 Task: Open Card Change Management Review in Board Customer Success Management to Workspace Brand Strategy and add a team member Softage.1@softage.net, a label Orange, a checklist Employee Engagement, an attachment from your onedrive, a color Orange and finally, add a card description 'Organize and host company retreat' and a comment 'Given the potential impact of this task on our customers, let us ensure that we approach it with a focus on customer satisfaction and experience.'. Add a start date 'Jan 05, 1900' with a due date 'Jan 12, 1900'
Action: Mouse moved to (398, 175)
Screenshot: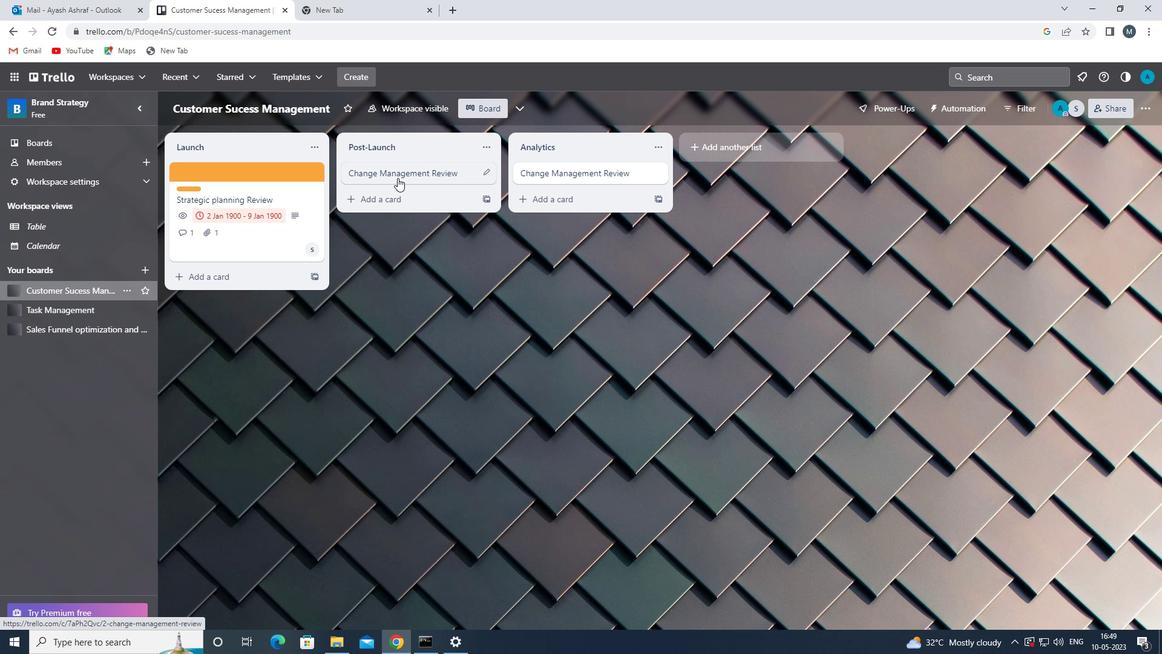 
Action: Mouse pressed left at (398, 175)
Screenshot: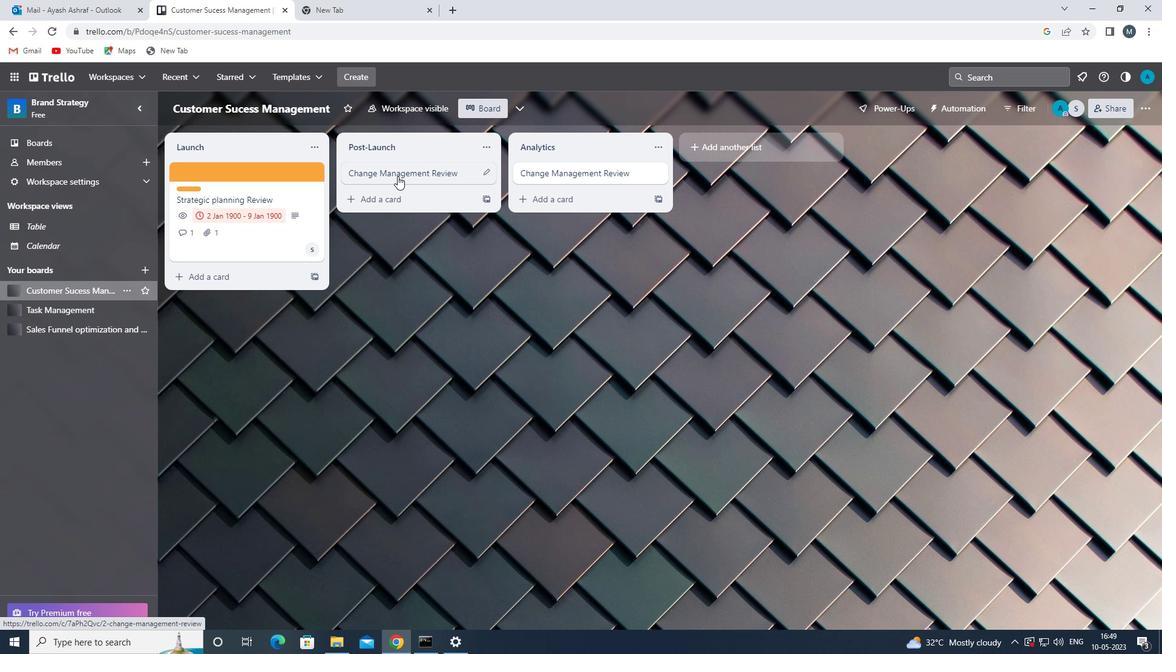 
Action: Mouse moved to (728, 215)
Screenshot: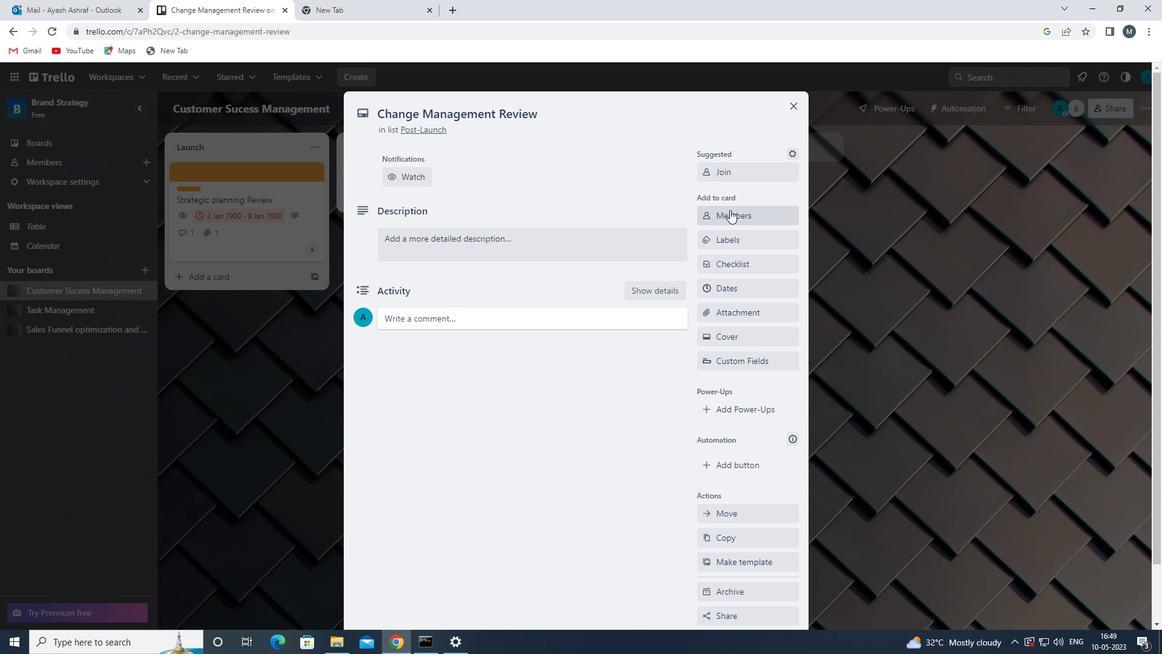 
Action: Mouse pressed left at (728, 215)
Screenshot: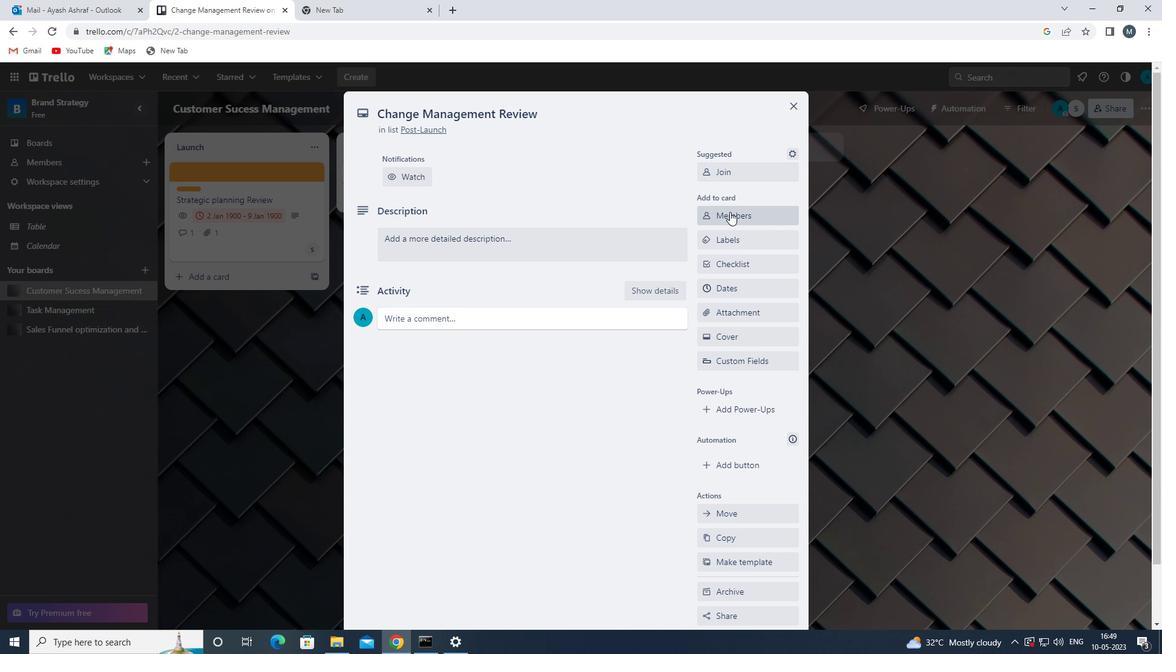 
Action: Mouse moved to (730, 274)
Screenshot: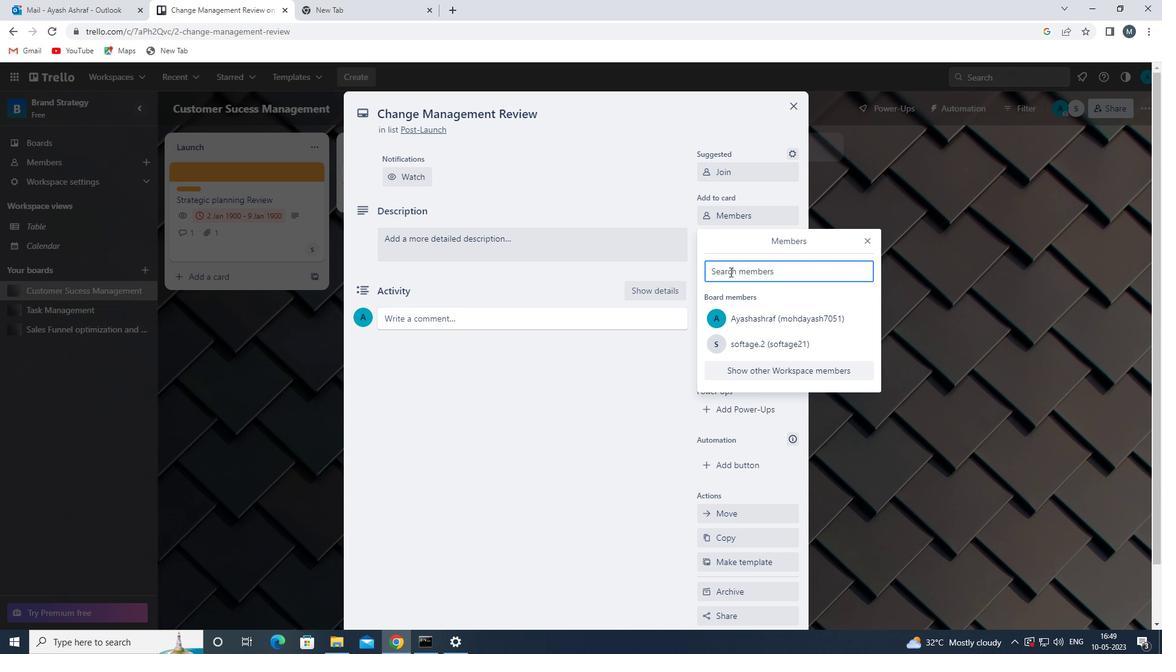 
Action: Mouse pressed left at (730, 274)
Screenshot: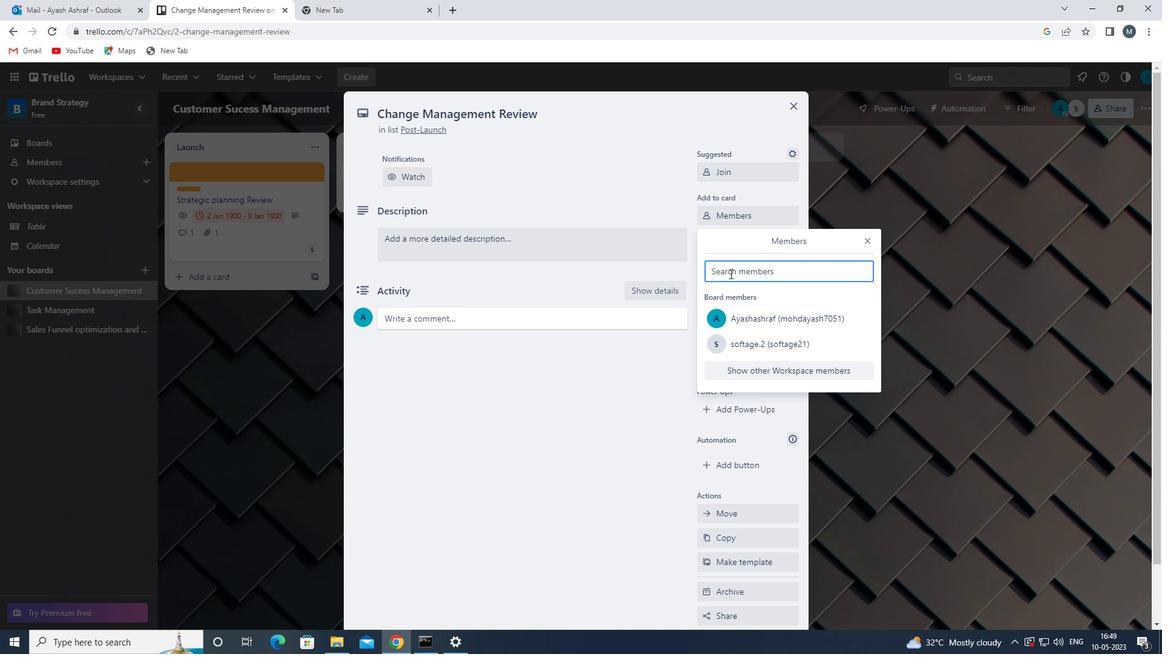 
Action: Mouse moved to (734, 276)
Screenshot: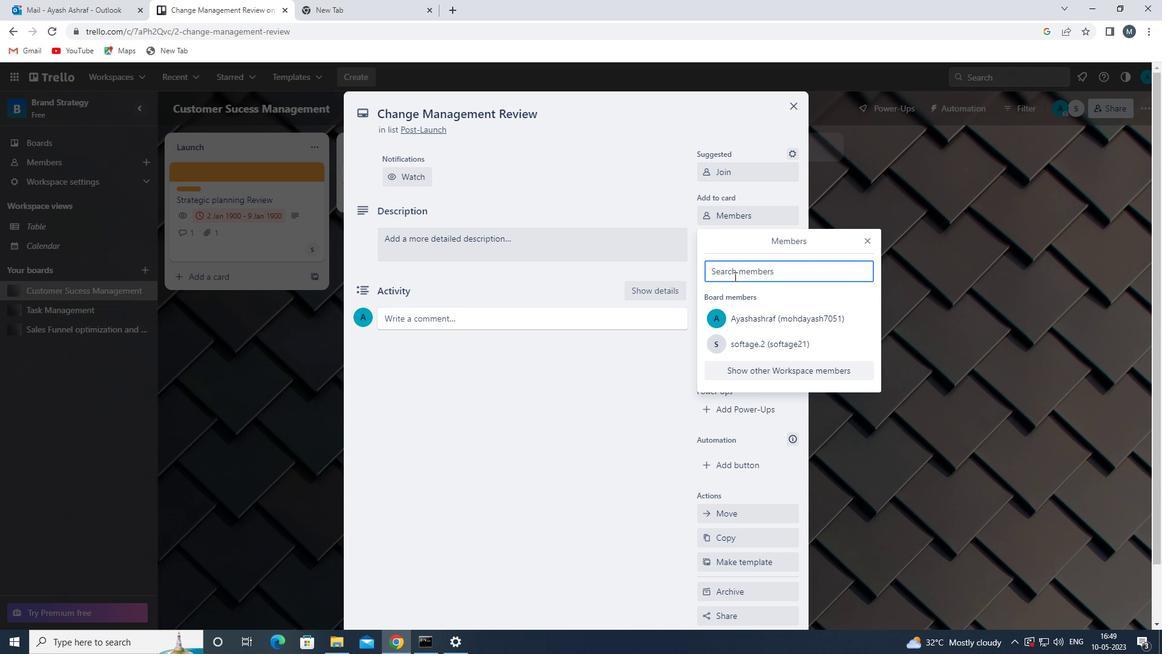 
Action: Key pressed softage.1<Key.shift>@SOFTAGE.NET
Screenshot: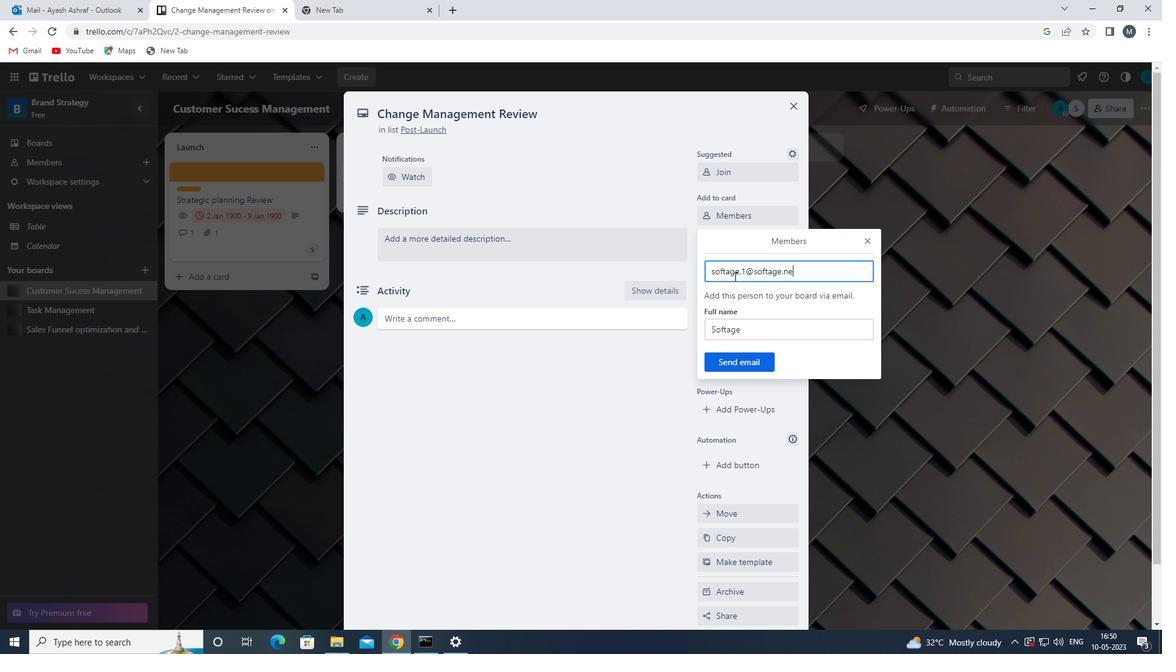 
Action: Mouse moved to (733, 365)
Screenshot: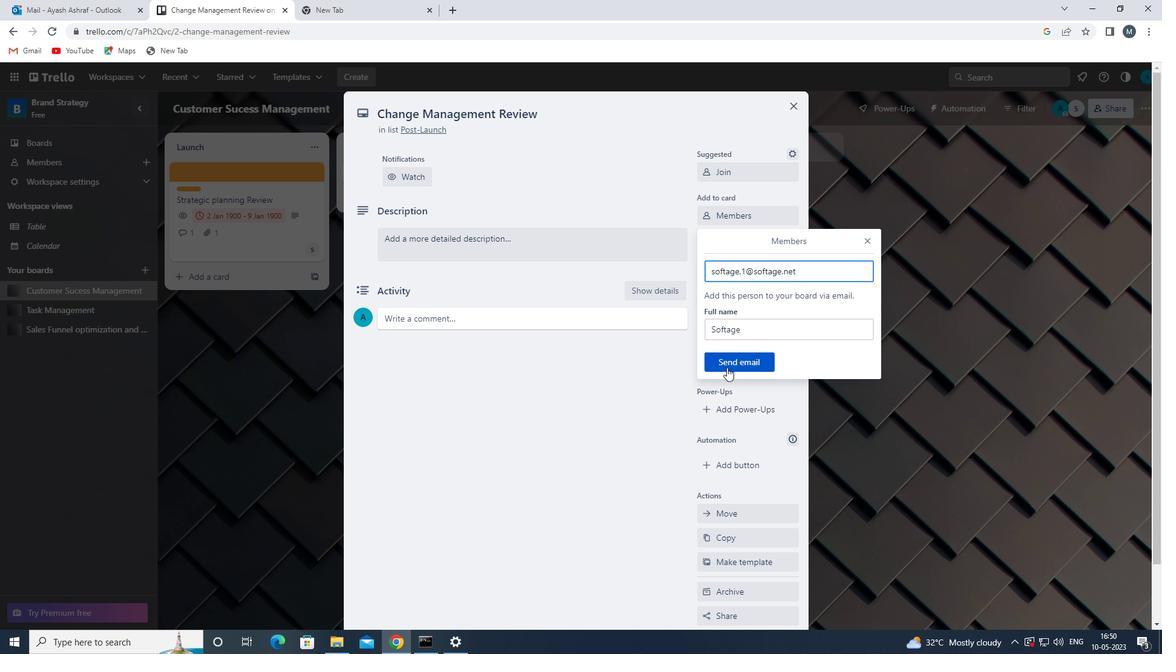 
Action: Mouse pressed left at (733, 365)
Screenshot: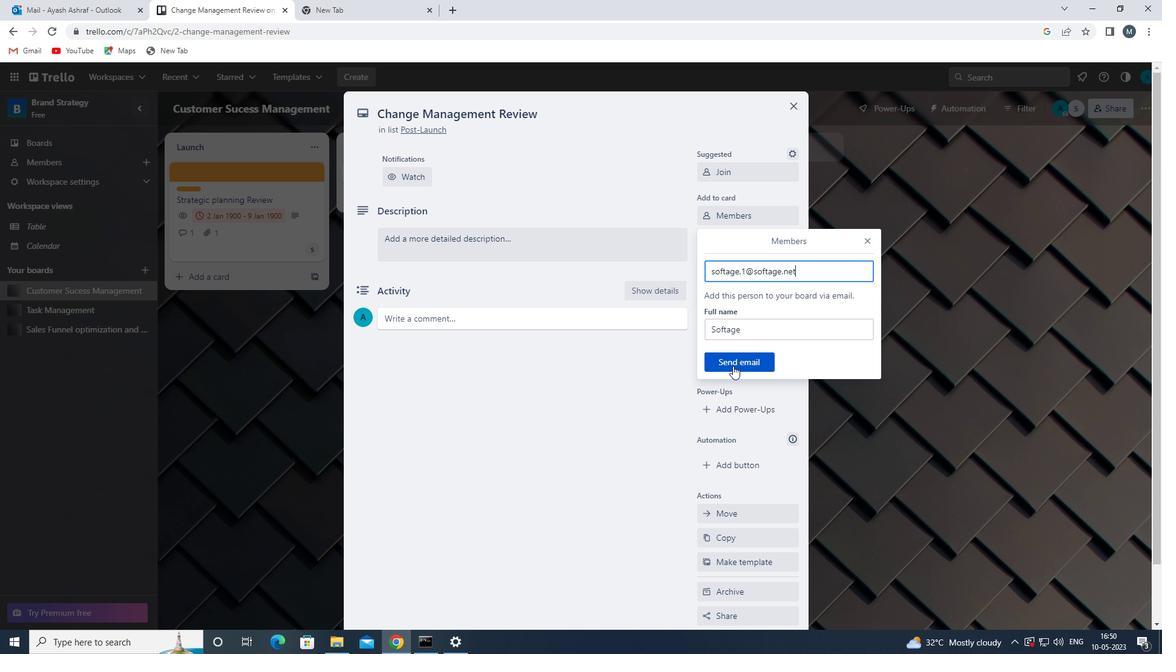 
Action: Mouse moved to (742, 241)
Screenshot: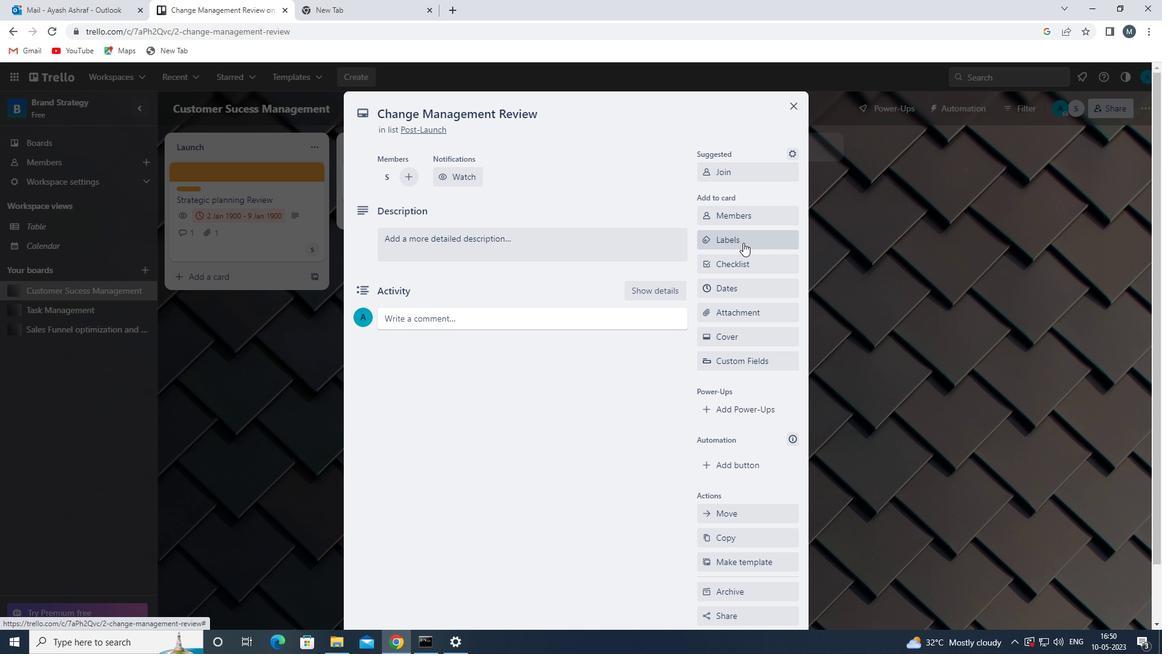 
Action: Mouse pressed left at (742, 241)
Screenshot: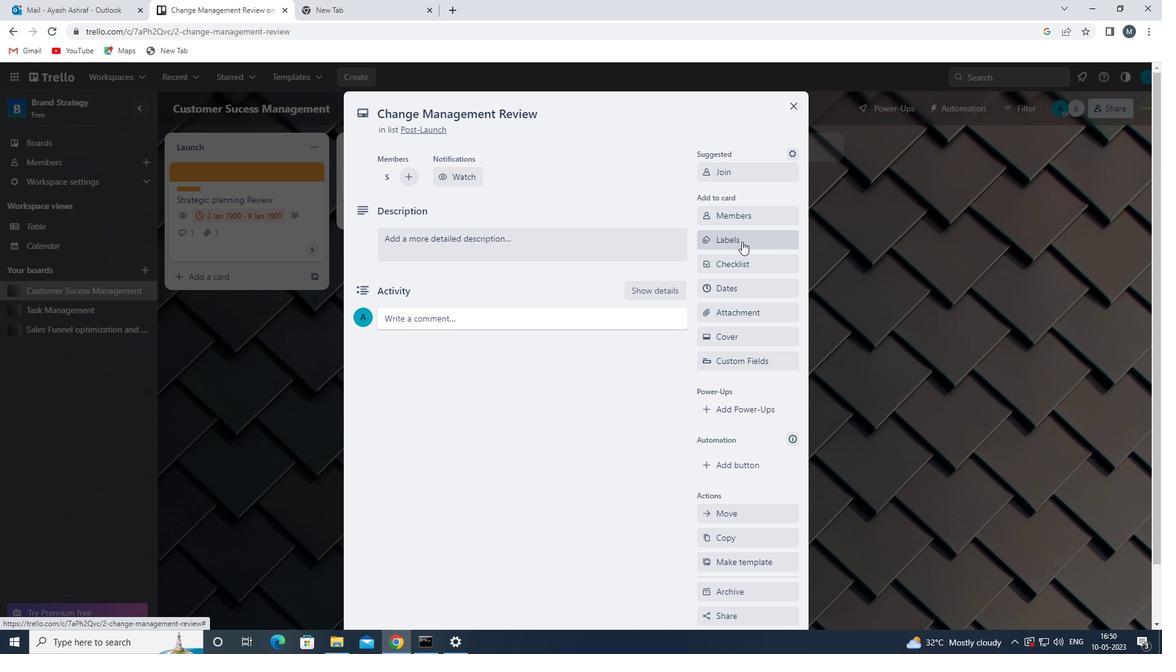 
Action: Mouse moved to (709, 382)
Screenshot: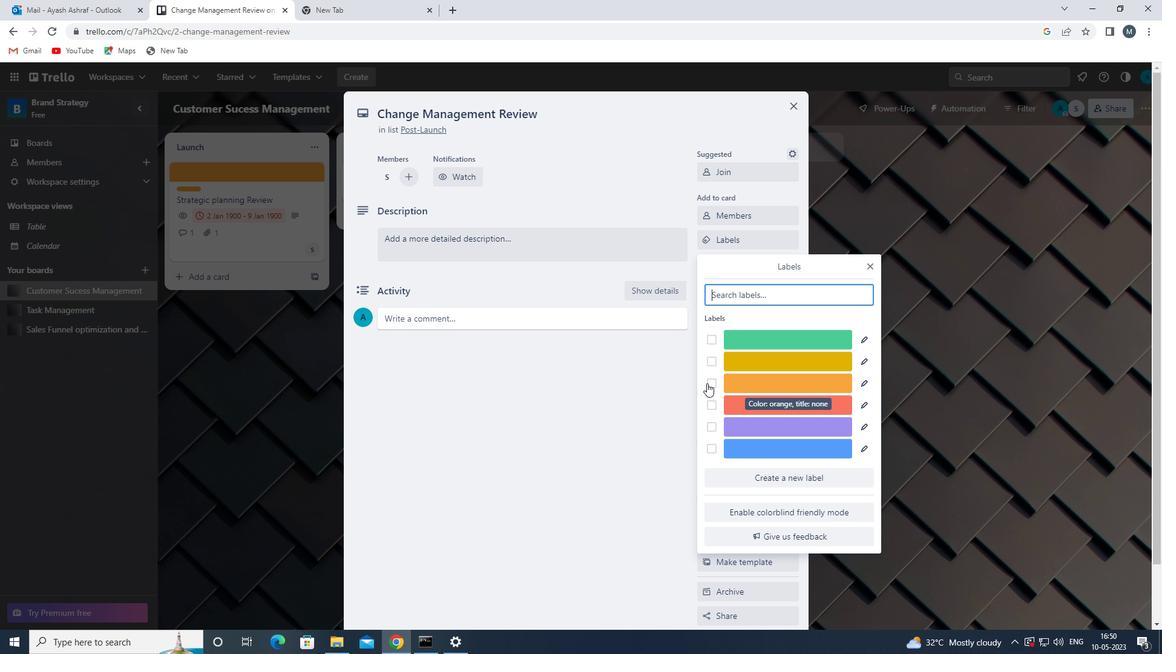 
Action: Mouse pressed left at (709, 382)
Screenshot: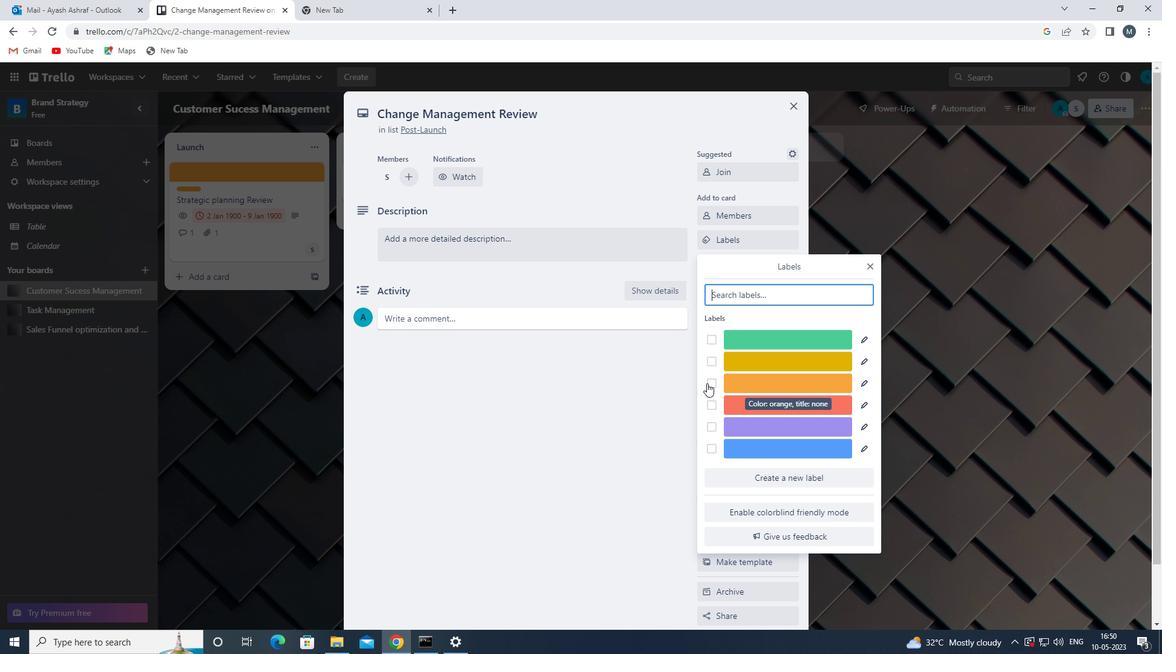 
Action: Mouse moved to (869, 270)
Screenshot: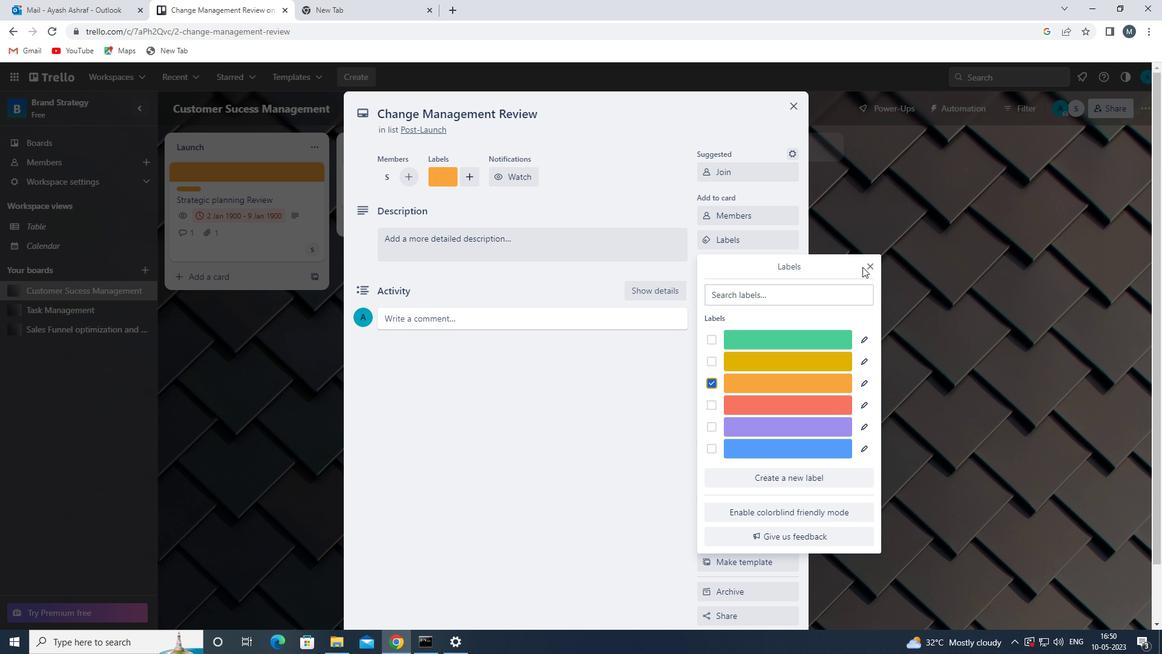 
Action: Mouse pressed left at (869, 270)
Screenshot: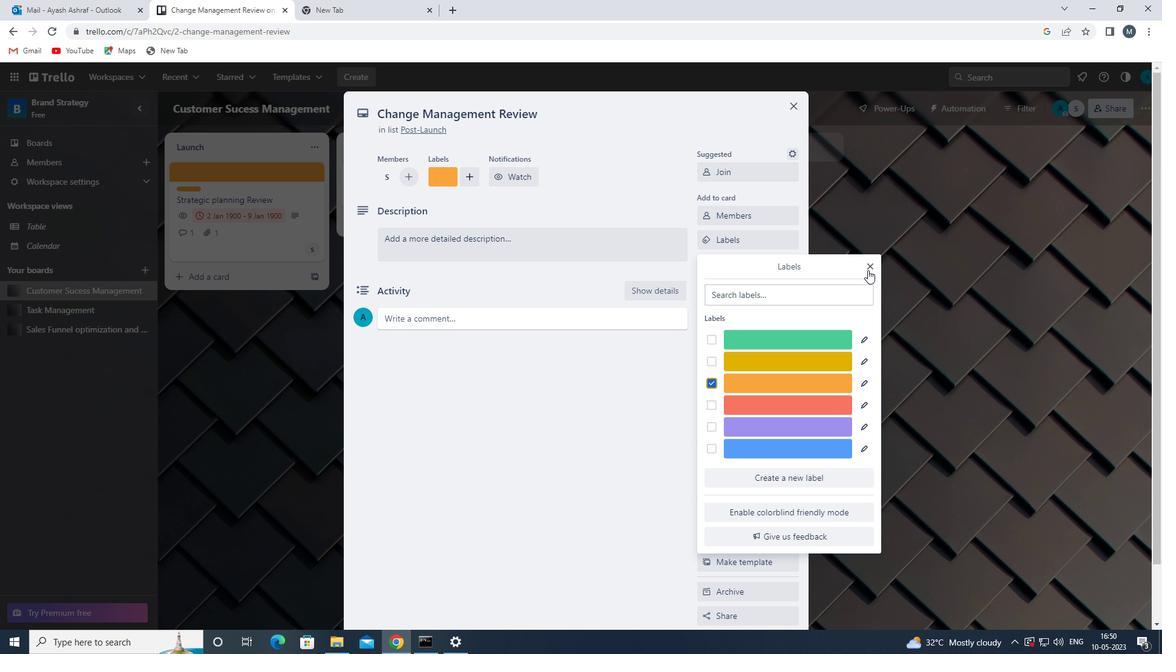 
Action: Mouse moved to (750, 269)
Screenshot: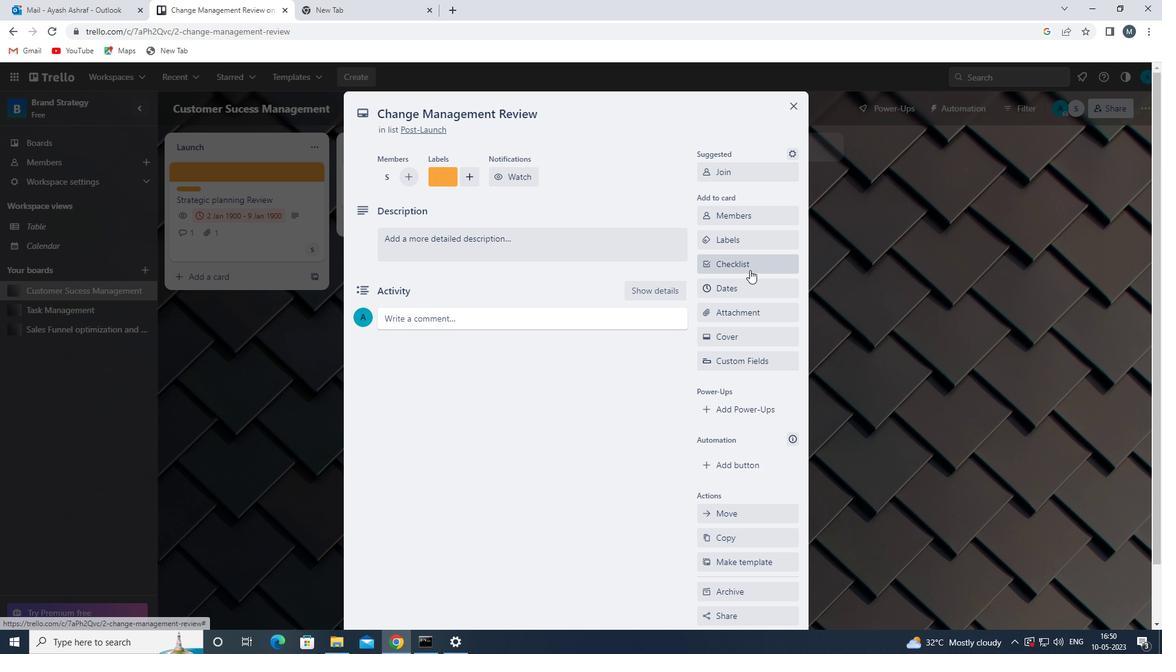 
Action: Mouse pressed left at (750, 269)
Screenshot: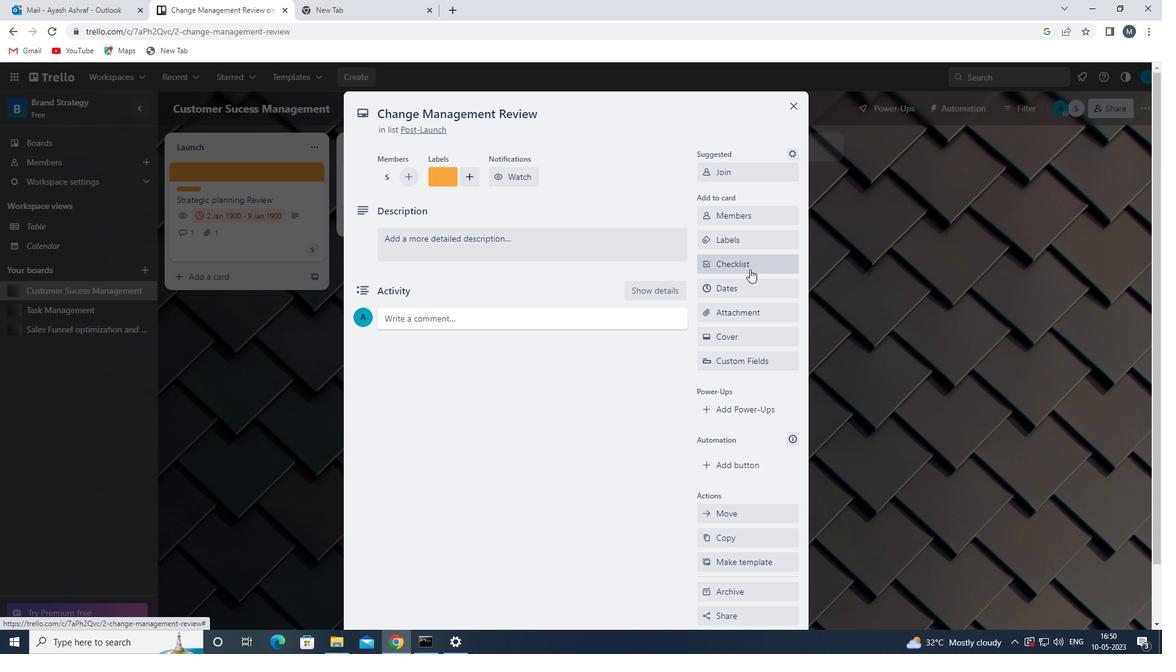 
Action: Mouse moved to (749, 336)
Screenshot: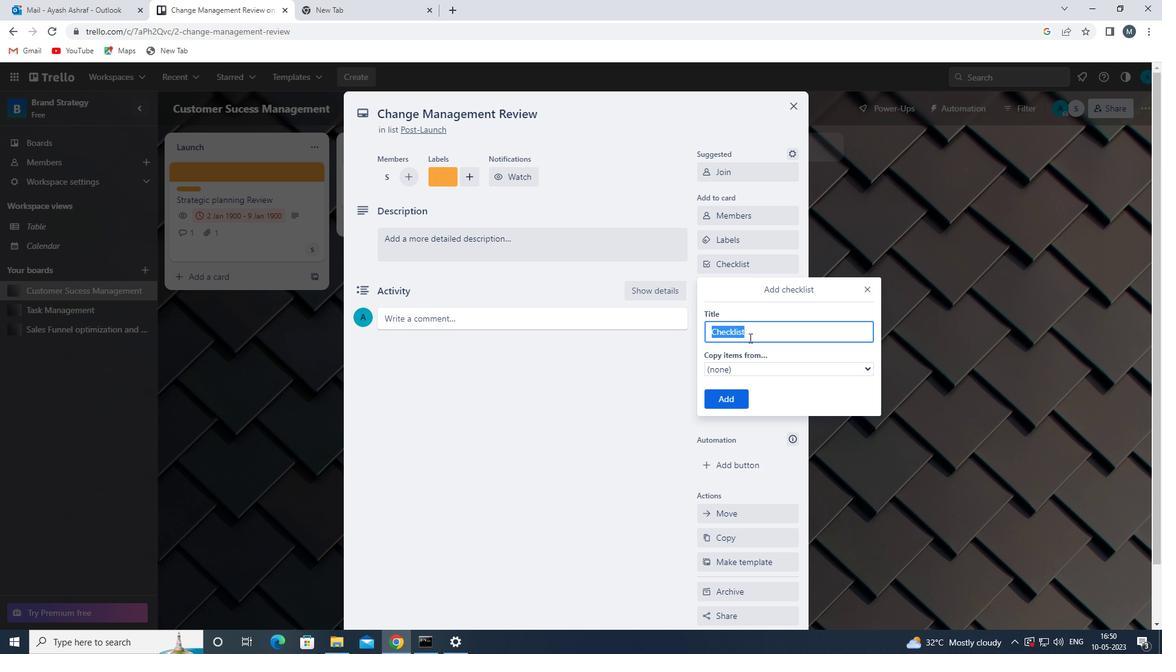 
Action: Key pressed E
Screenshot: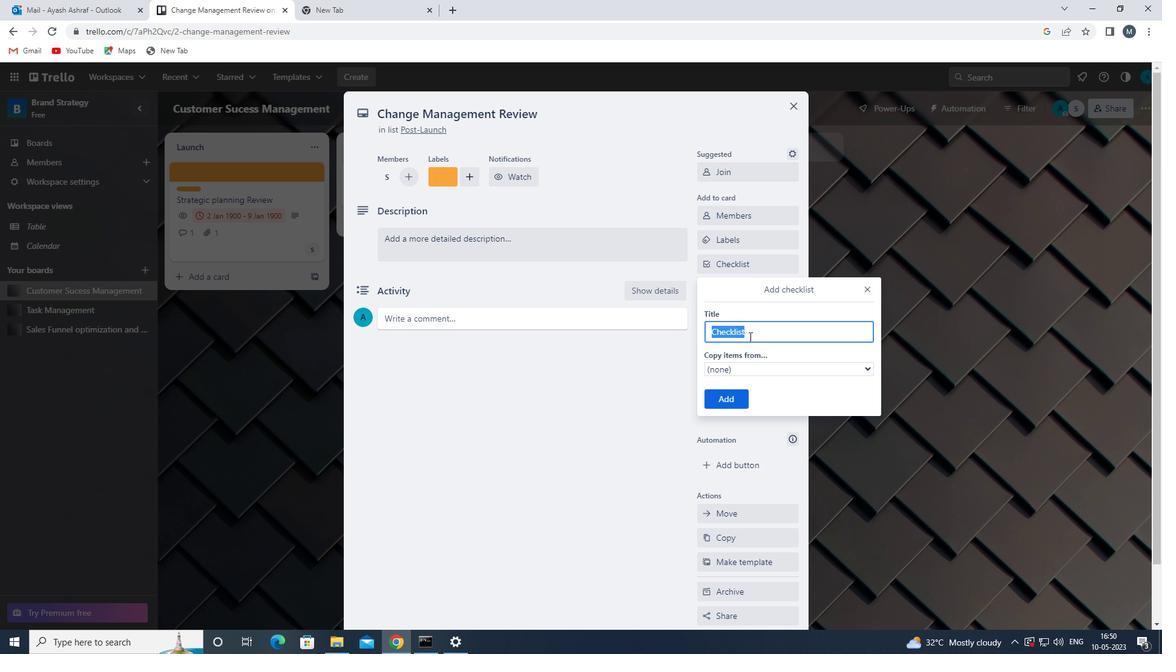 
Action: Mouse moved to (786, 367)
Screenshot: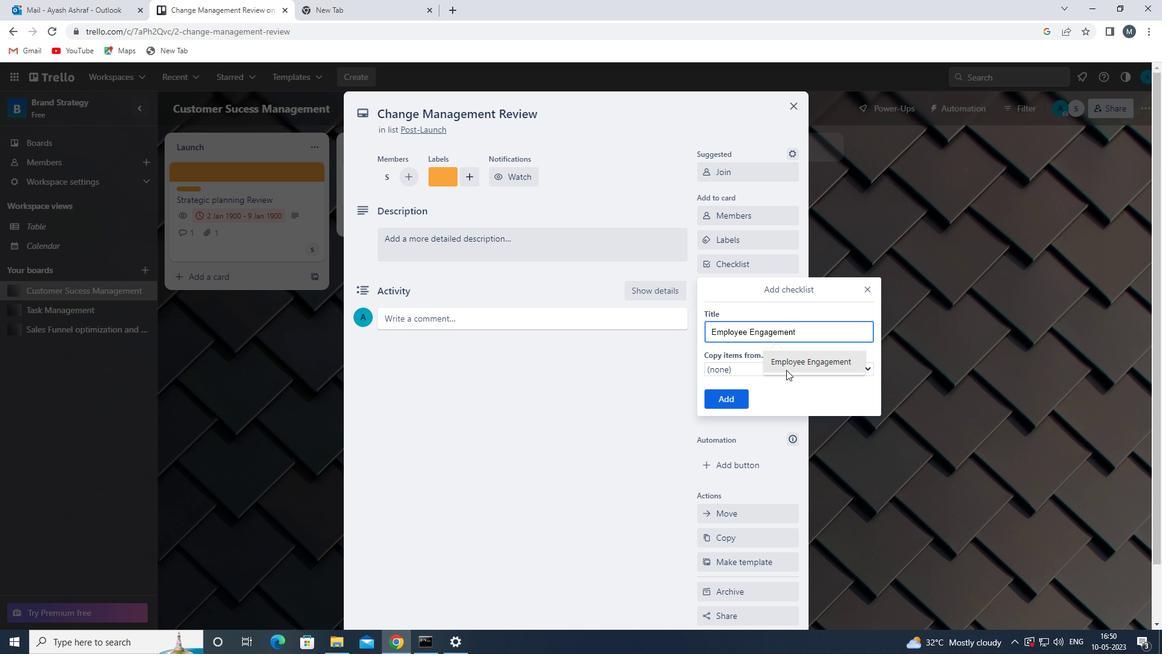 
Action: Mouse pressed left at (786, 367)
Screenshot: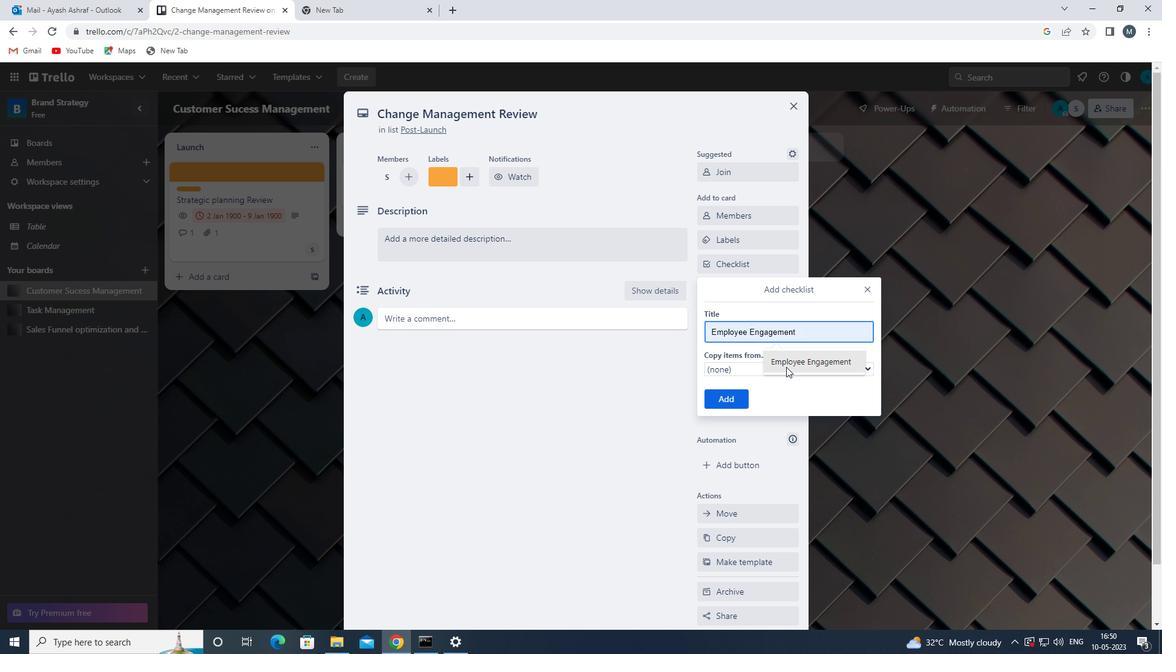 
Action: Mouse moved to (733, 402)
Screenshot: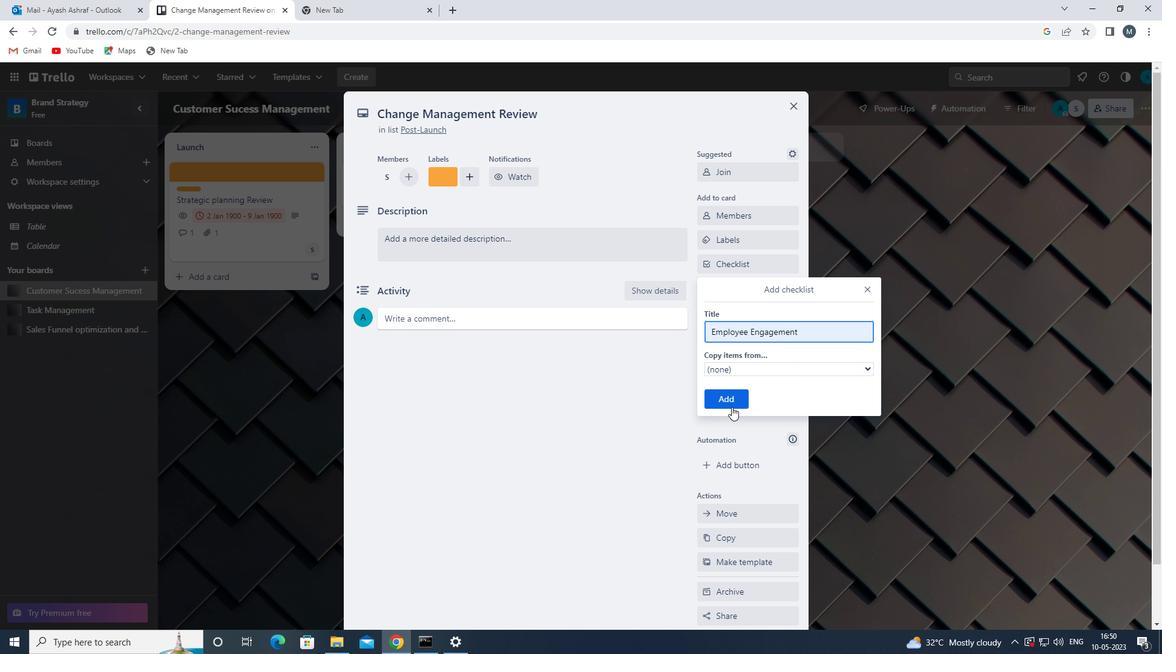 
Action: Mouse pressed left at (733, 402)
Screenshot: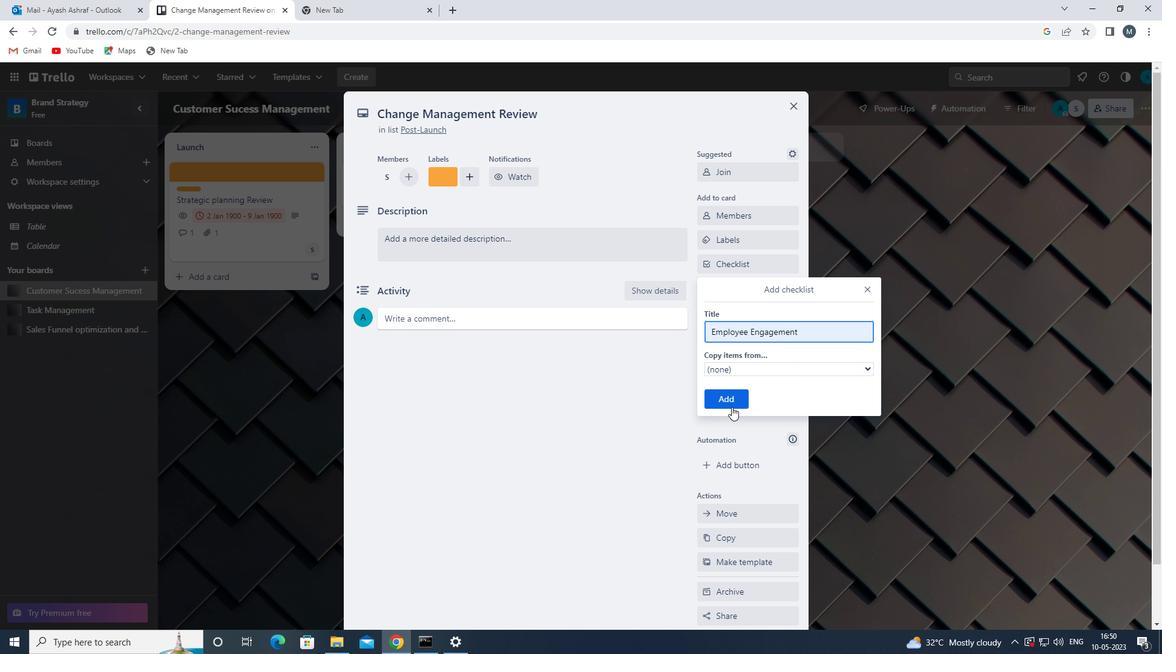 
Action: Mouse moved to (757, 313)
Screenshot: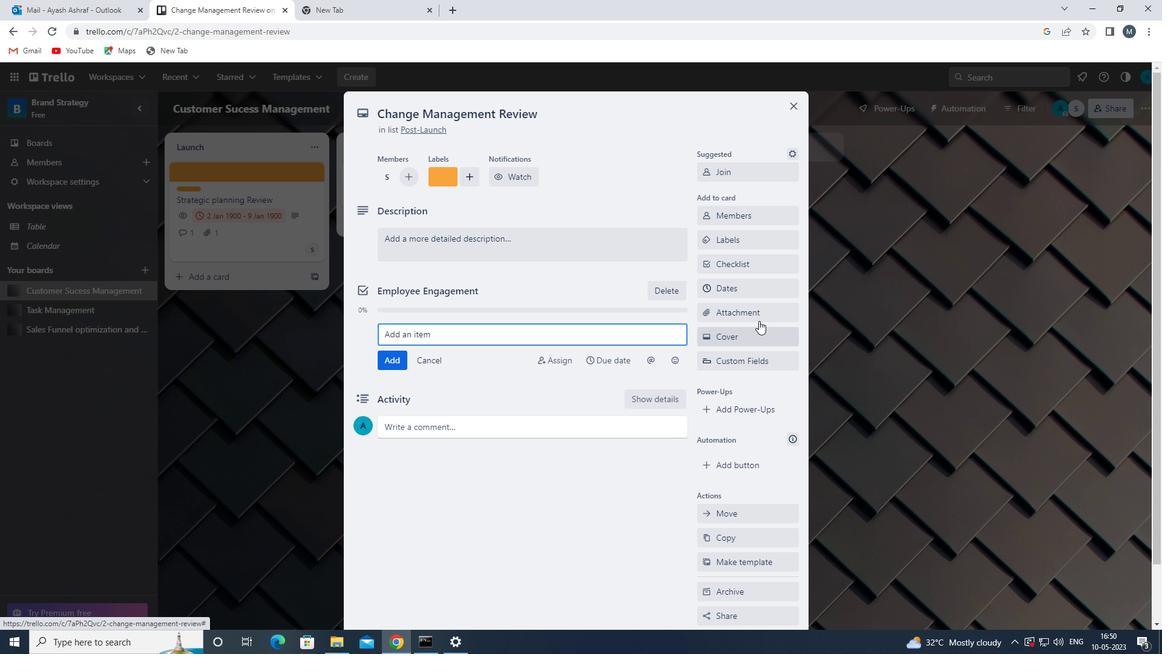 
Action: Mouse pressed left at (757, 313)
Screenshot: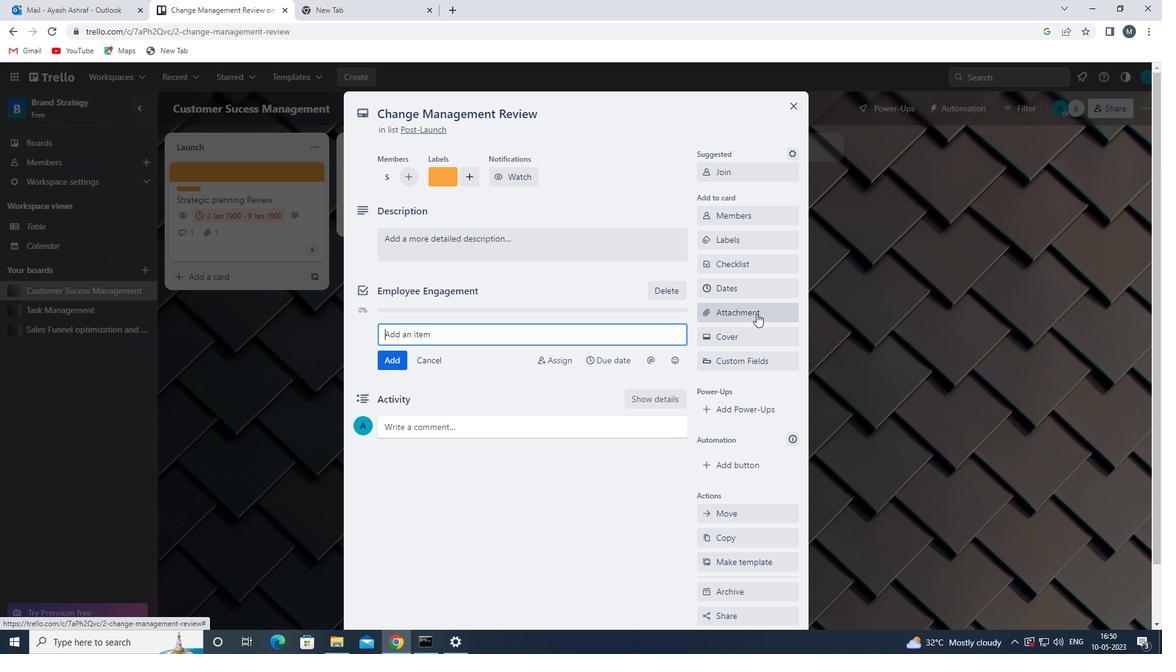
Action: Mouse moved to (743, 459)
Screenshot: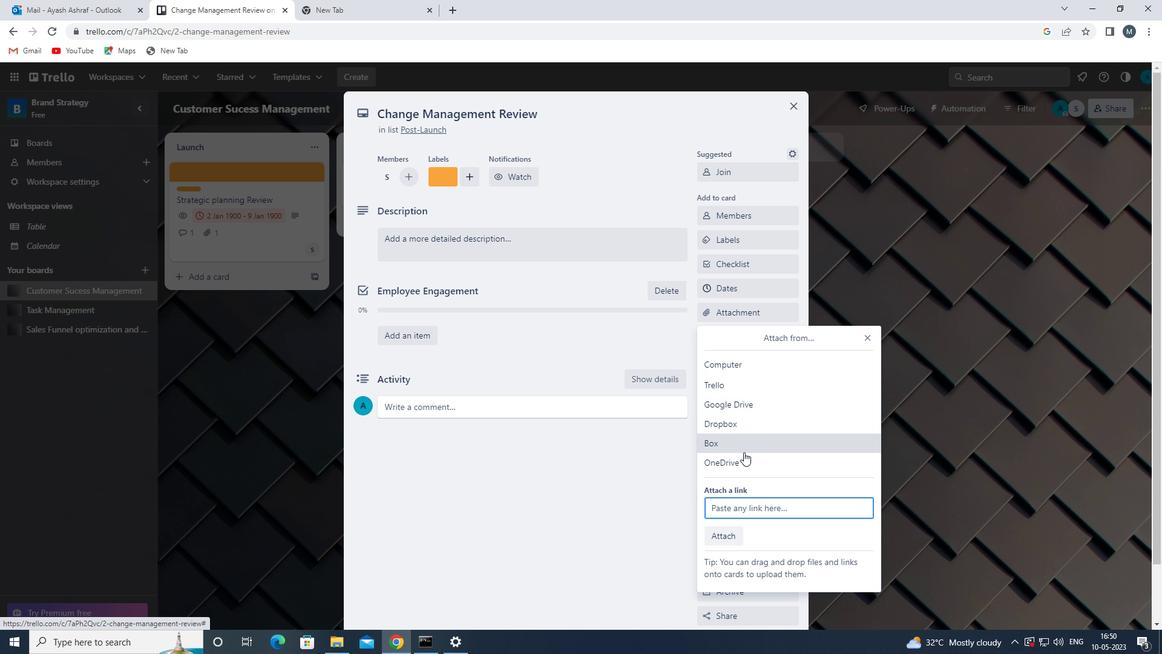 
Action: Mouse pressed left at (743, 459)
Screenshot: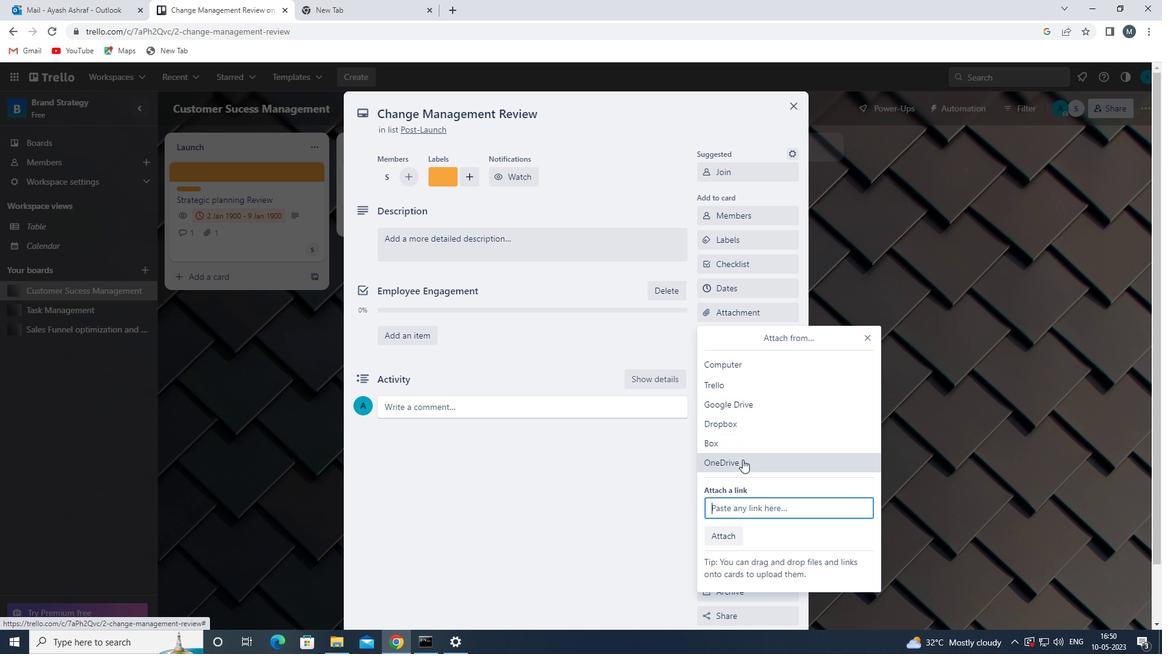 
Action: Mouse moved to (493, 242)
Screenshot: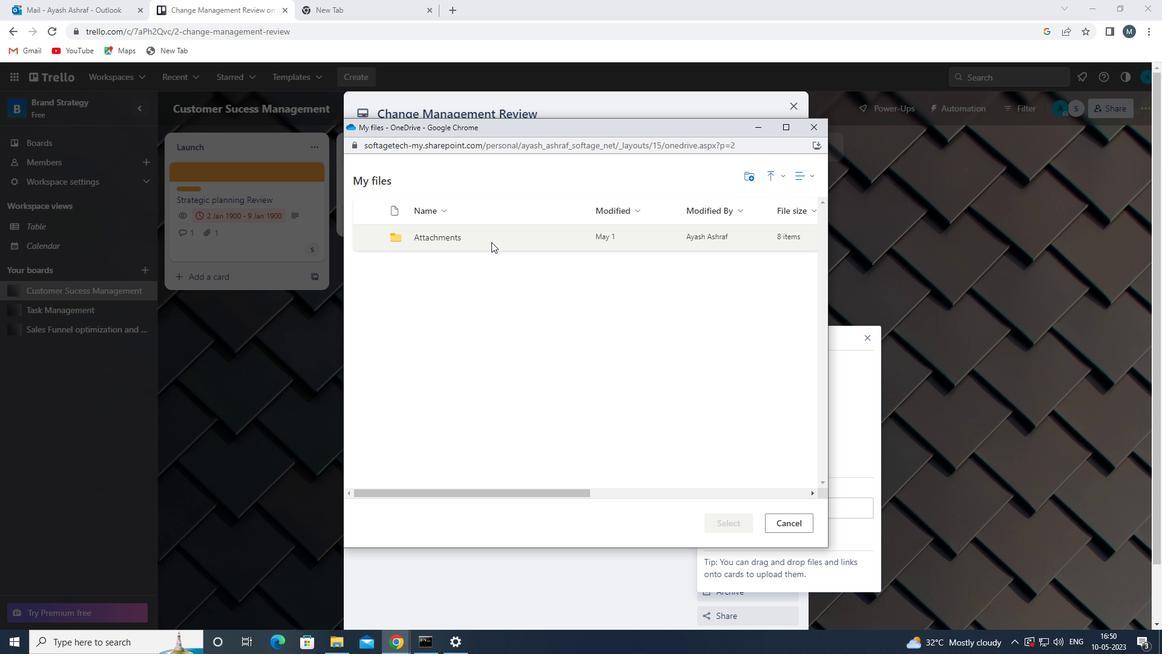 
Action: Mouse pressed left at (493, 242)
Screenshot: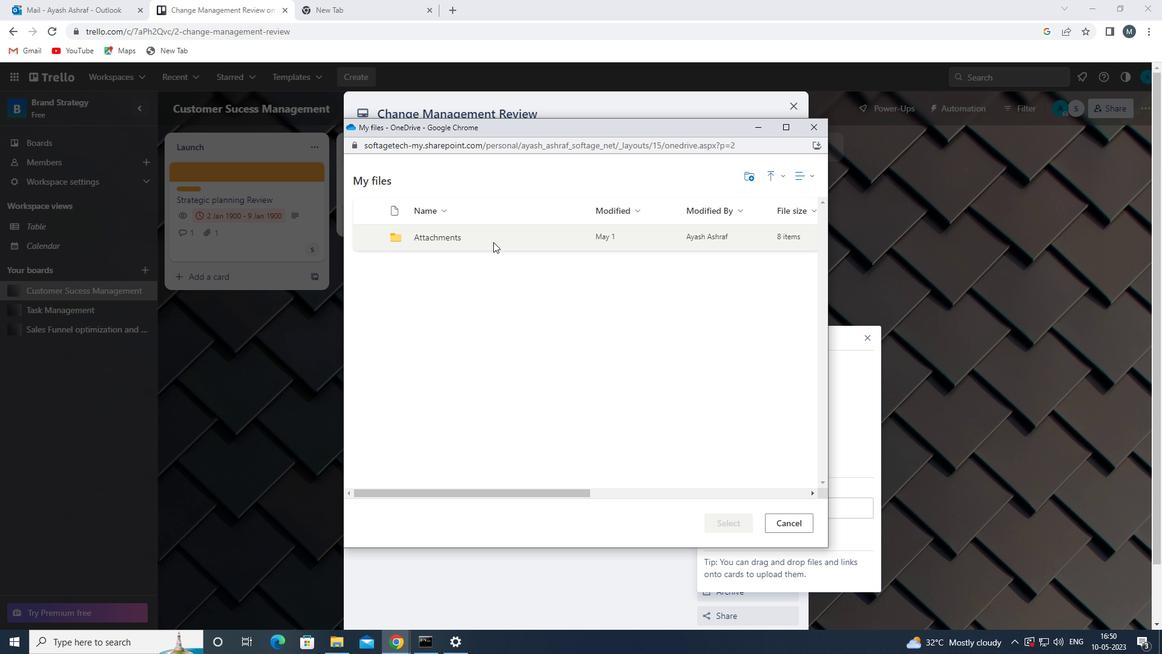 
Action: Mouse moved to (560, 242)
Screenshot: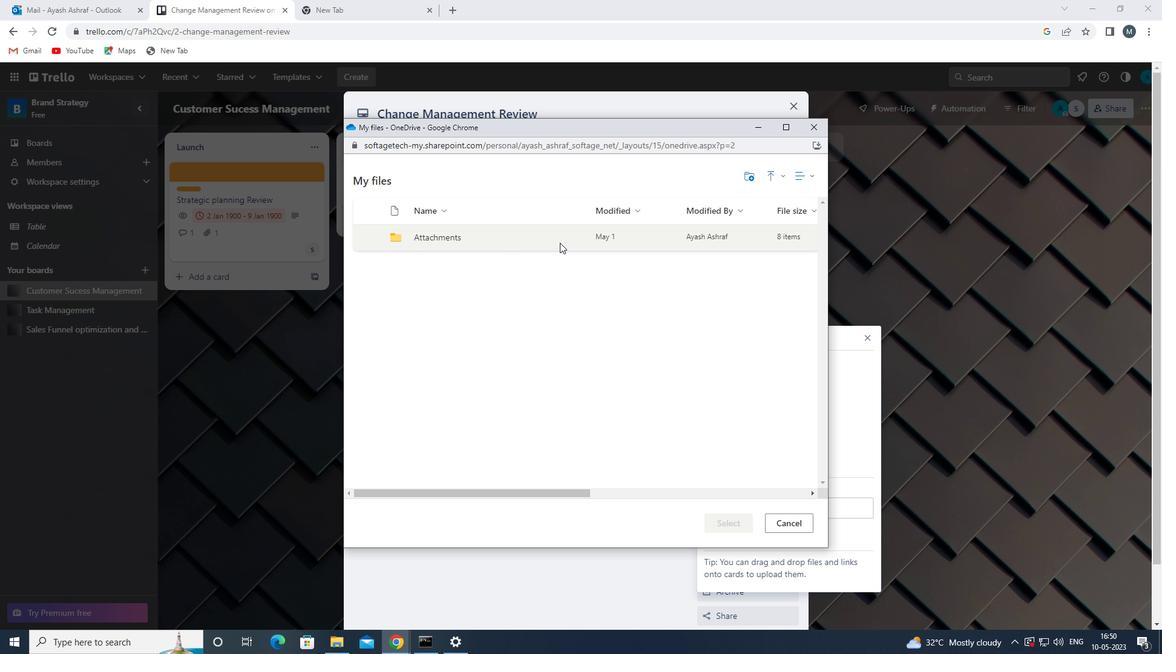 
Action: Mouse pressed left at (560, 242)
Screenshot: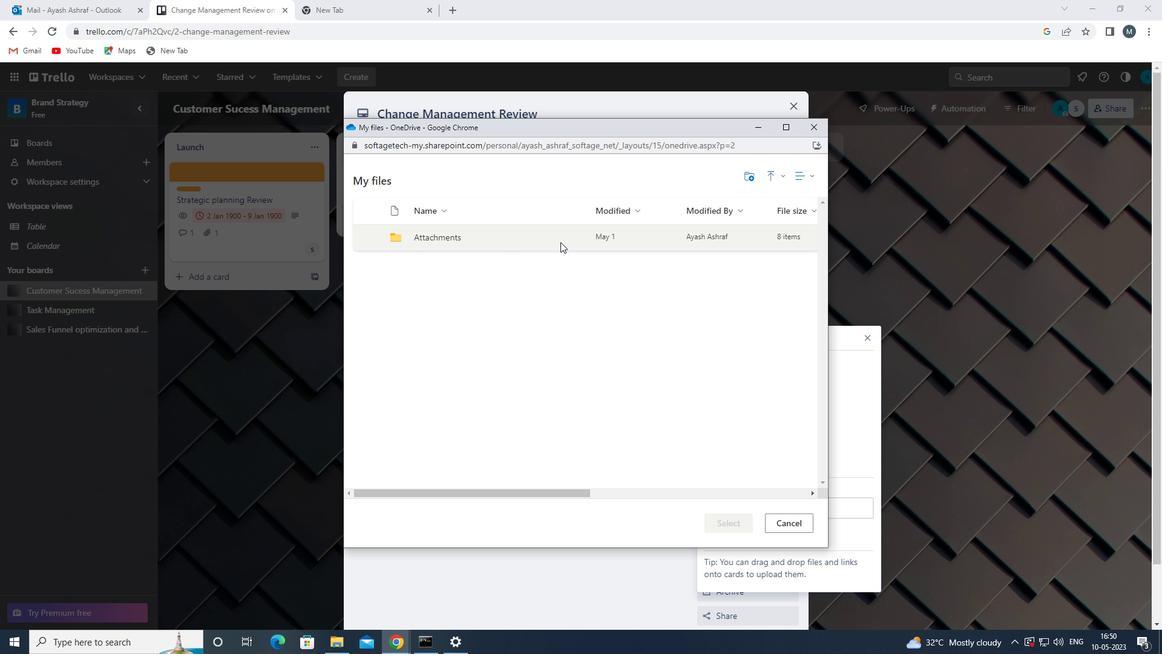 
Action: Mouse pressed left at (560, 242)
Screenshot: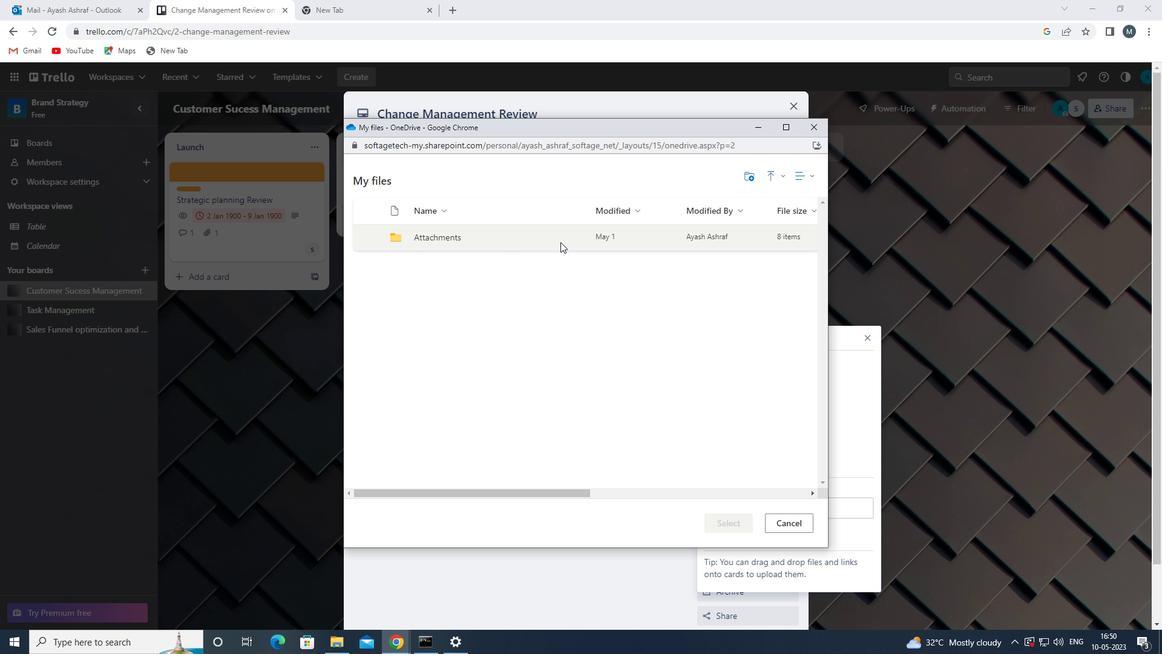 
Action: Mouse moved to (547, 294)
Screenshot: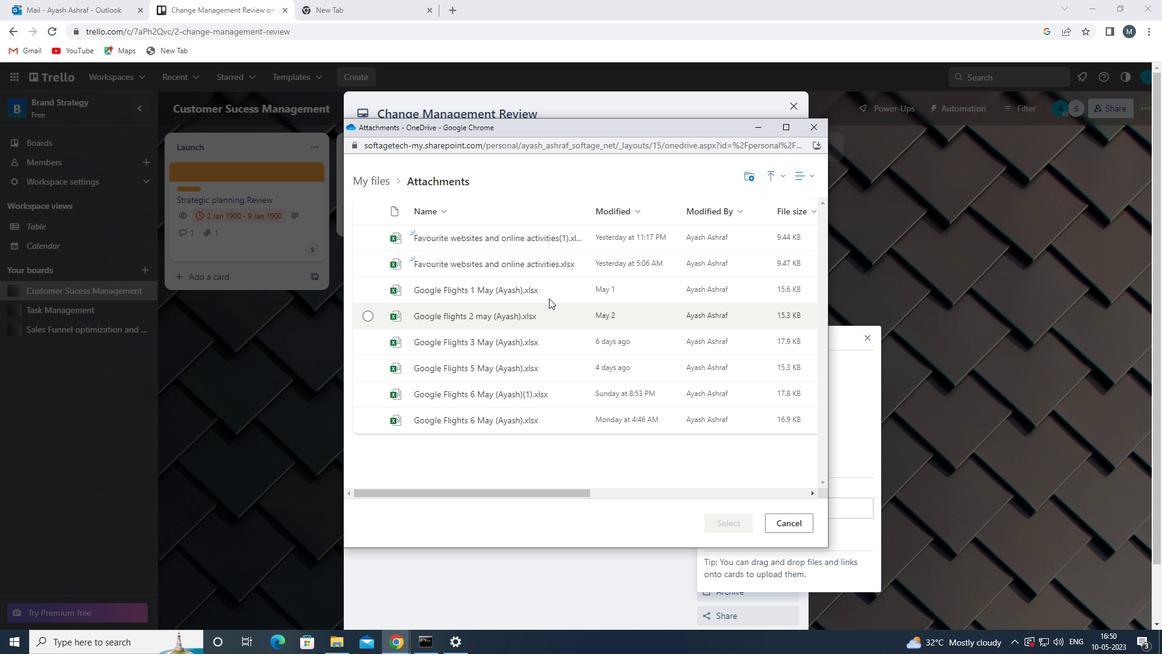 
Action: Mouse pressed left at (547, 294)
Screenshot: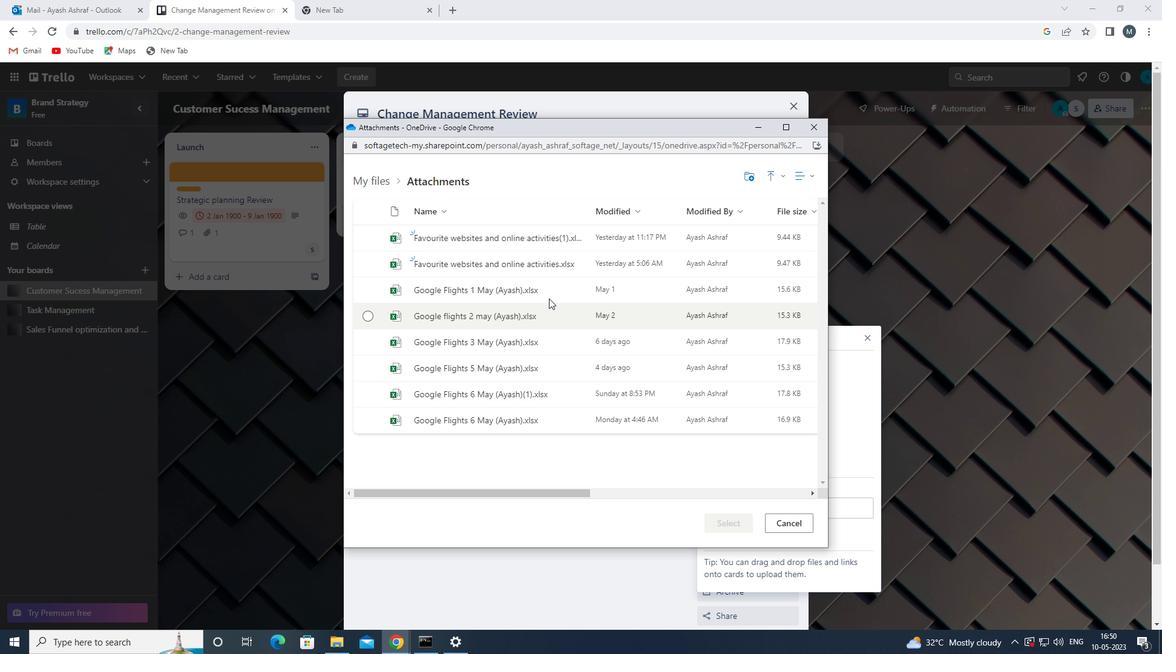 
Action: Mouse moved to (725, 525)
Screenshot: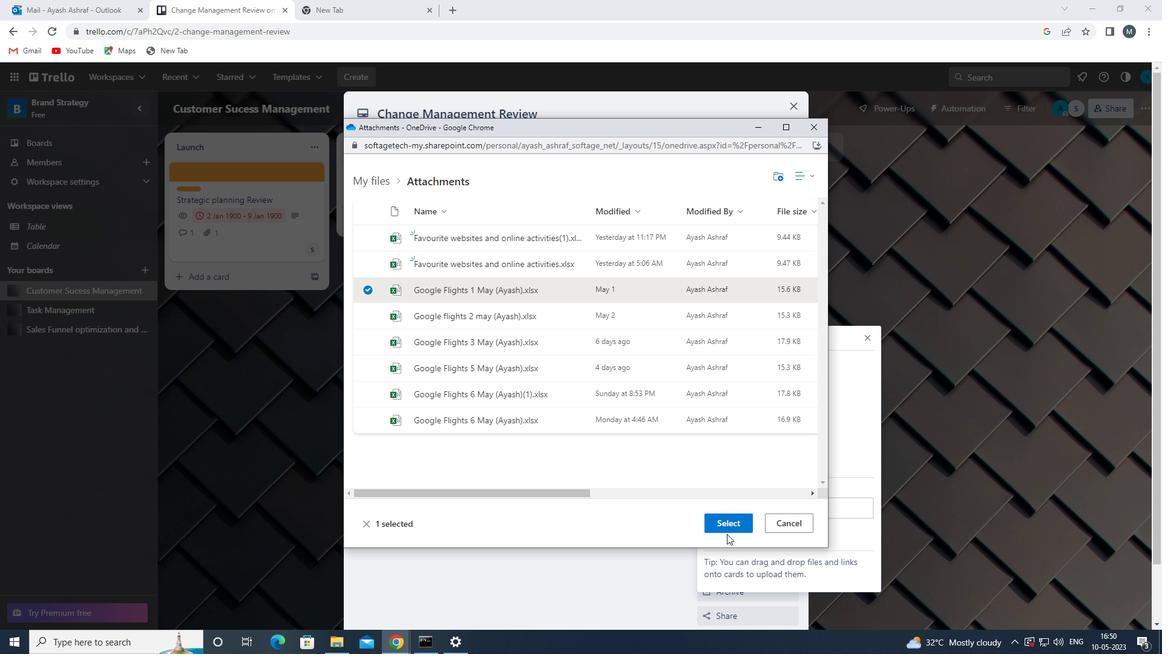 
Action: Mouse pressed left at (725, 525)
Screenshot: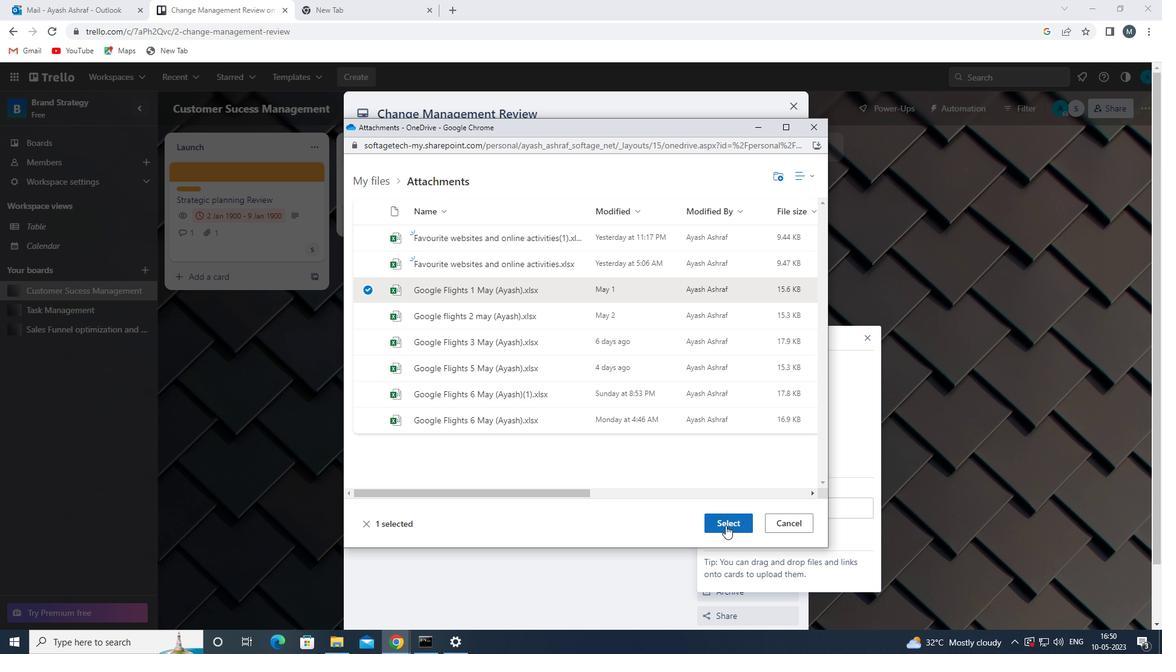 
Action: Mouse moved to (717, 296)
Screenshot: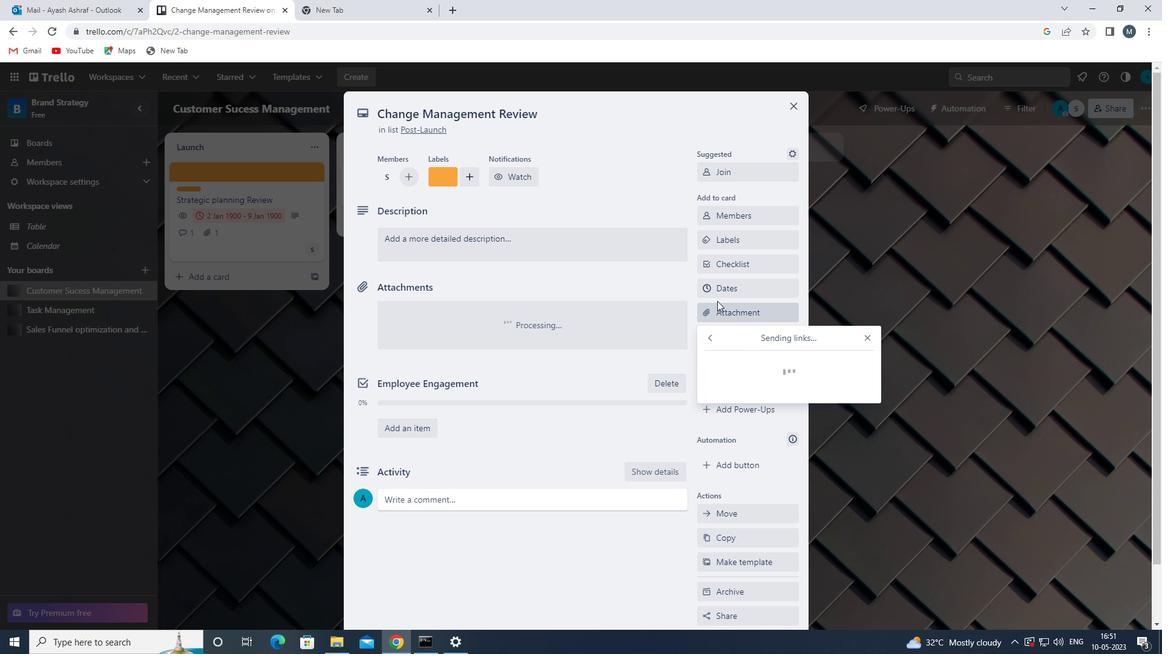 
Action: Mouse scrolled (717, 296) with delta (0, 0)
Screenshot: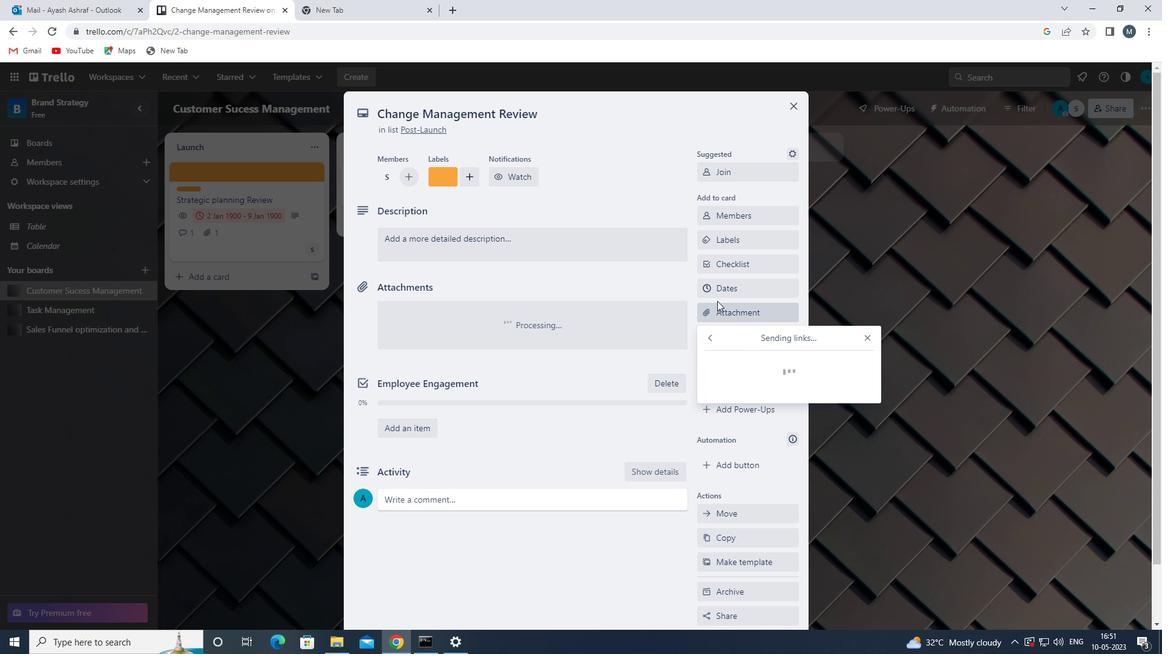 
Action: Mouse moved to (732, 279)
Screenshot: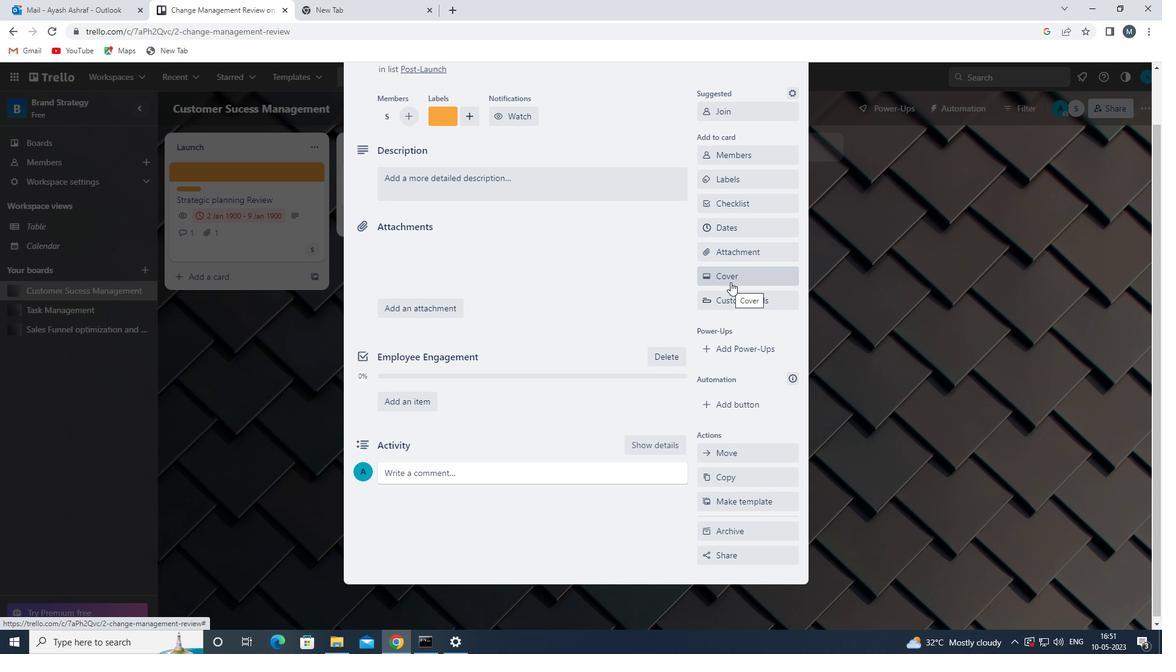 
Action: Mouse pressed left at (732, 279)
Screenshot: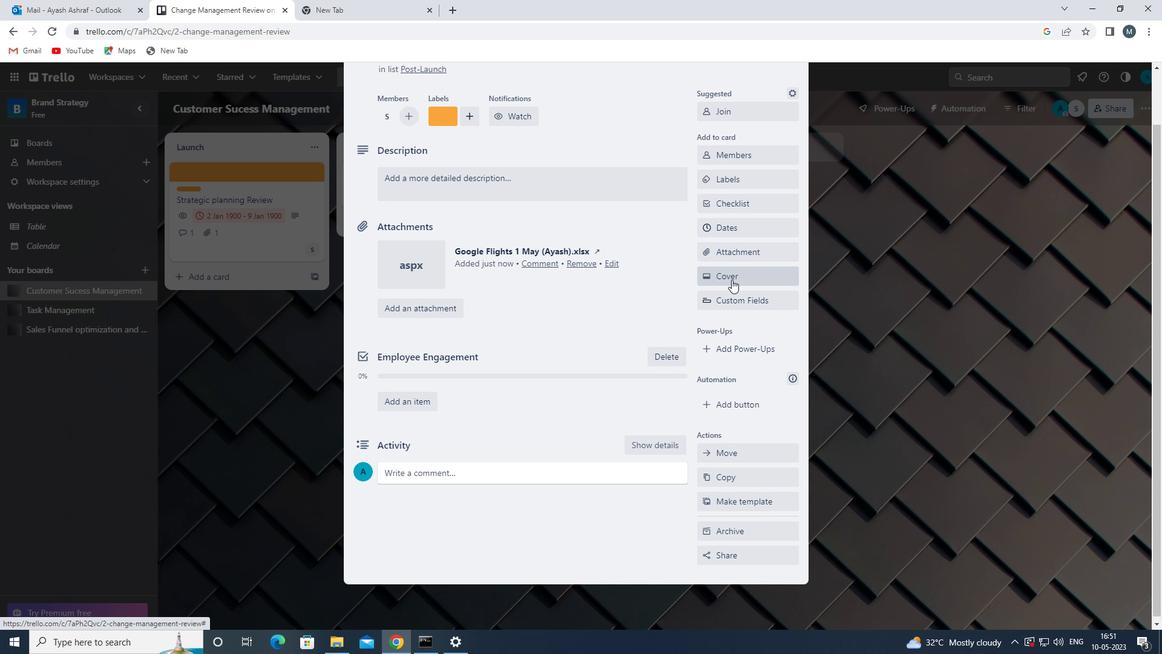 
Action: Mouse moved to (789, 205)
Screenshot: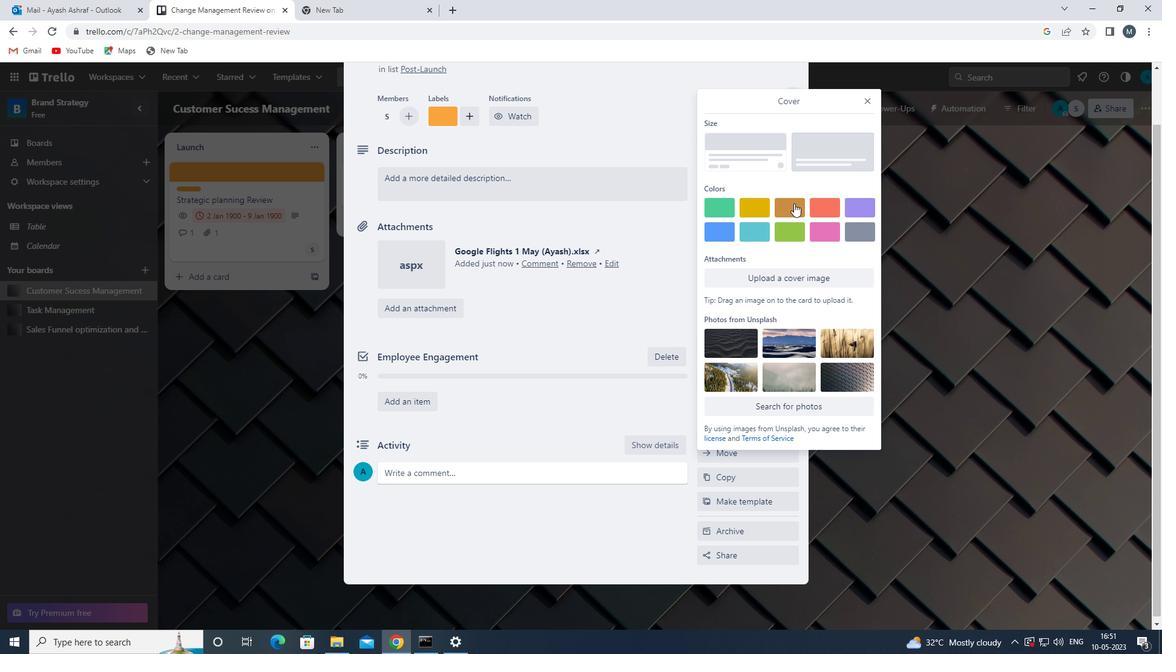 
Action: Mouse pressed left at (789, 205)
Screenshot: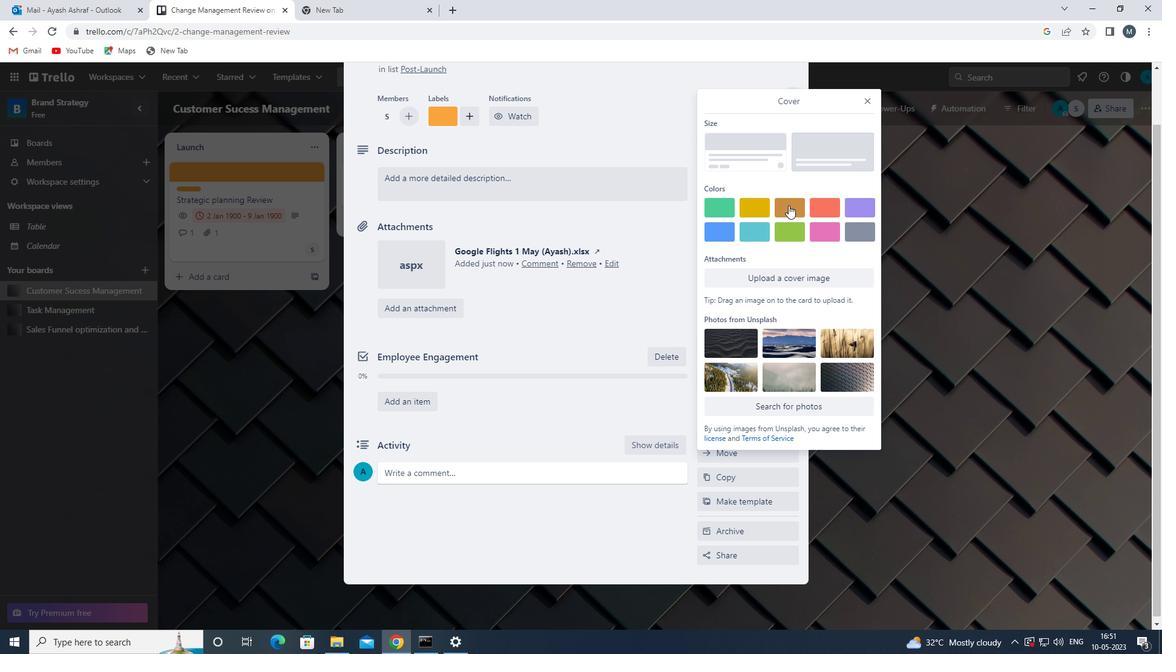
Action: Mouse moved to (863, 99)
Screenshot: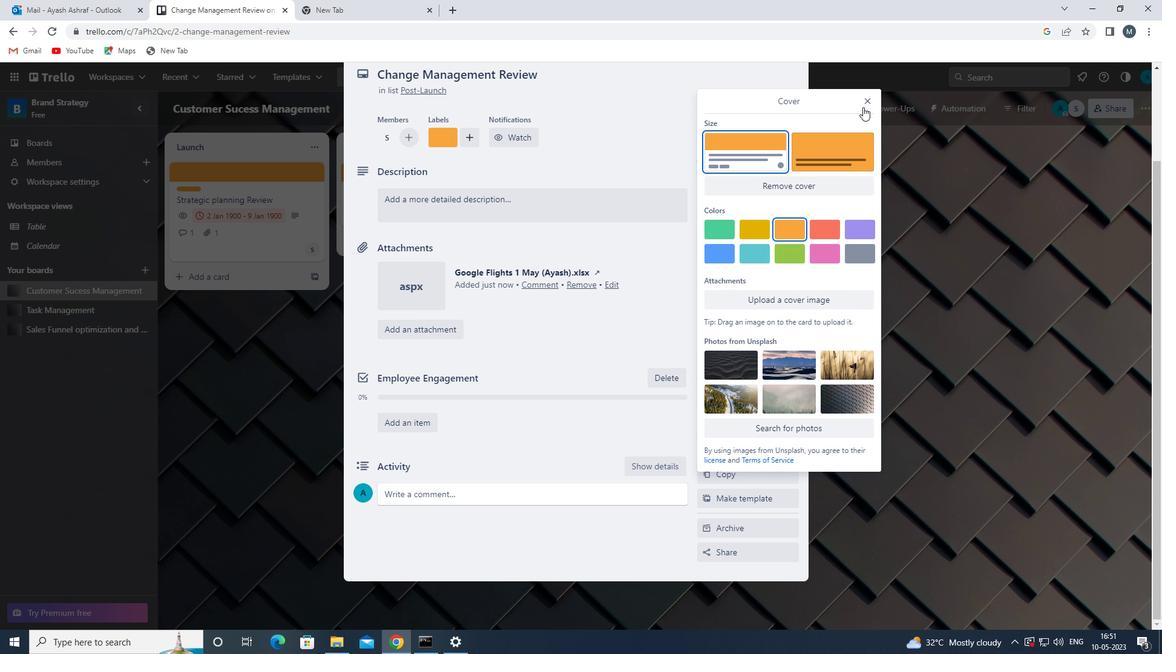 
Action: Mouse pressed left at (863, 99)
Screenshot: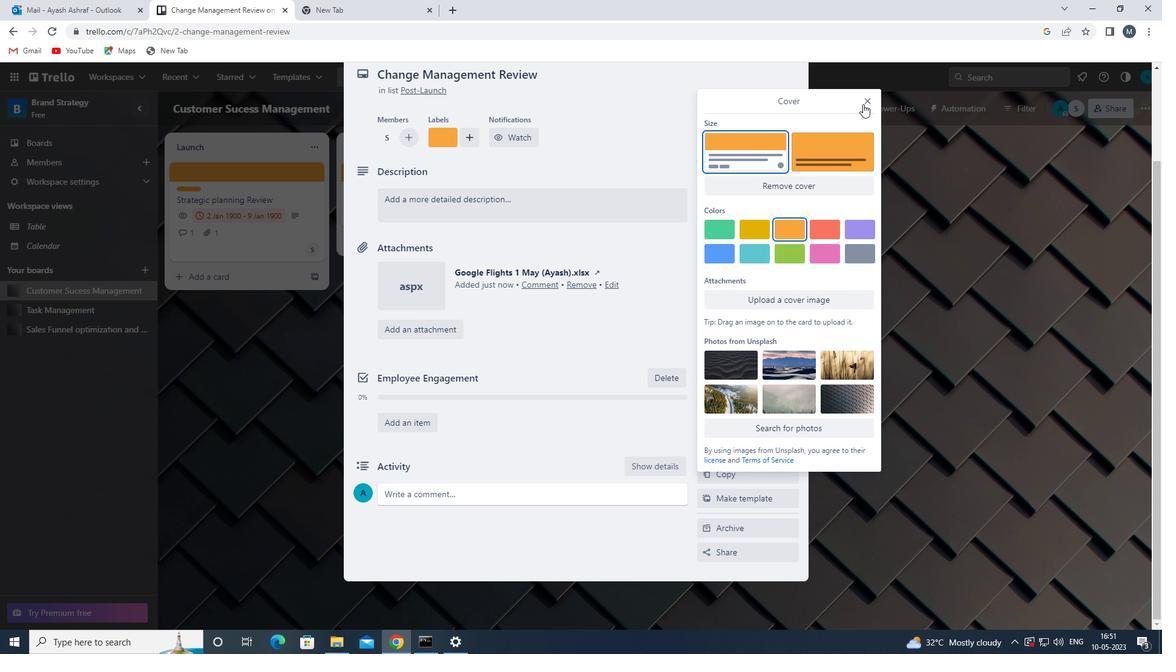 
Action: Mouse moved to (527, 205)
Screenshot: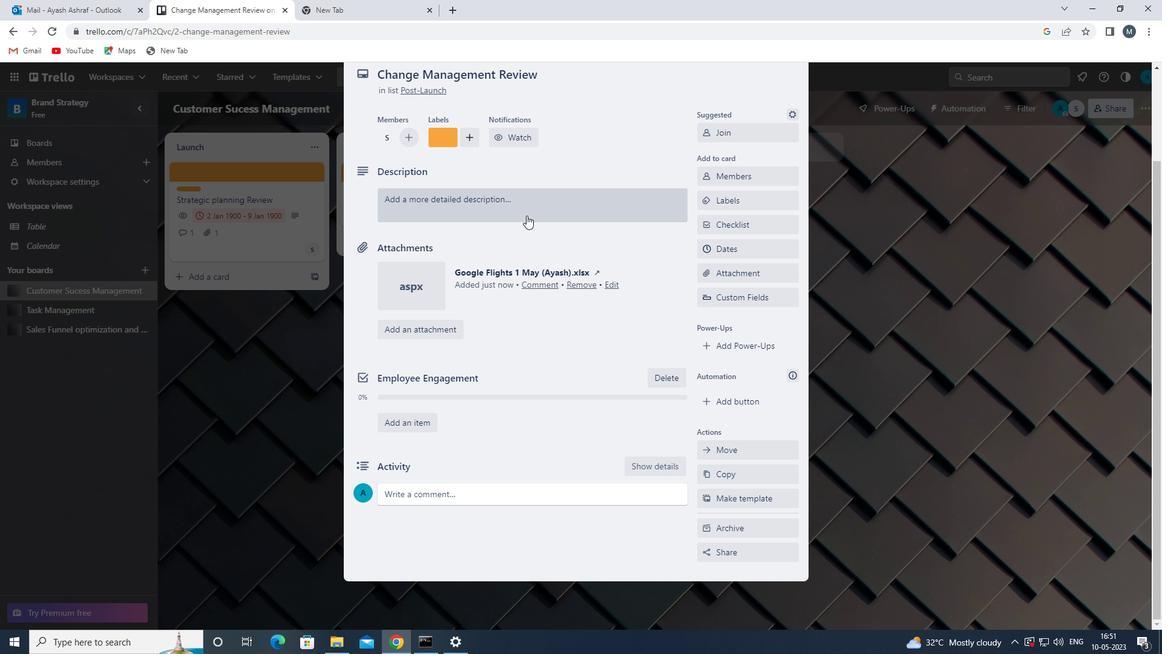 
Action: Mouse pressed left at (527, 205)
Screenshot: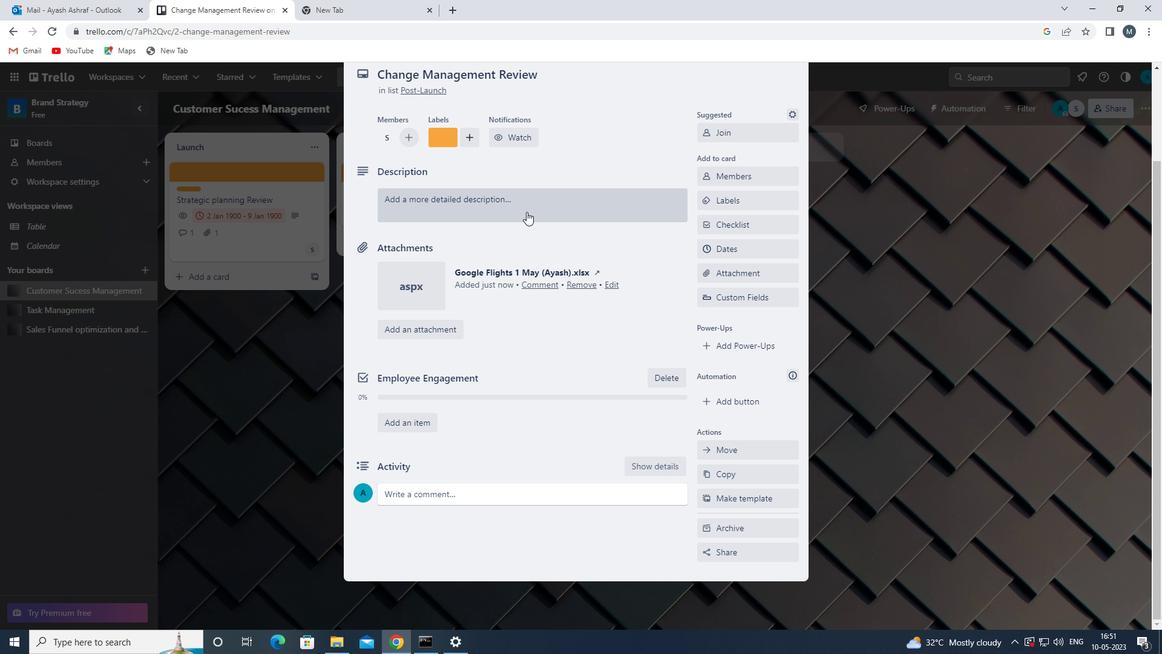 
Action: Mouse moved to (456, 251)
Screenshot: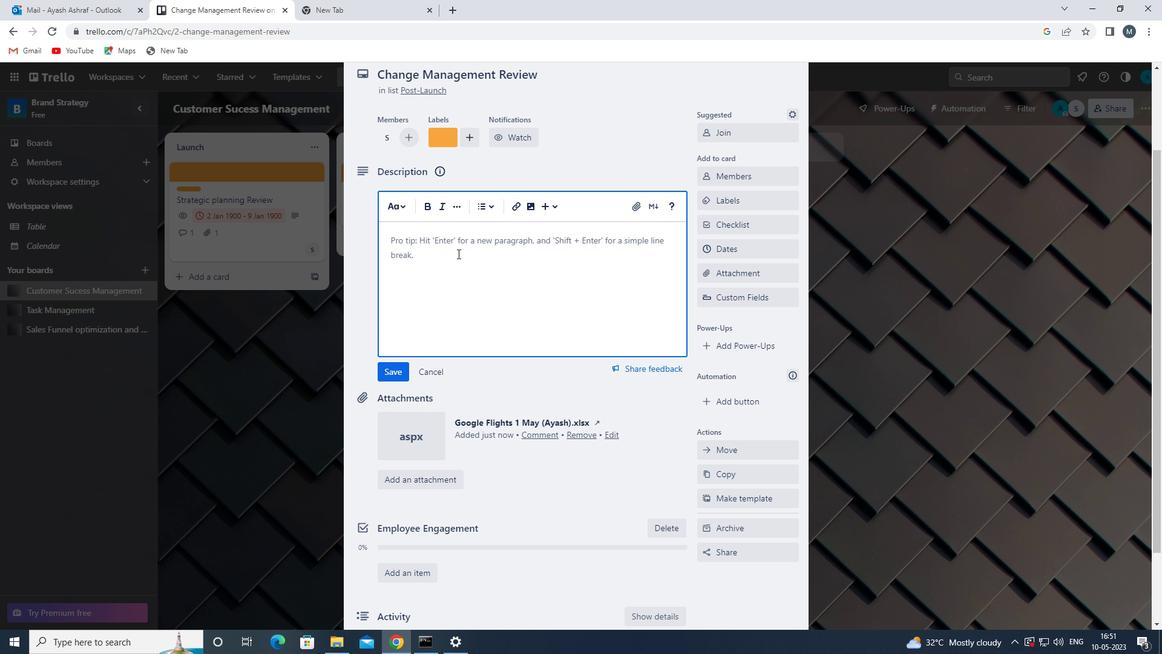 
Action: Mouse pressed left at (456, 251)
Screenshot: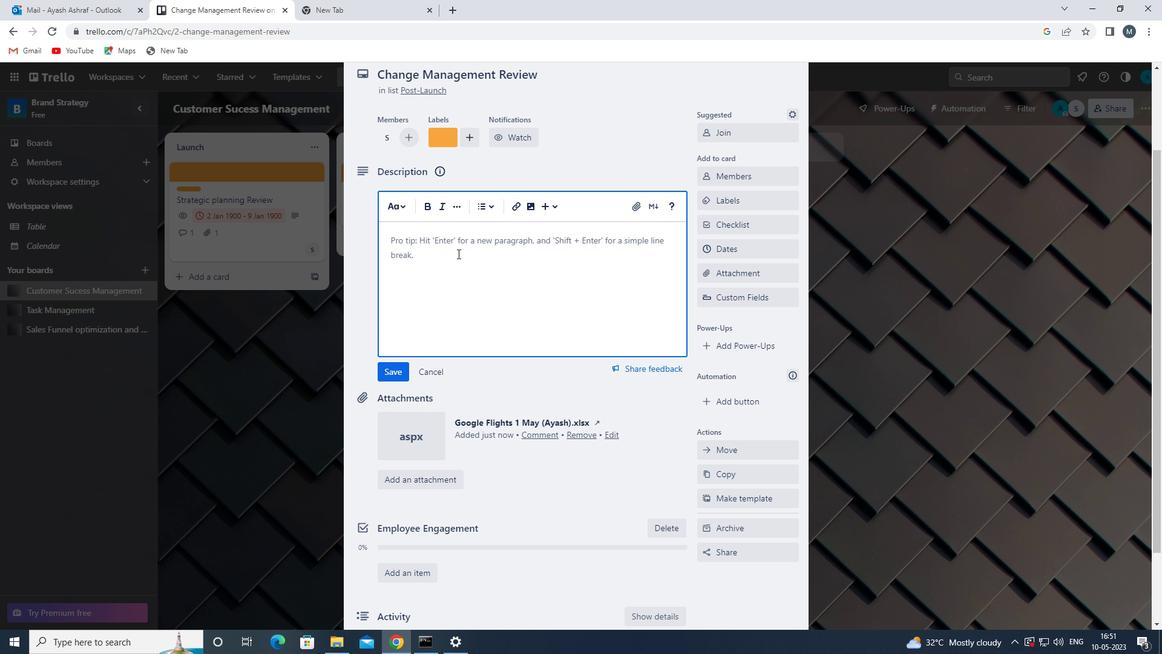 
Action: Key pressed <Key.backspace><Key.shift><Key.shift>ORGANIZE<Key.space>AND<Key.space>HOST<Key.space>COMPANY<Key.space>RETREAT<Key.space>
Screenshot: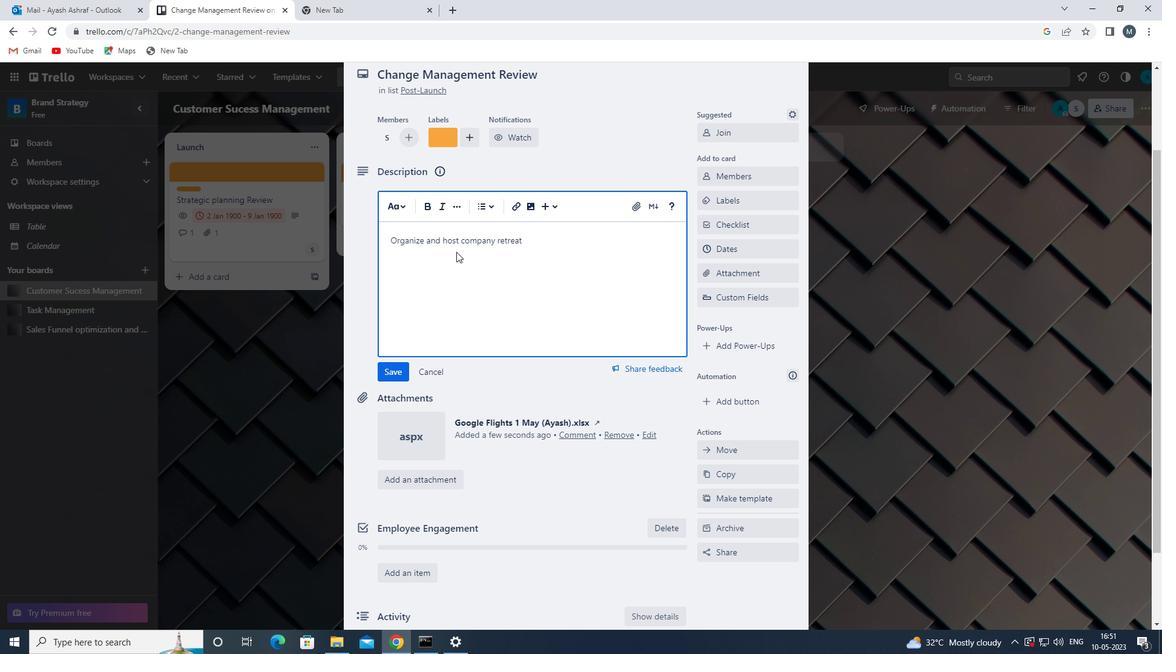 
Action: Mouse moved to (396, 377)
Screenshot: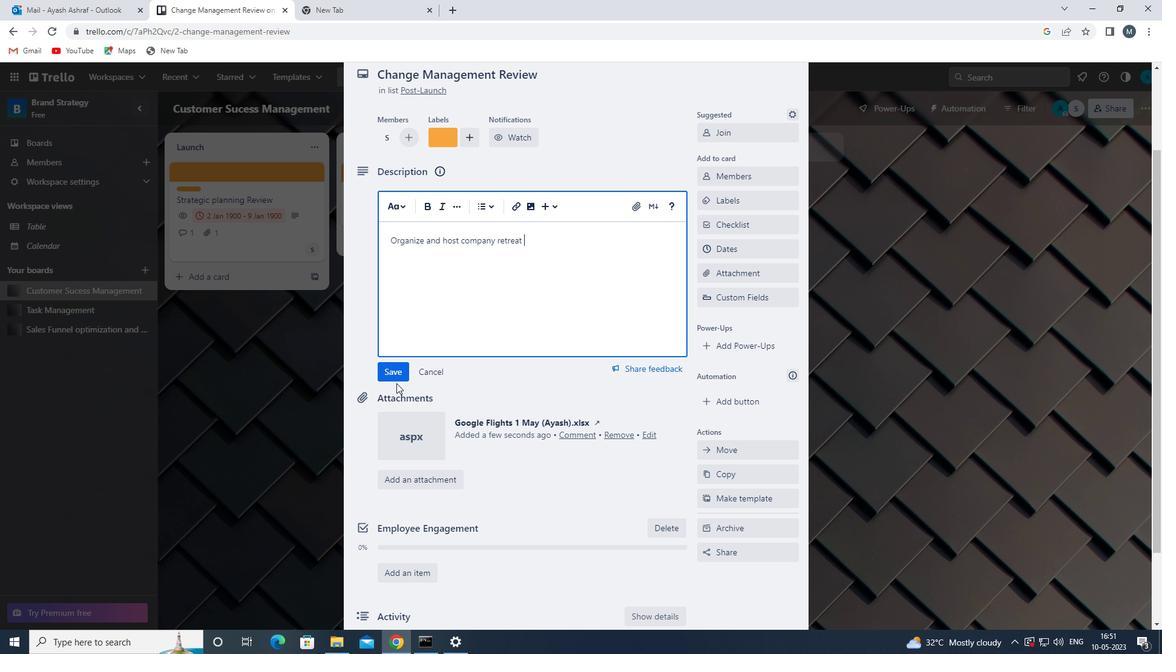 
Action: Mouse pressed left at (396, 377)
Screenshot: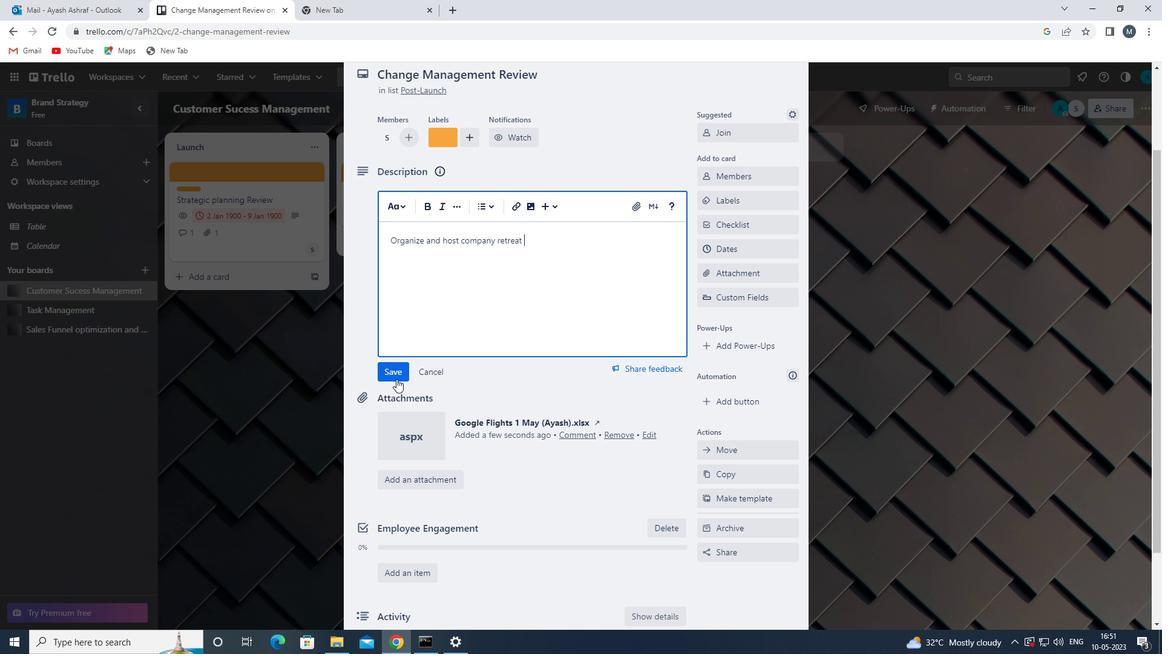 
Action: Mouse moved to (439, 477)
Screenshot: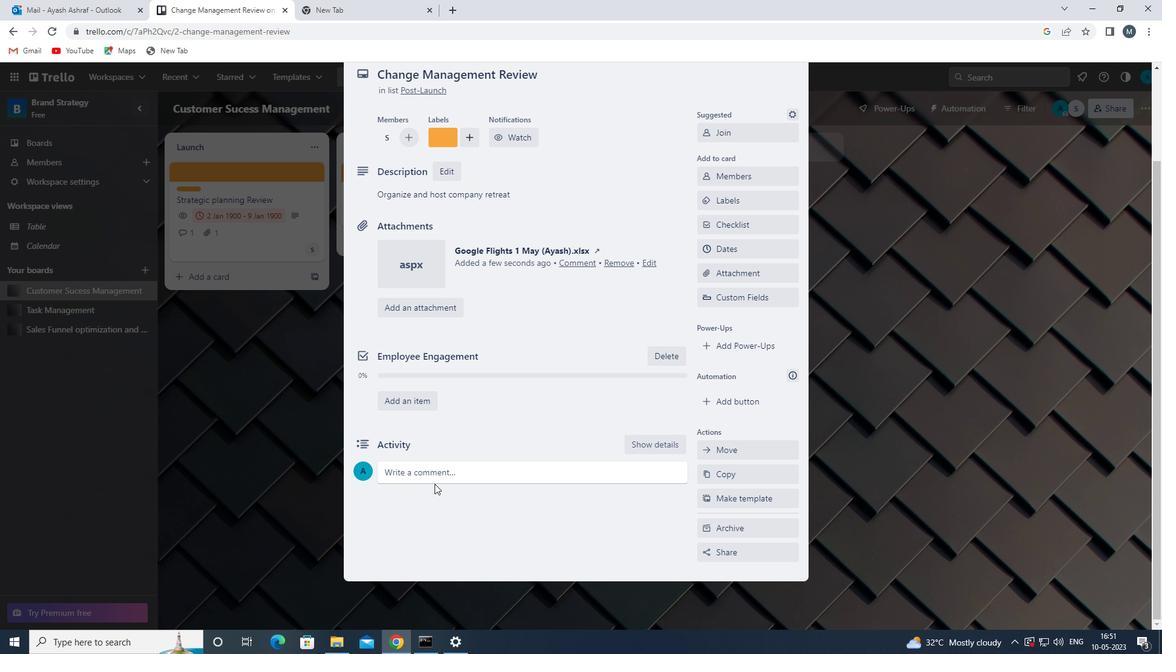 
Action: Mouse pressed left at (439, 477)
Screenshot: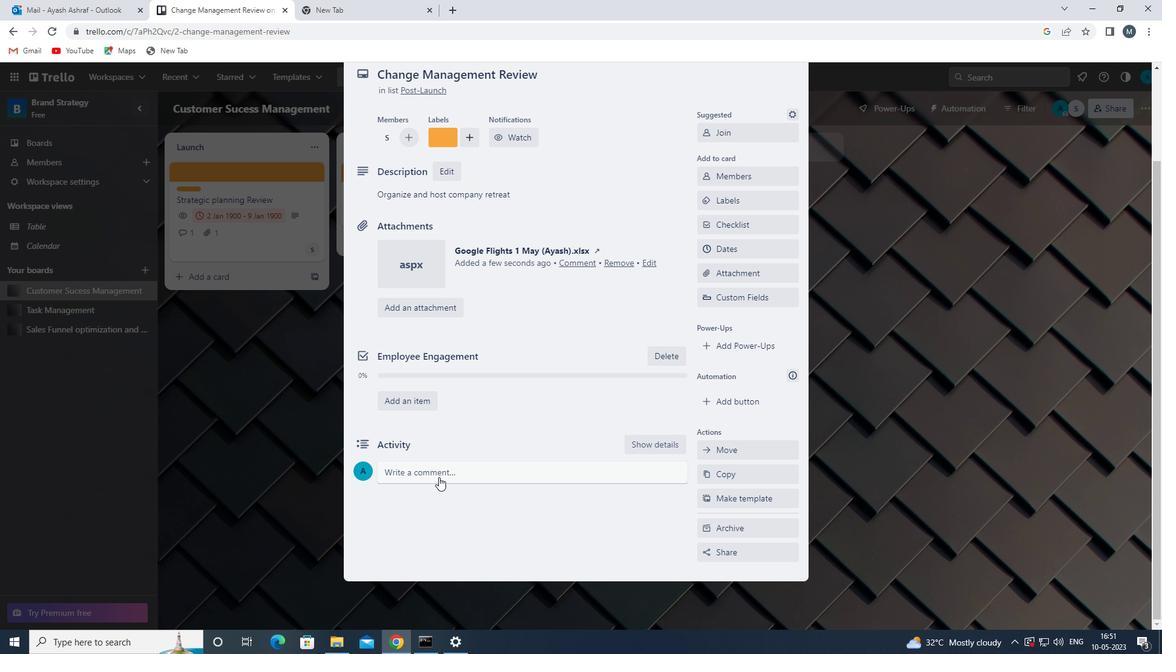 
Action: Mouse moved to (441, 509)
Screenshot: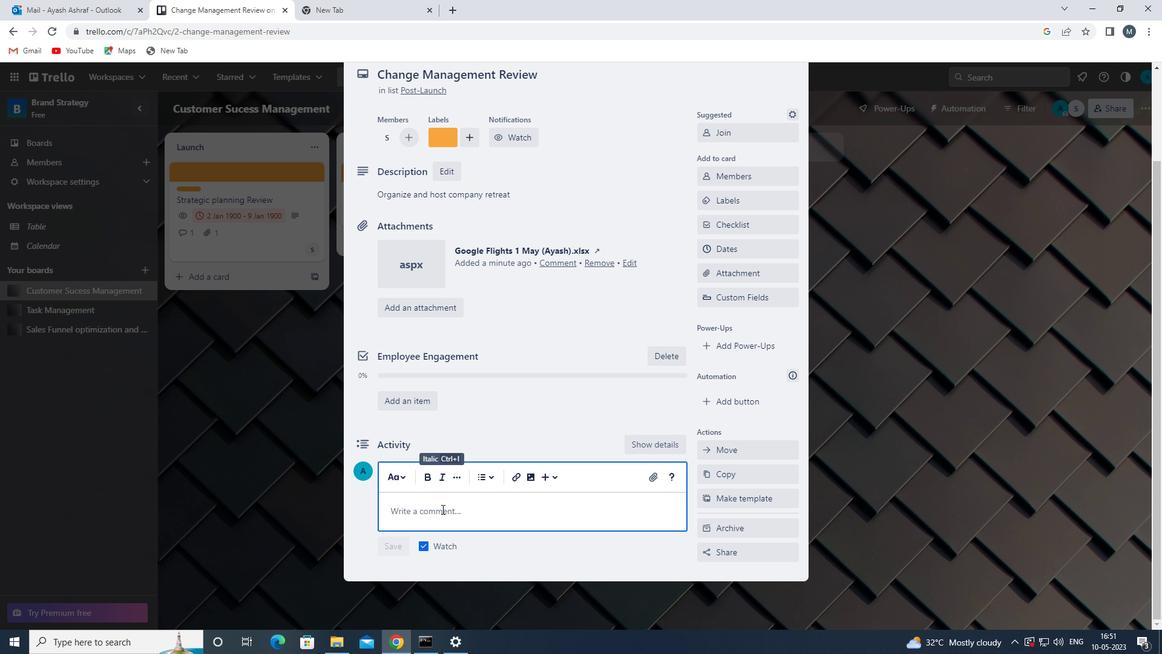
Action: Mouse pressed left at (441, 509)
Screenshot: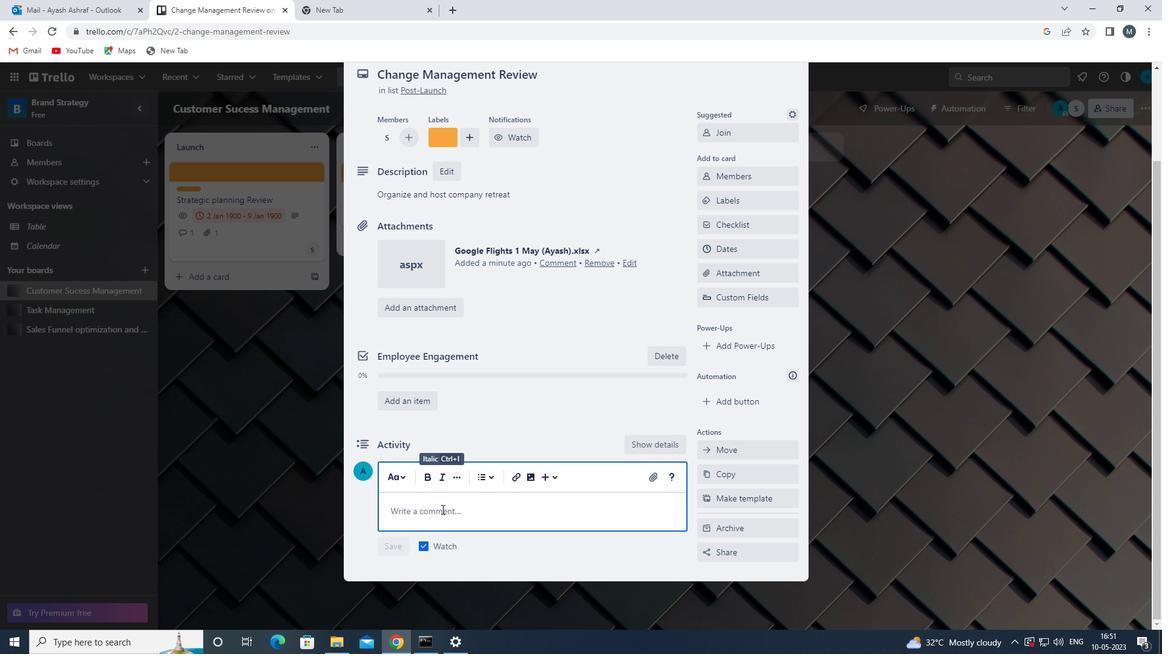 
Action: Mouse moved to (440, 509)
Screenshot: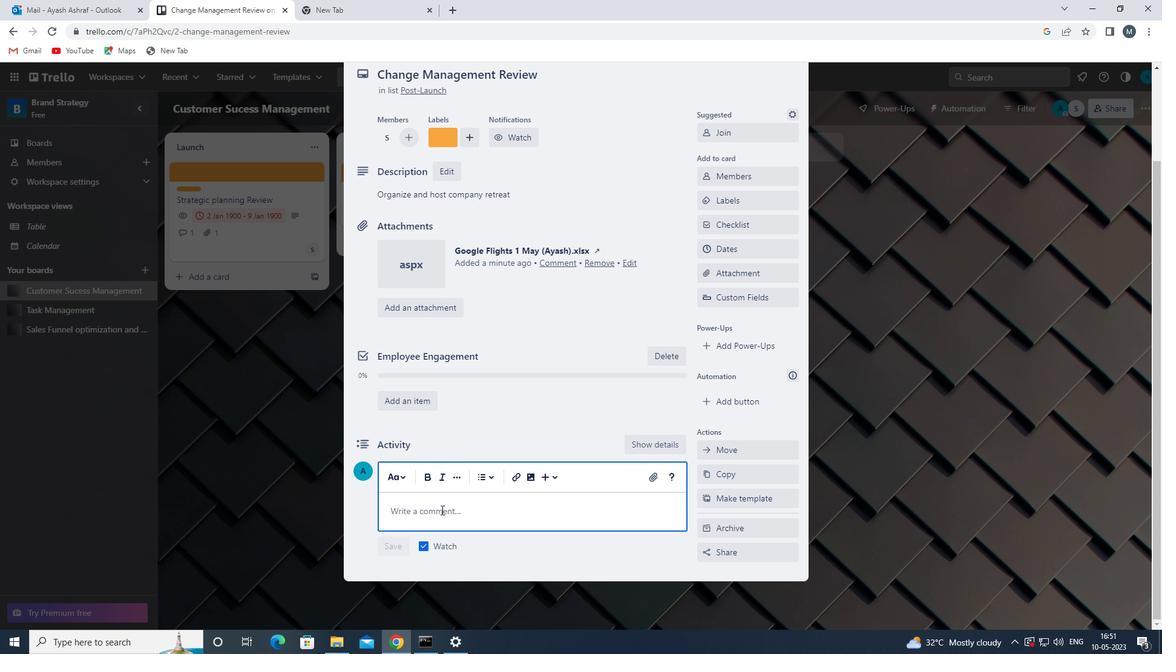 
Action: Key pressed <Key.shift><Key.shift><Key.shift><Key.shift><Key.shift><Key.shift><Key.shift><Key.shift><Key.shift><Key.shift><Key.shift><Key.shift><Key.shift><Key.shift><Key.shift><Key.shift><Key.shift><Key.shift>GIVEN<Key.space>THE<Key.space>POTENTIAL<Key.space>IMPACT<Key.space>OF<Key.space>THIS<Key.space>TASK<Key.space>ON<Key.space>OUR<Key.space>CUSTOMERS<Key.space><Key.backspace>,LET<Key.space>US<Key.space>ENSURE<Key.space>THAT<Key.space>WE<Key.space>APPROACH<Key.space>IT<Key.space>WITH<Key.space>A<Key.space>FOCUS<Key.space>ON<Key.space>CUSTOMER<Key.space>SATISFIACTION<Key.space><Key.backspace><Key.backspace><Key.backspace><Key.backspace><Key.backspace><Key.backspace><Key.backspace><Key.backspace><Key.backspace>FACTION<Key.space>AND<Key.space>EXPERIENCE<Key.space>
Screenshot: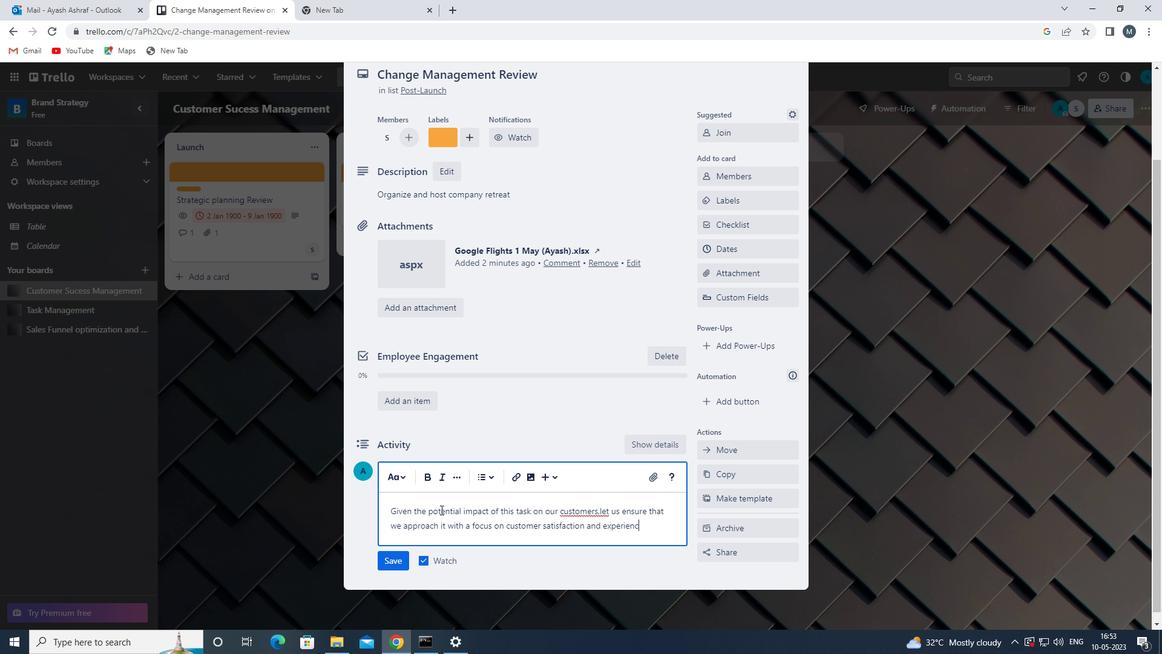 
Action: Mouse moved to (393, 558)
Screenshot: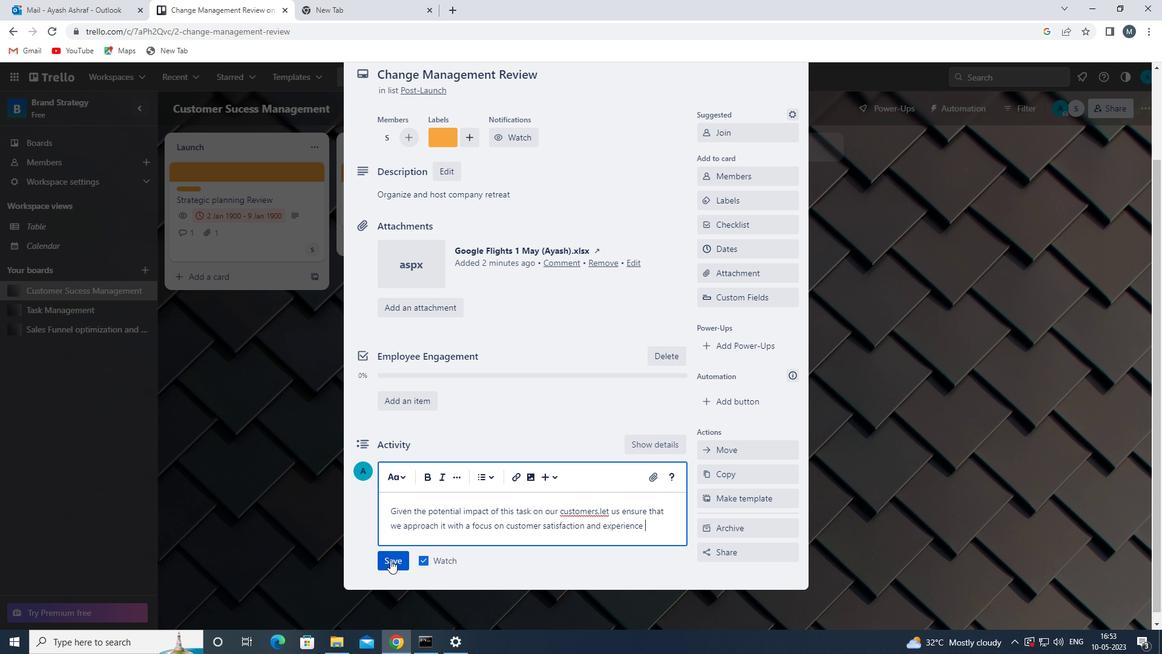 
Action: Mouse pressed left at (393, 558)
Screenshot: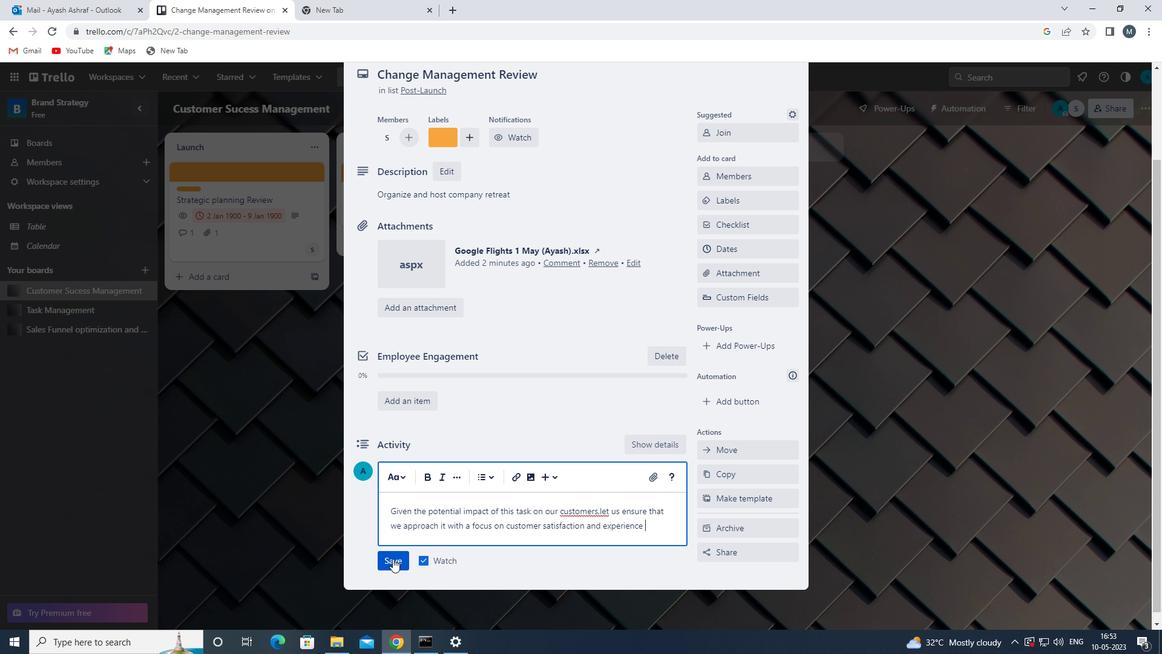 
Action: Mouse moved to (734, 251)
Screenshot: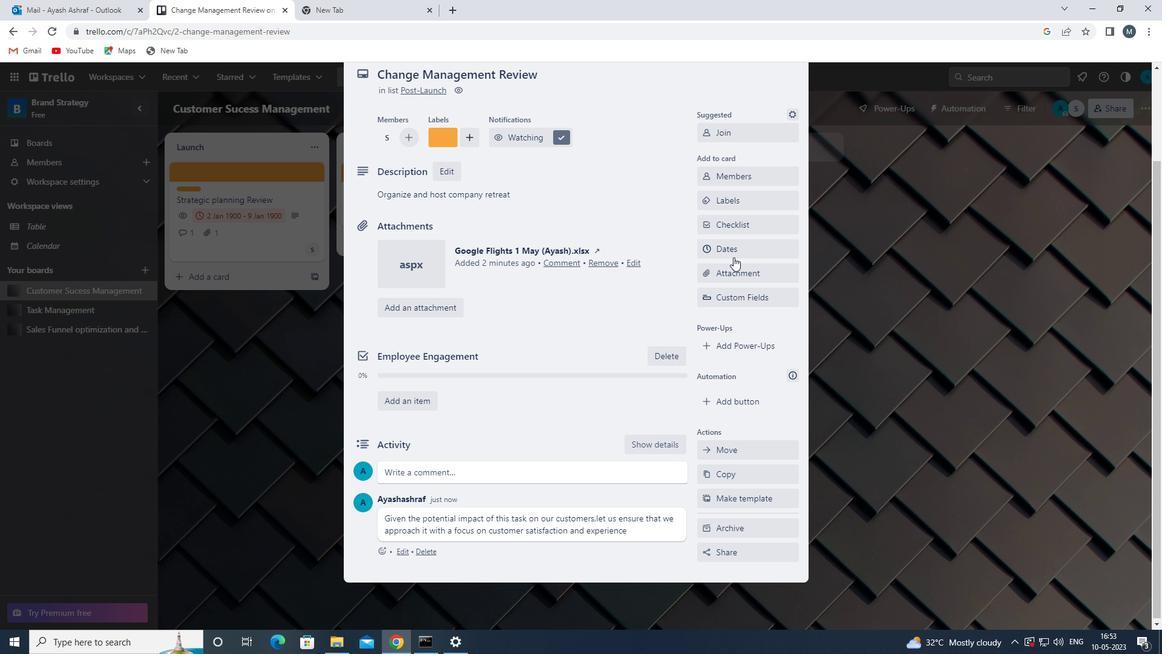 
Action: Mouse pressed left at (734, 251)
Screenshot: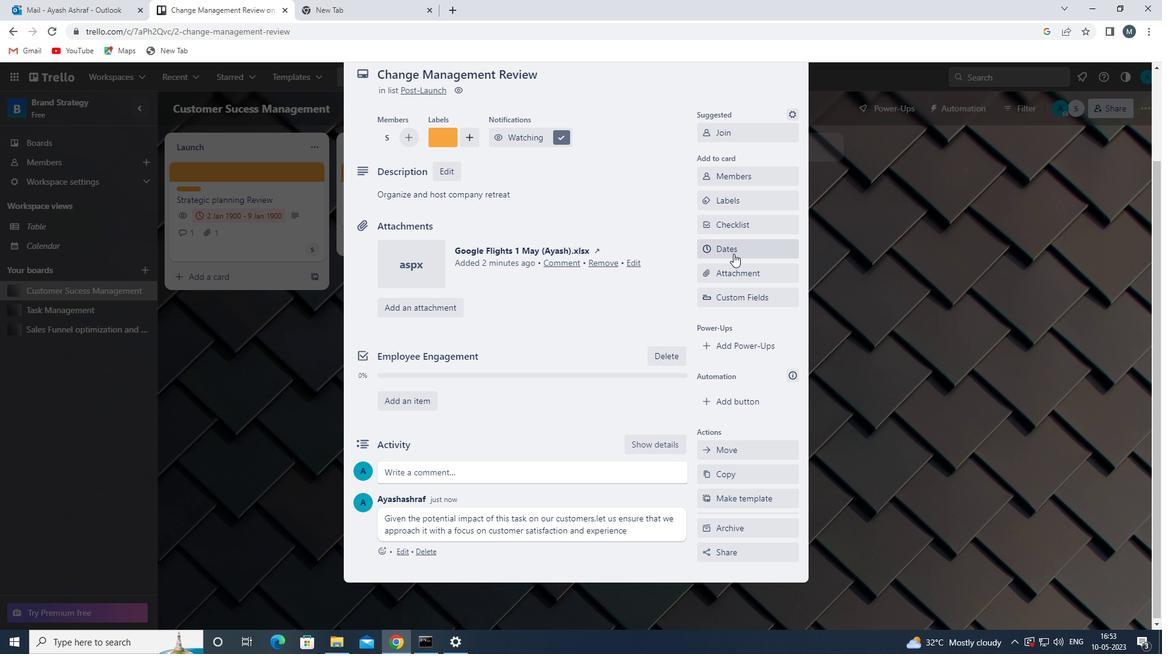
Action: Mouse moved to (705, 327)
Screenshot: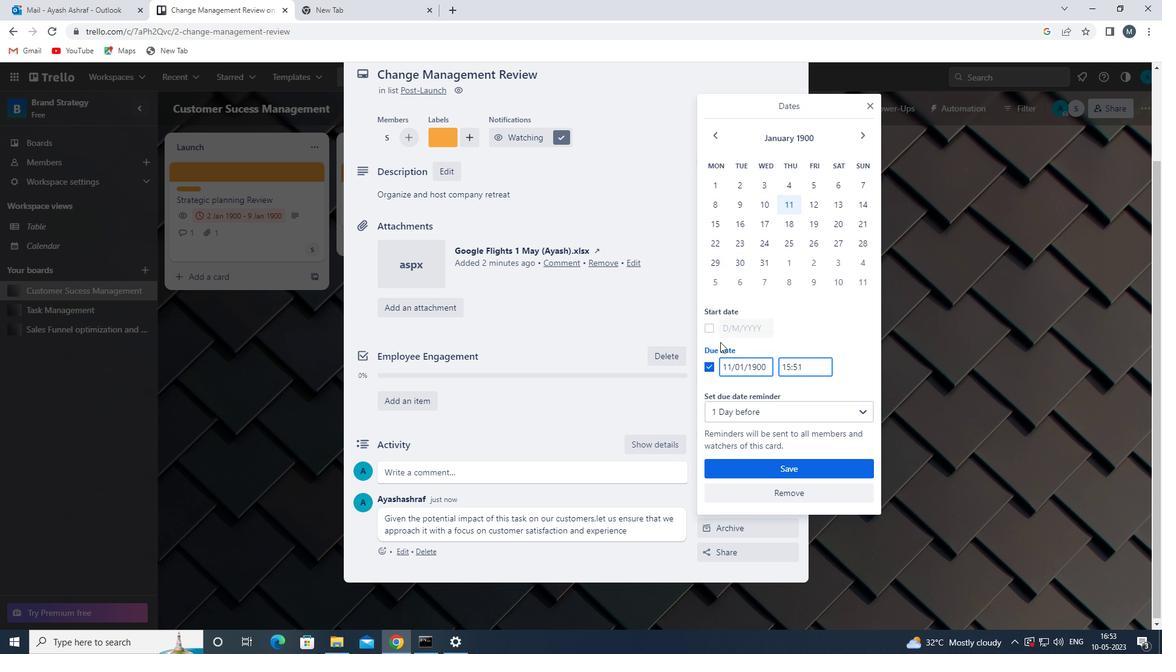 
Action: Mouse pressed left at (705, 327)
Screenshot: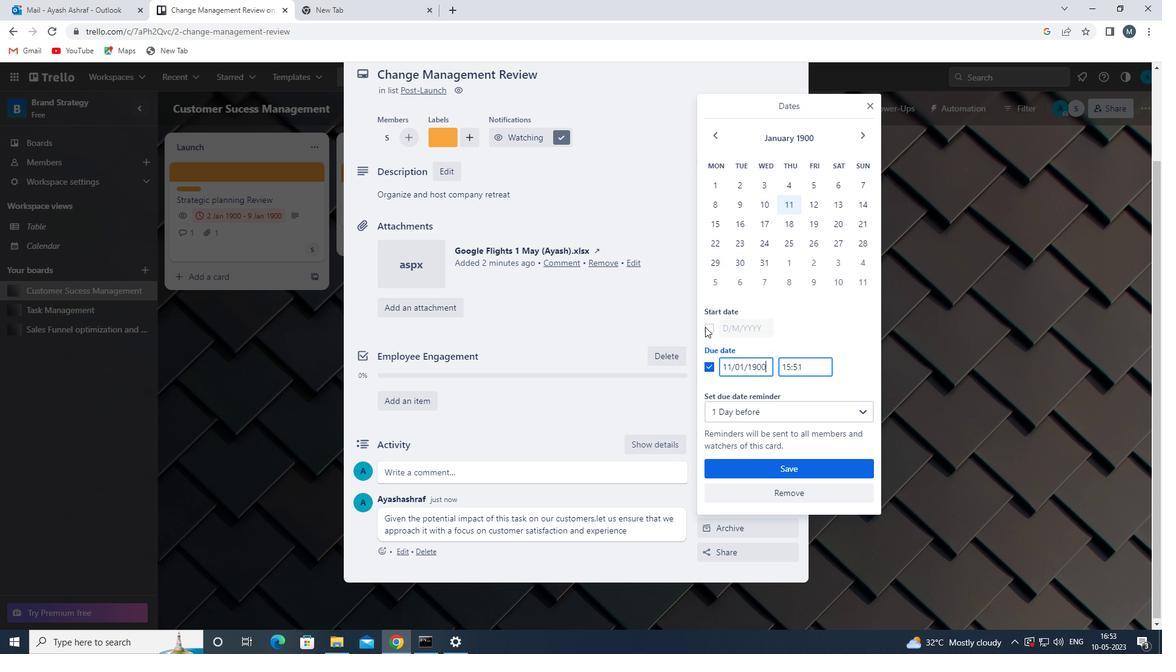 
Action: Mouse moved to (706, 326)
Screenshot: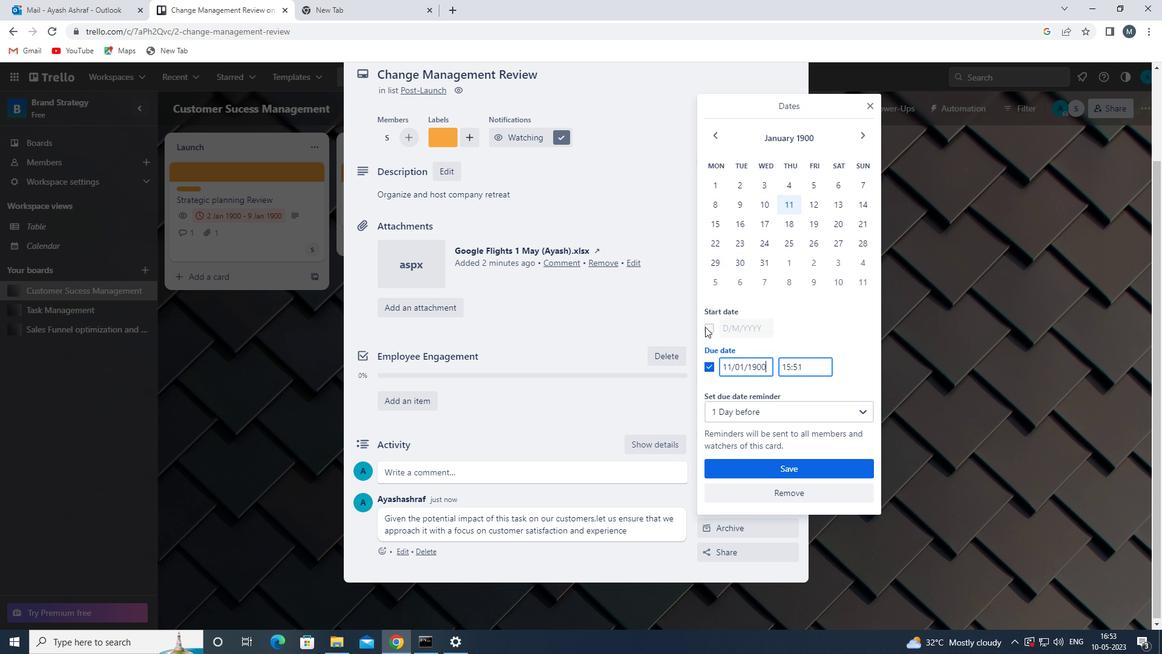 
Action: Mouse pressed left at (706, 326)
Screenshot: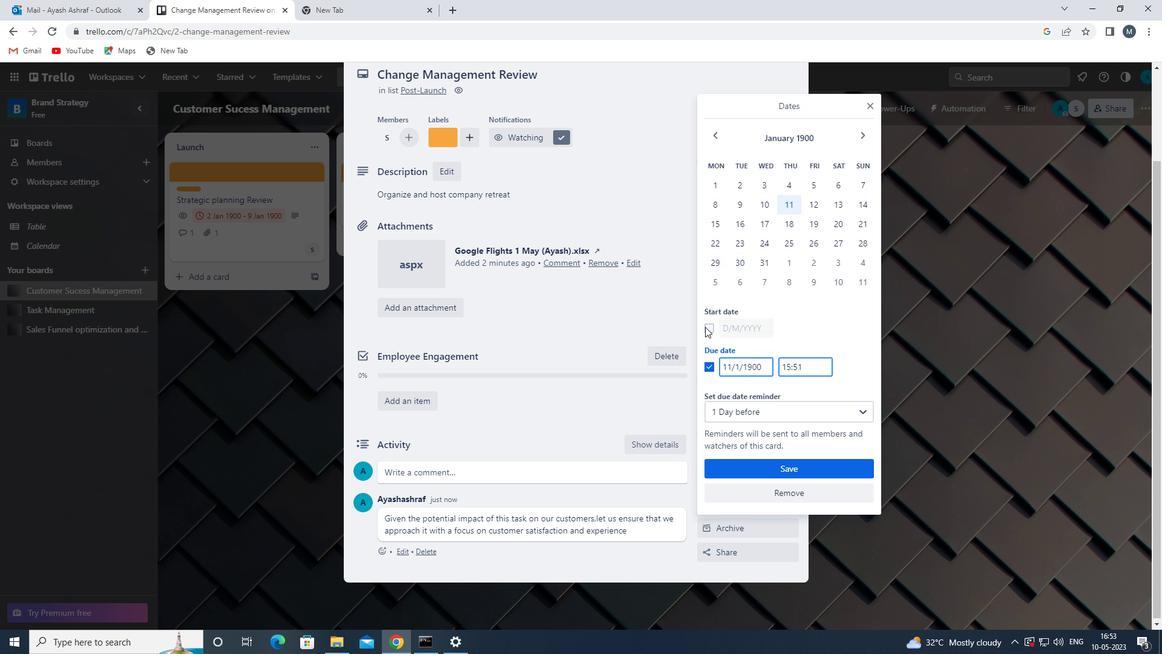 
Action: Mouse moved to (709, 327)
Screenshot: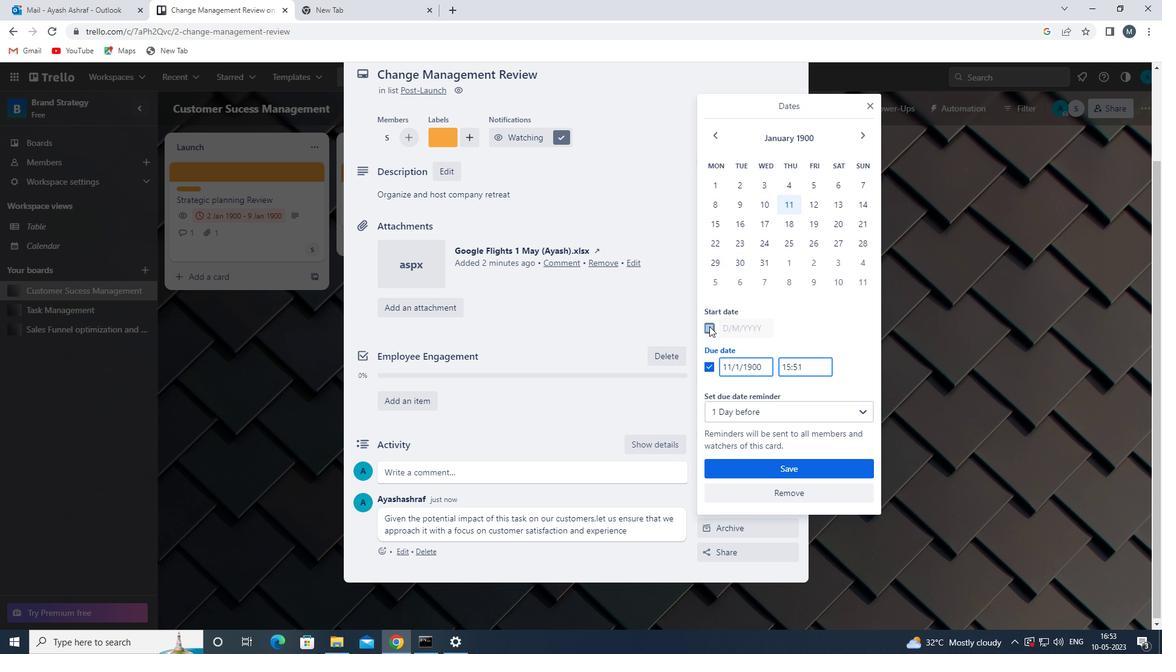 
Action: Mouse pressed left at (709, 327)
Screenshot: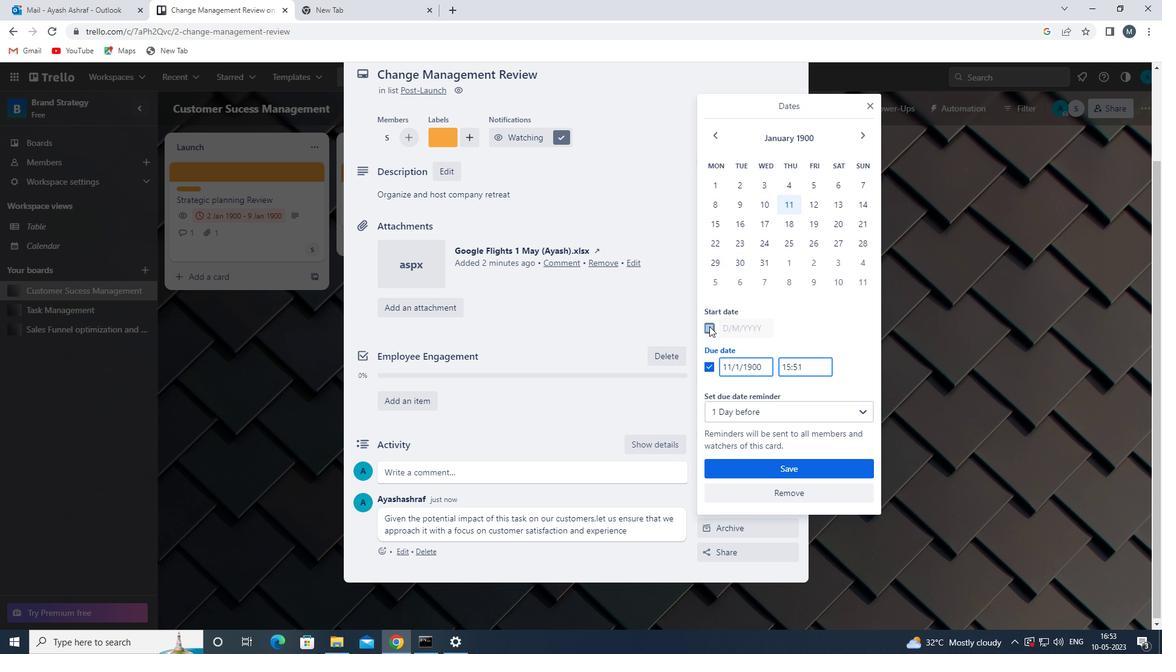 
Action: Mouse moved to (731, 328)
Screenshot: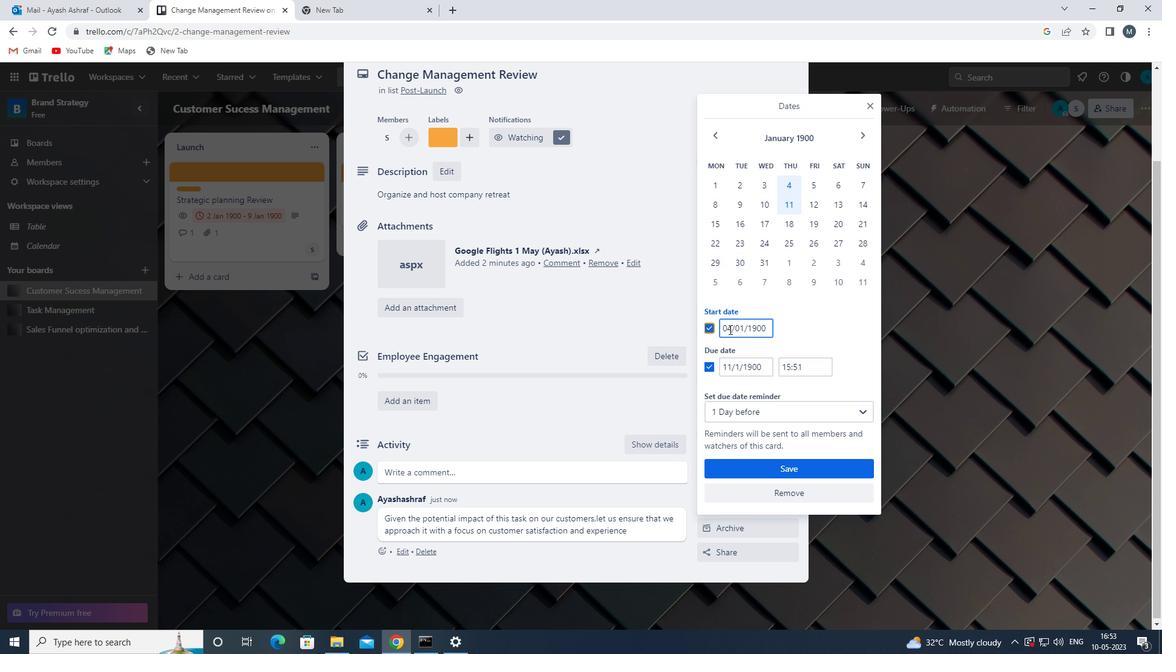 
Action: Mouse pressed left at (731, 328)
Screenshot: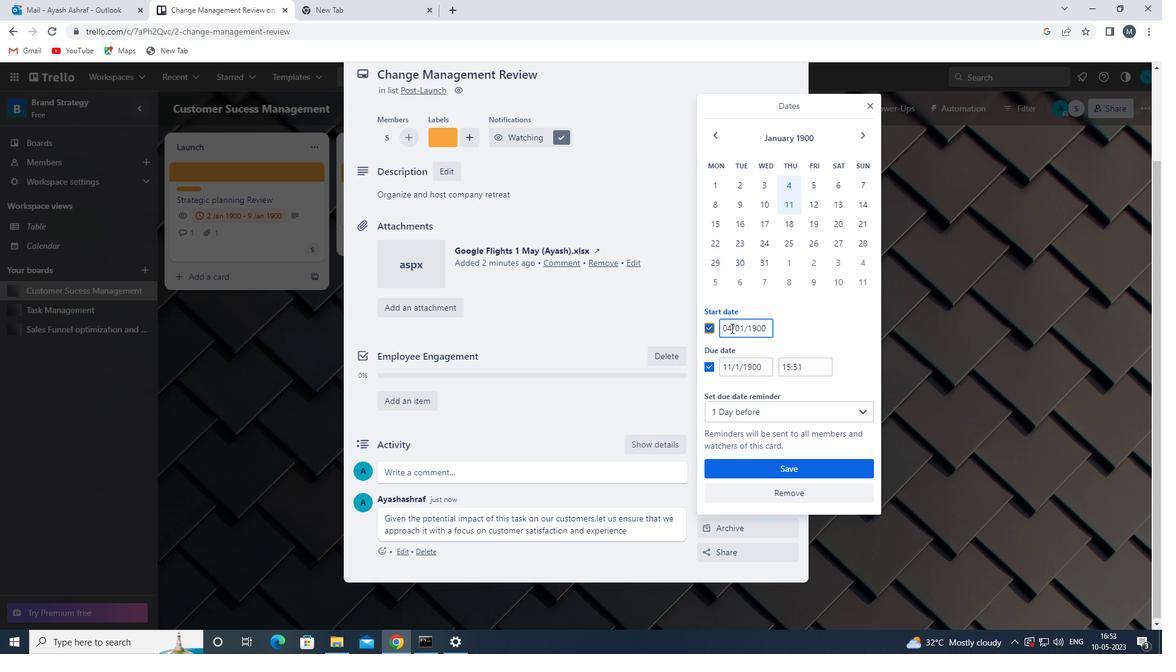 
Action: Mouse moved to (727, 327)
Screenshot: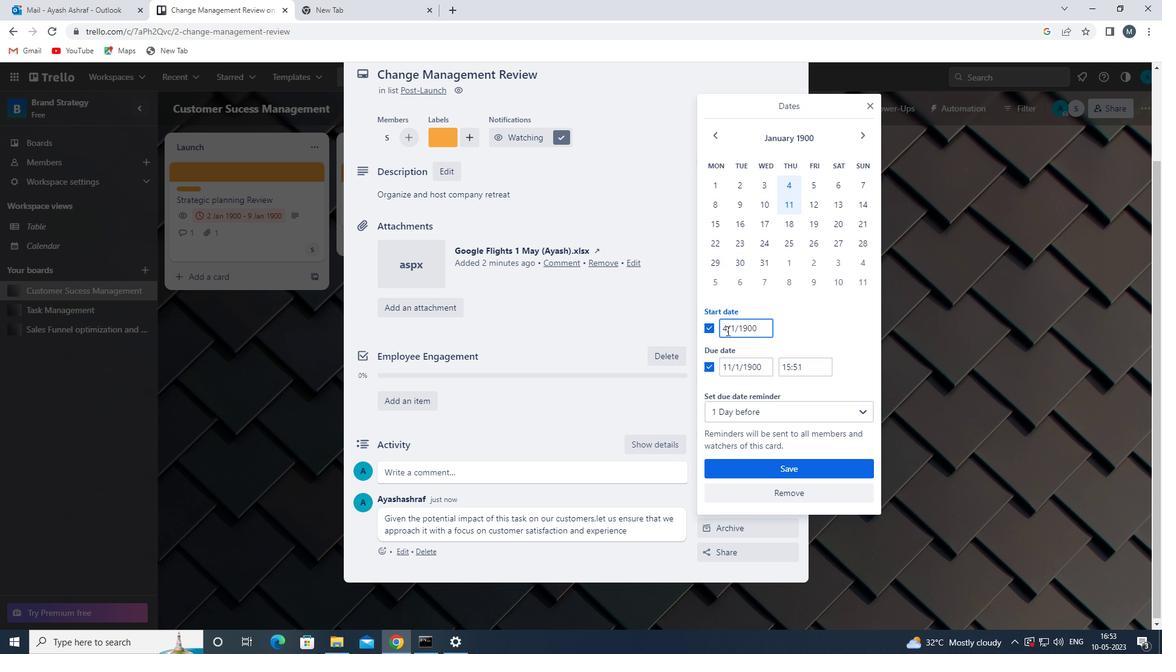 
Action: Mouse pressed left at (727, 327)
Screenshot: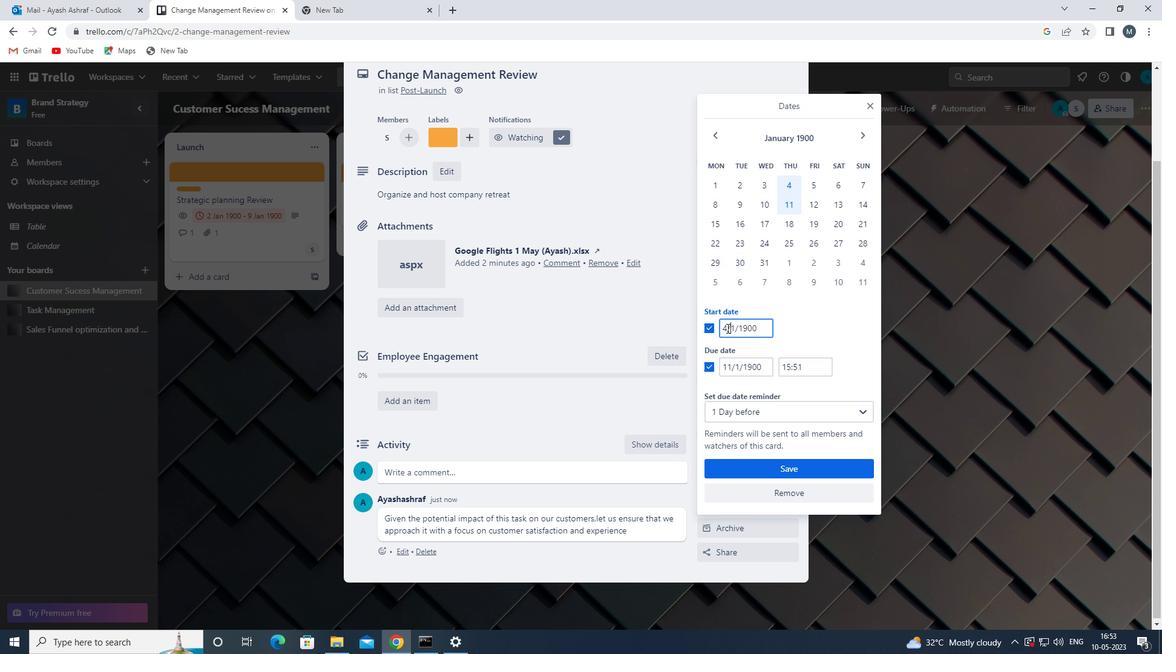 
Action: Mouse moved to (738, 332)
Screenshot: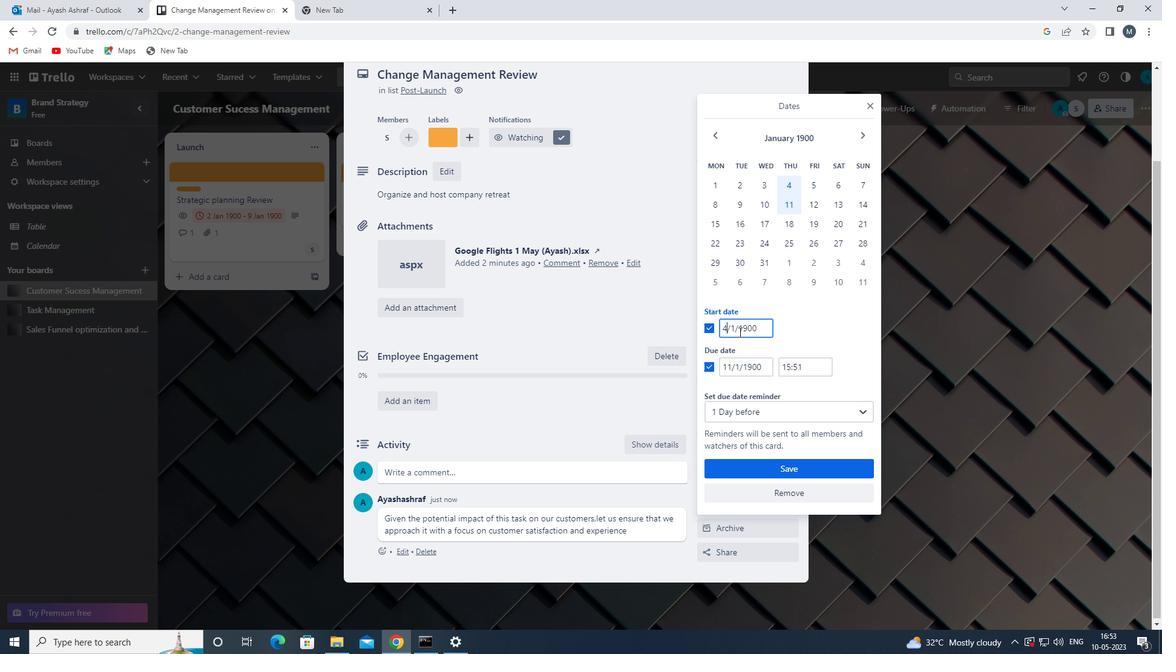 
Action: Key pressed <Key.backspace><<96>><<101>>
Screenshot: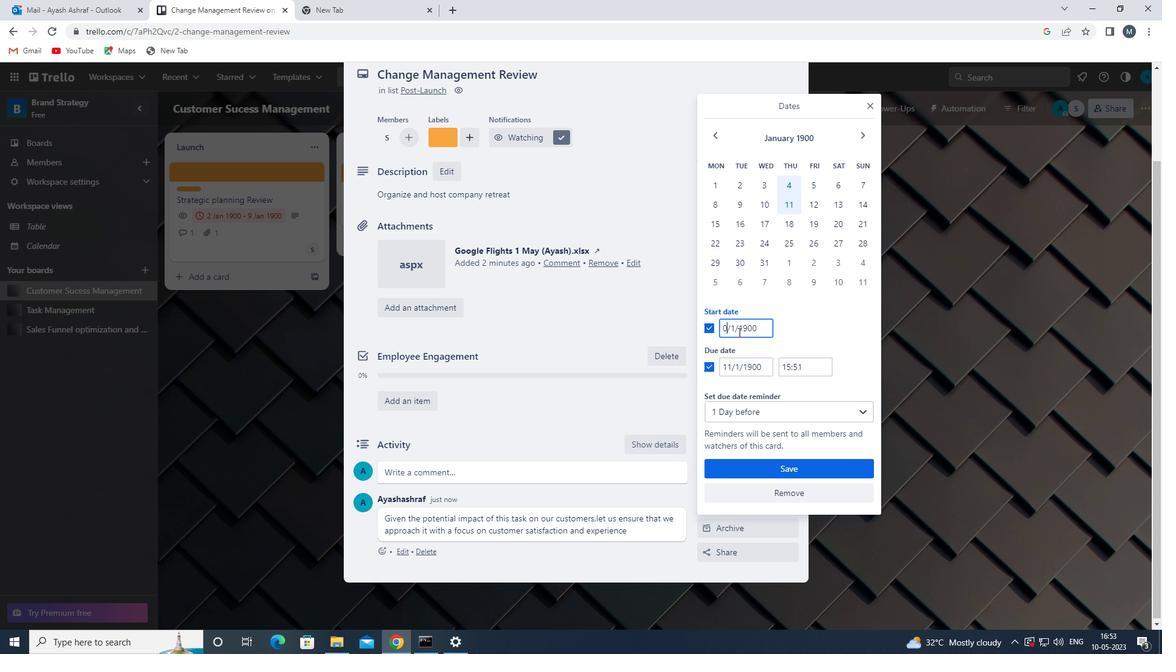 
Action: Mouse moved to (733, 327)
Screenshot: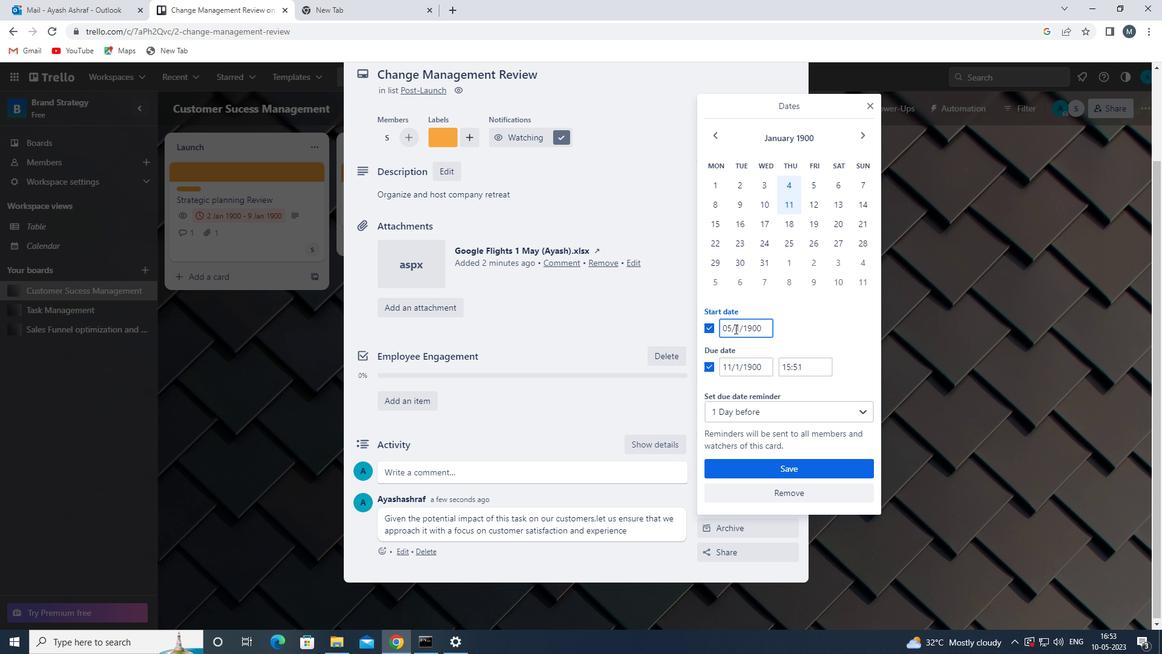 
Action: Mouse pressed left at (733, 327)
Screenshot: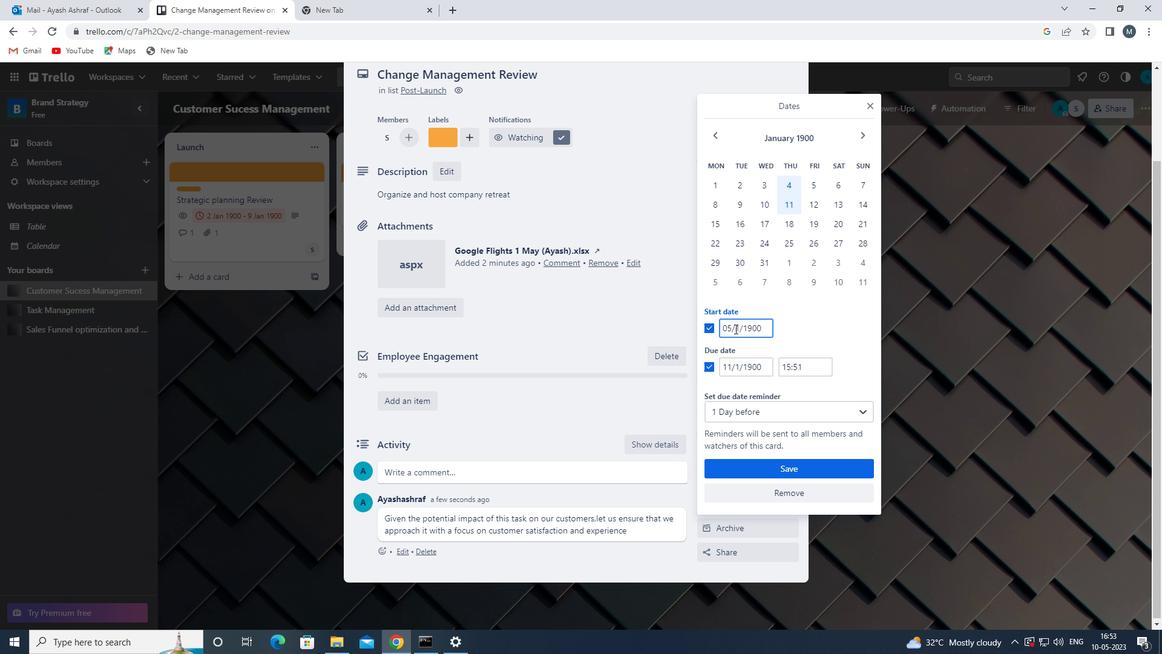 
Action: Mouse moved to (737, 329)
Screenshot: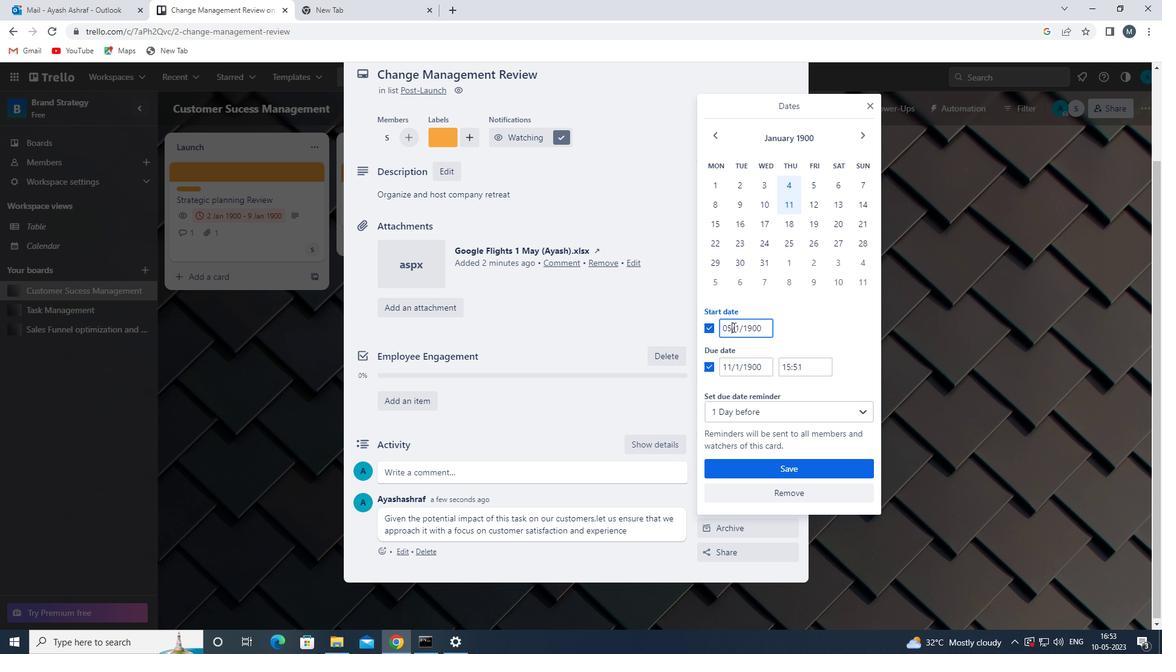 
Action: Mouse pressed left at (737, 329)
Screenshot: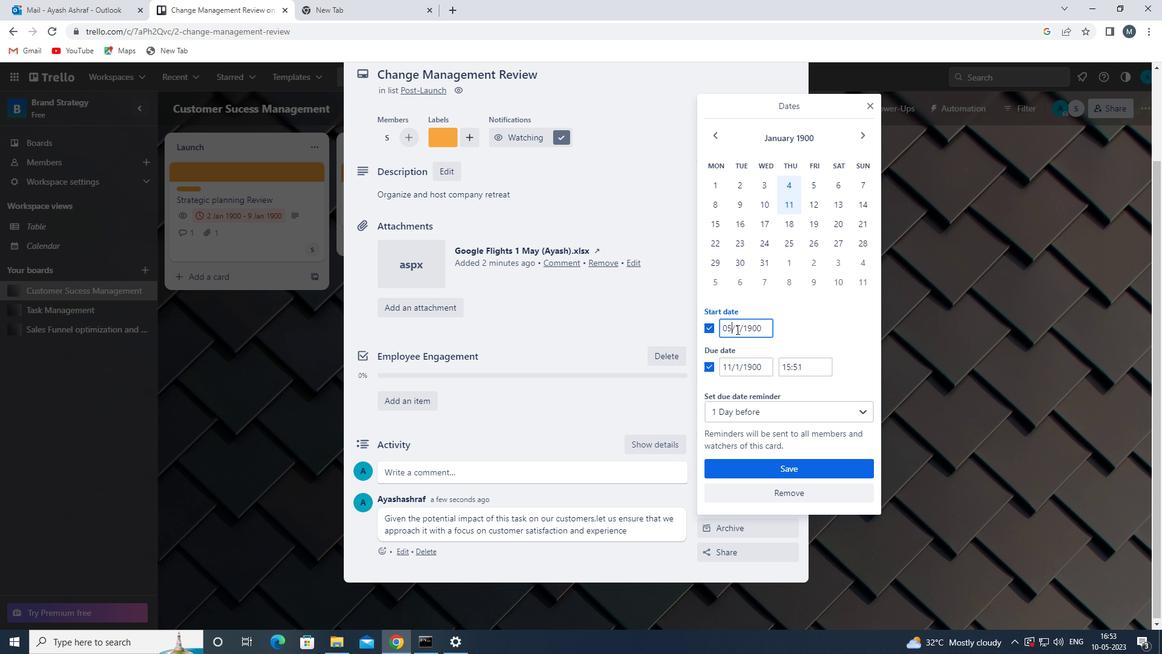 
Action: Mouse moved to (741, 331)
Screenshot: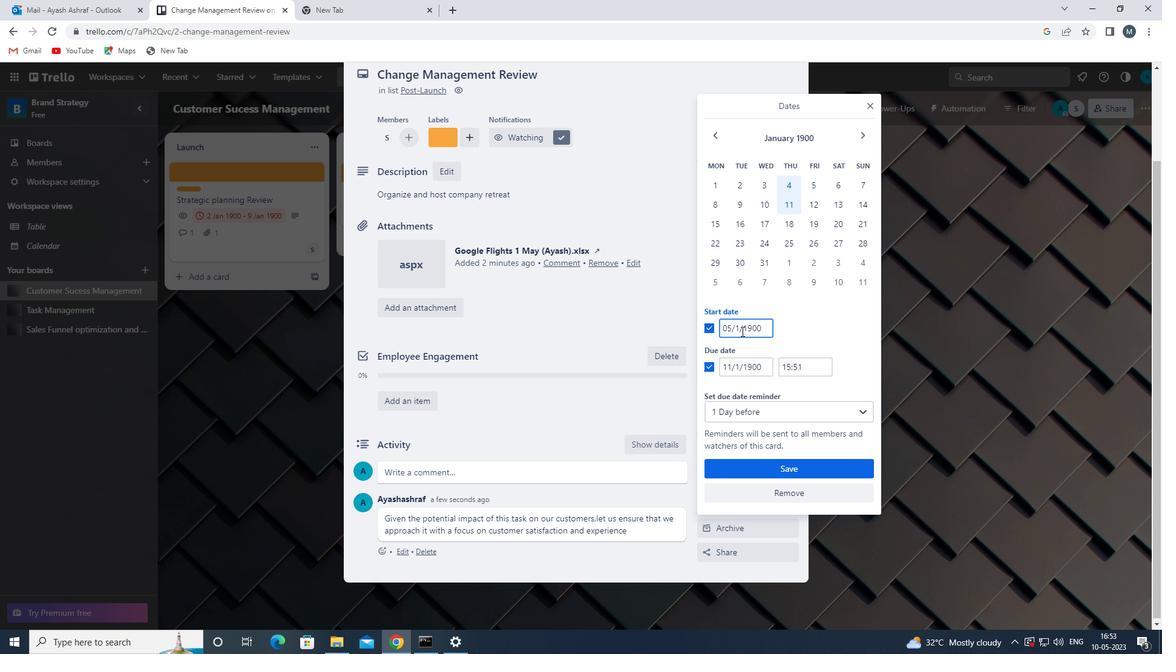 
Action: Key pressed <<96>>
Screenshot: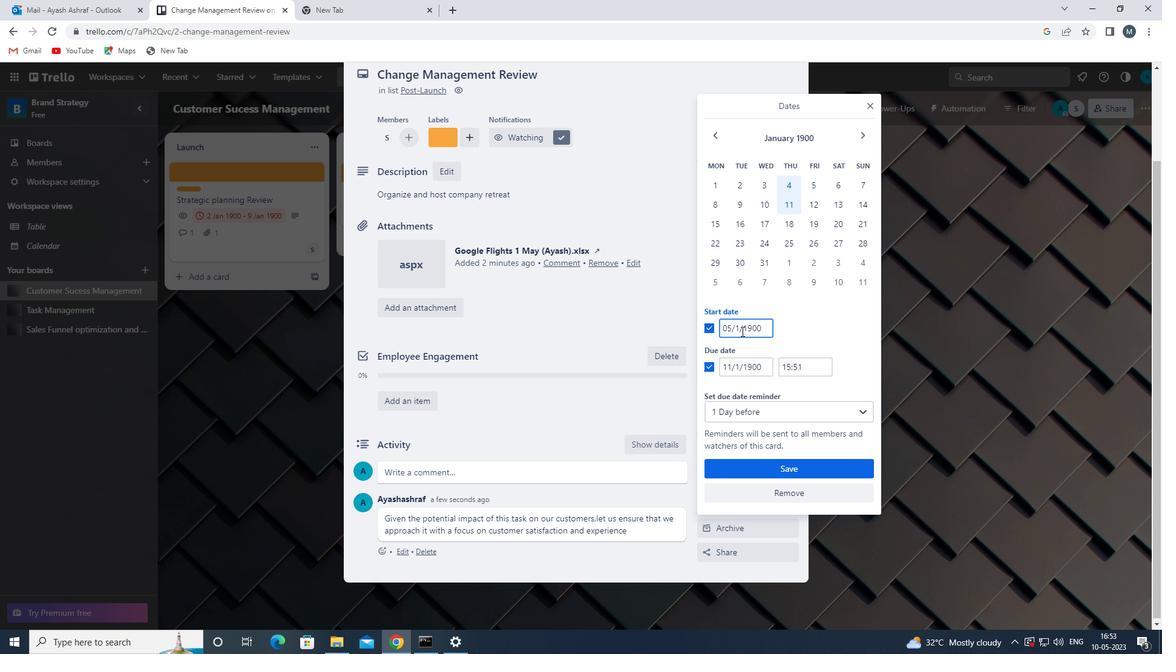 
Action: Mouse moved to (731, 365)
Screenshot: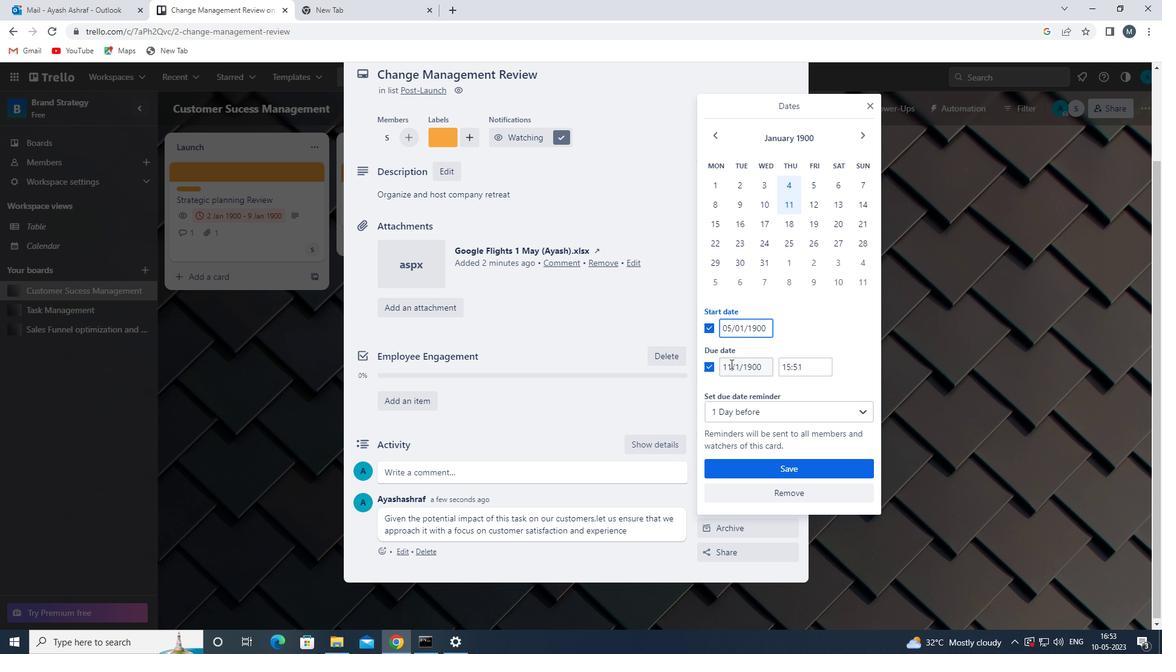 
Action: Mouse pressed left at (731, 365)
Screenshot: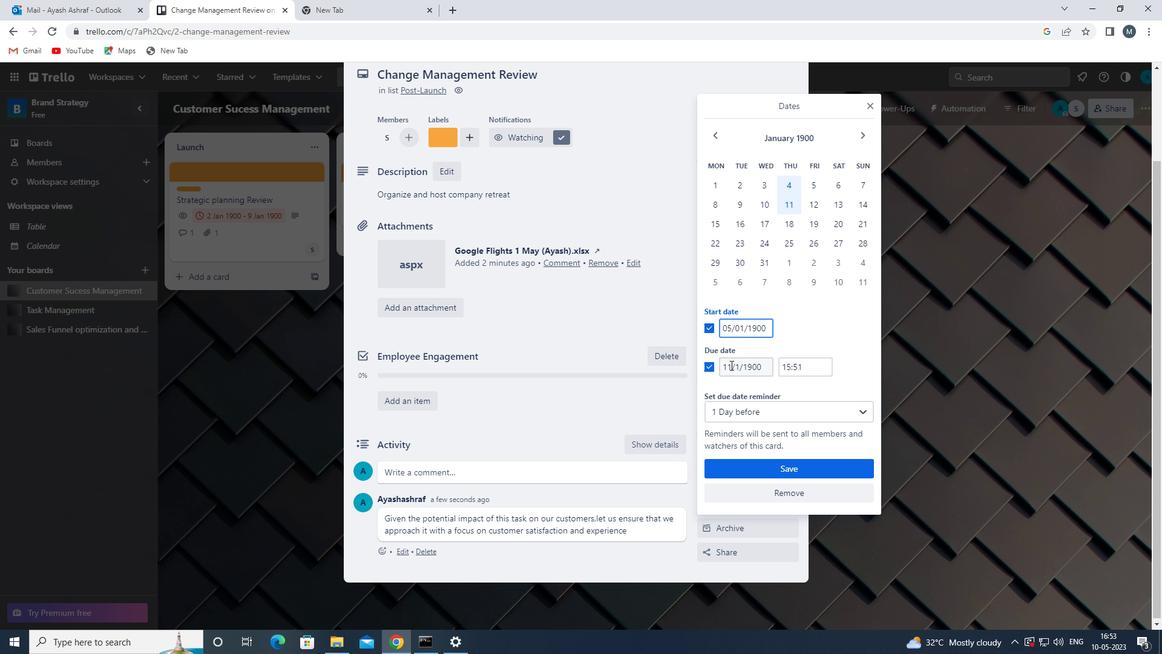 
Action: Mouse moved to (734, 367)
Screenshot: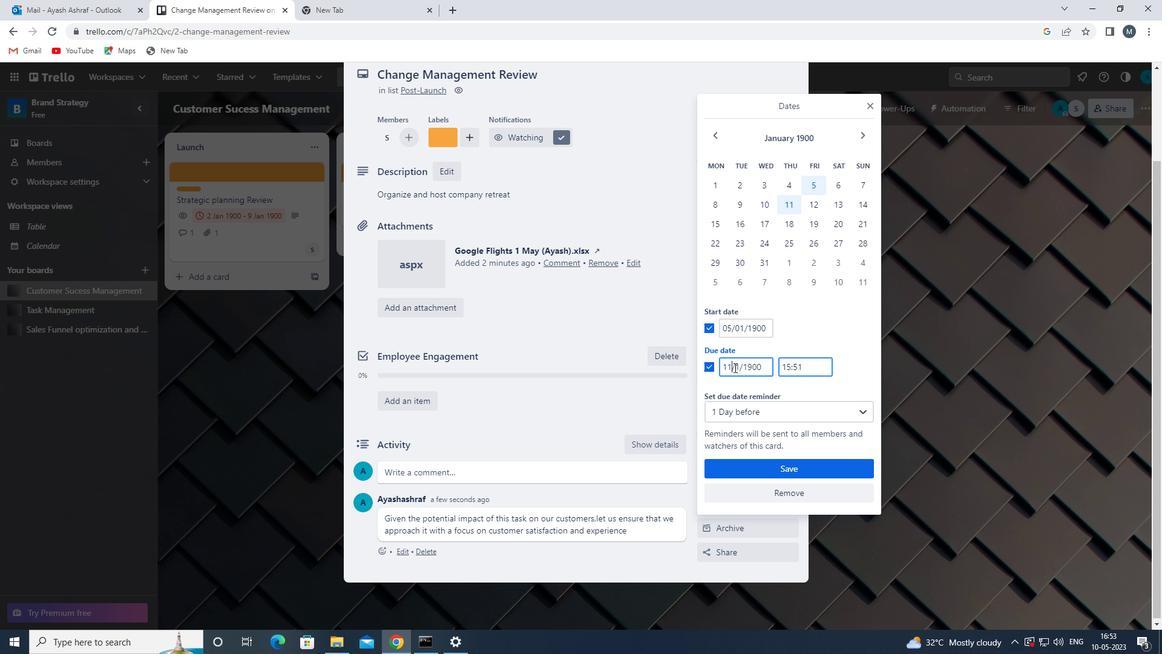 
Action: Key pressed <Key.backspace><Key.backspace><<97>><<98>>
Screenshot: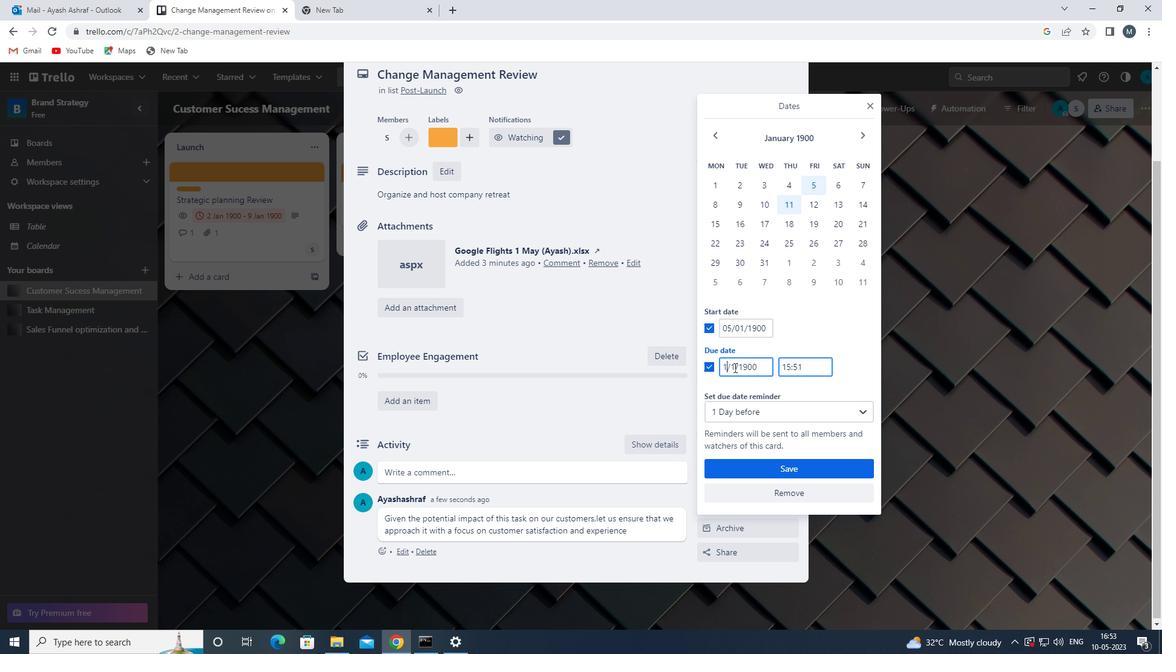 
Action: Mouse moved to (735, 367)
Screenshot: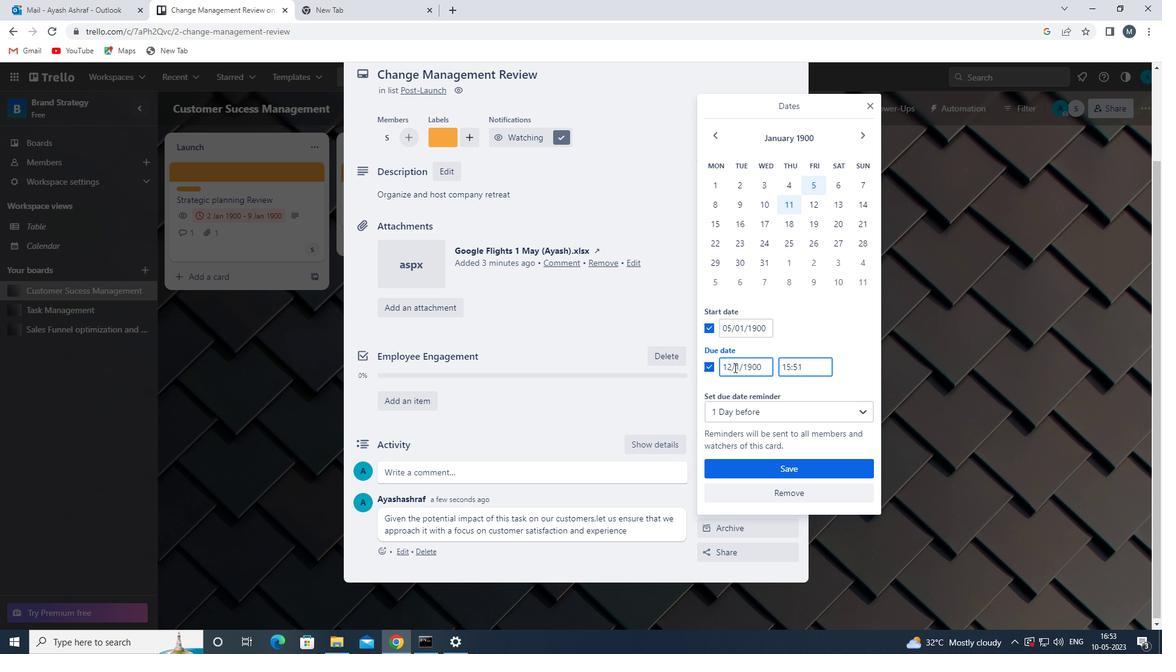 
Action: Mouse pressed left at (735, 367)
Screenshot: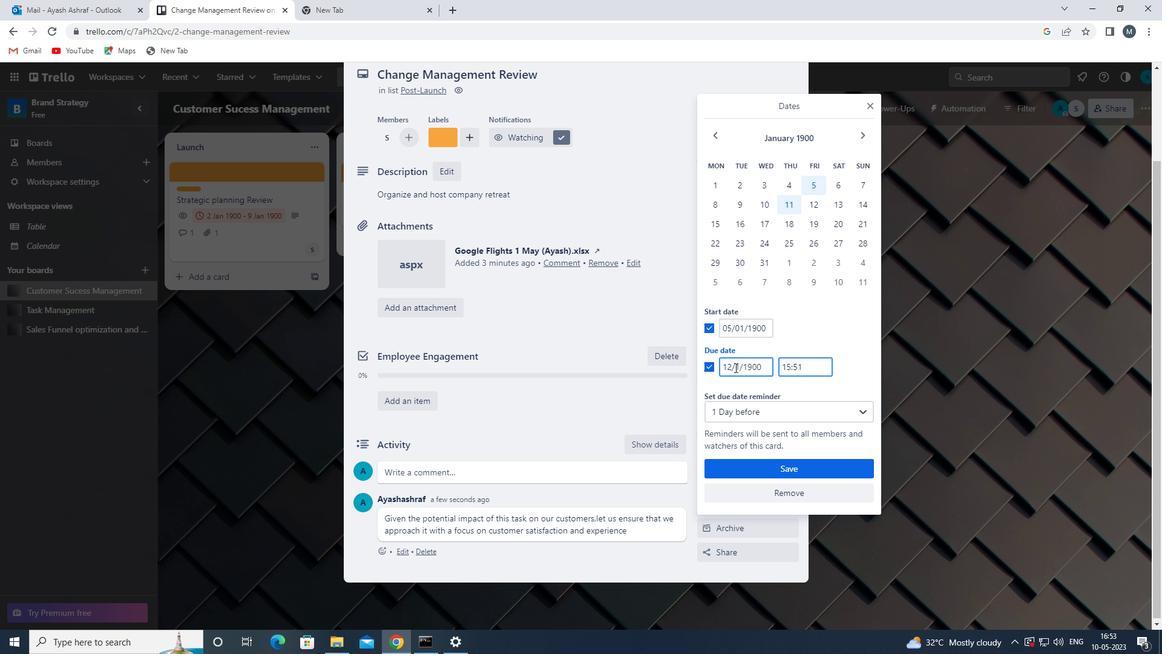 
Action: Mouse moved to (755, 373)
Screenshot: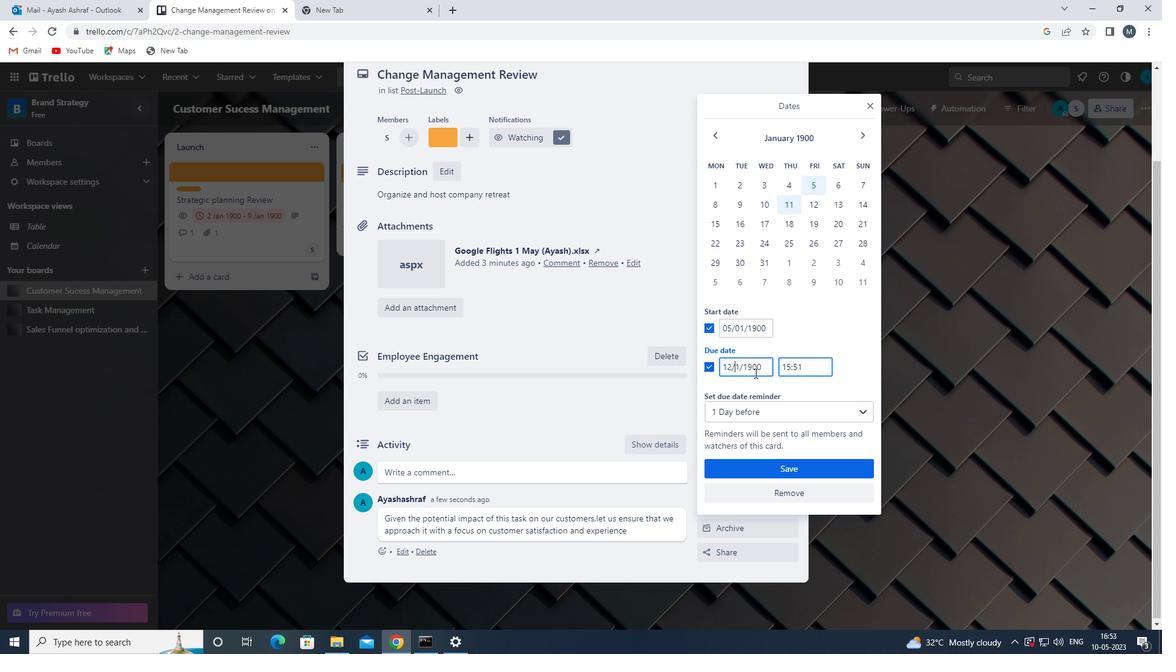 
Action: Key pressed <<96>>
Screenshot: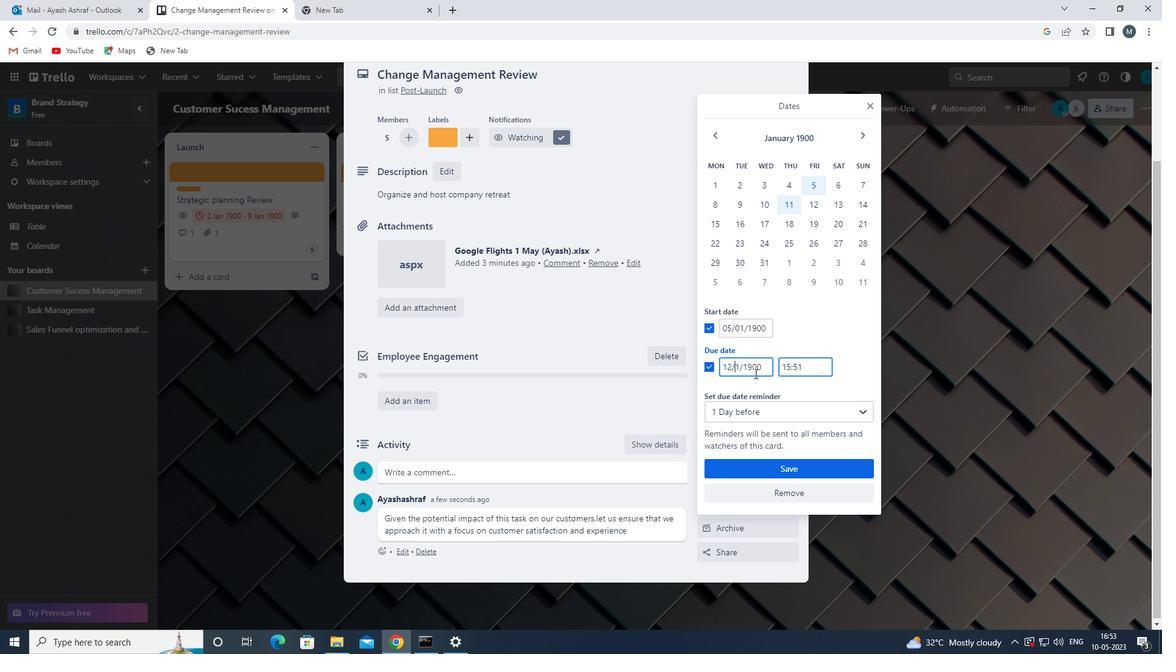 
Action: Mouse moved to (774, 471)
Screenshot: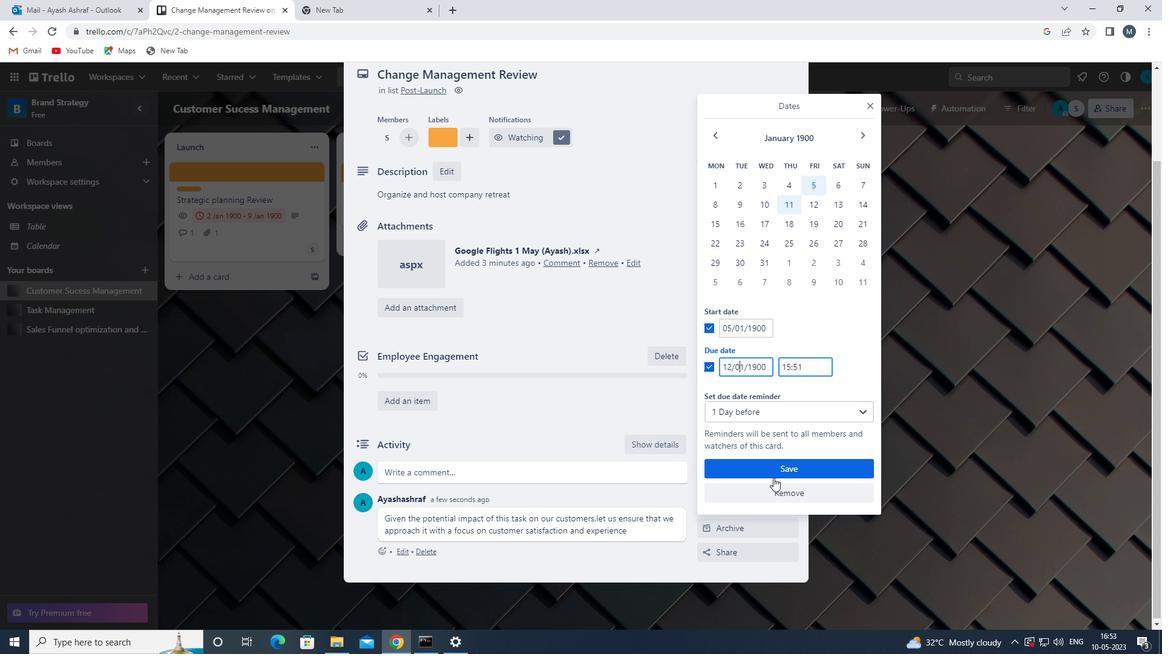 
Action: Mouse pressed left at (774, 471)
Screenshot: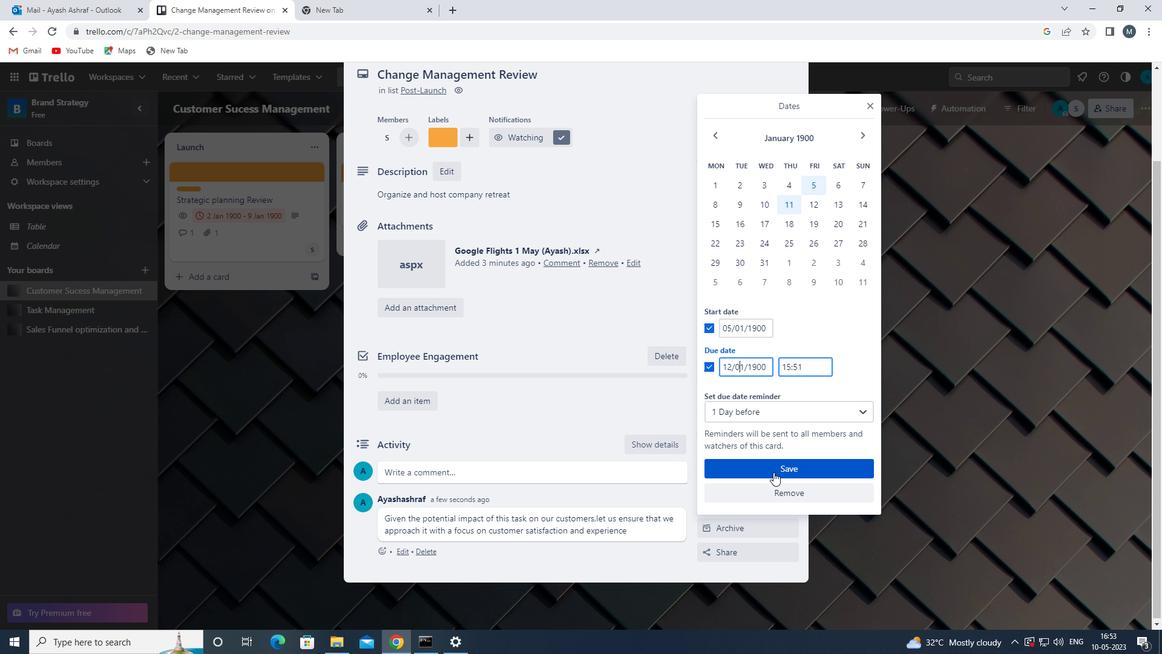 
Action: Mouse moved to (774, 470)
Screenshot: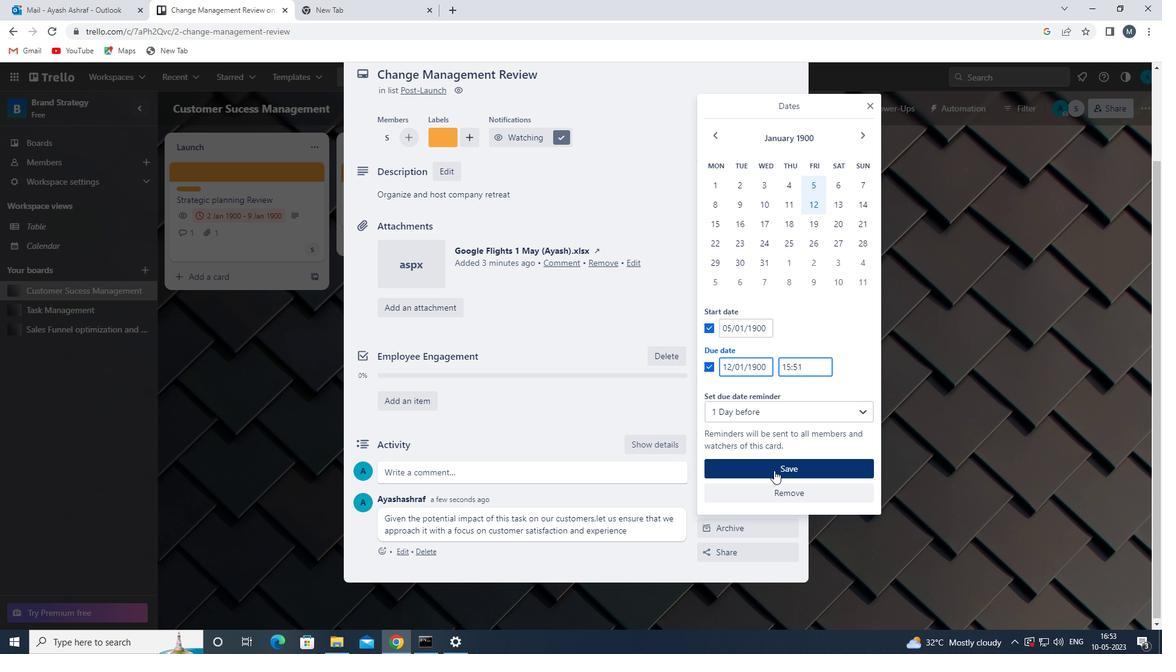 
